 Task: Add Boiron Aesulus Hippocastanum 30C to the cart.
Action: Mouse moved to (328, 165)
Screenshot: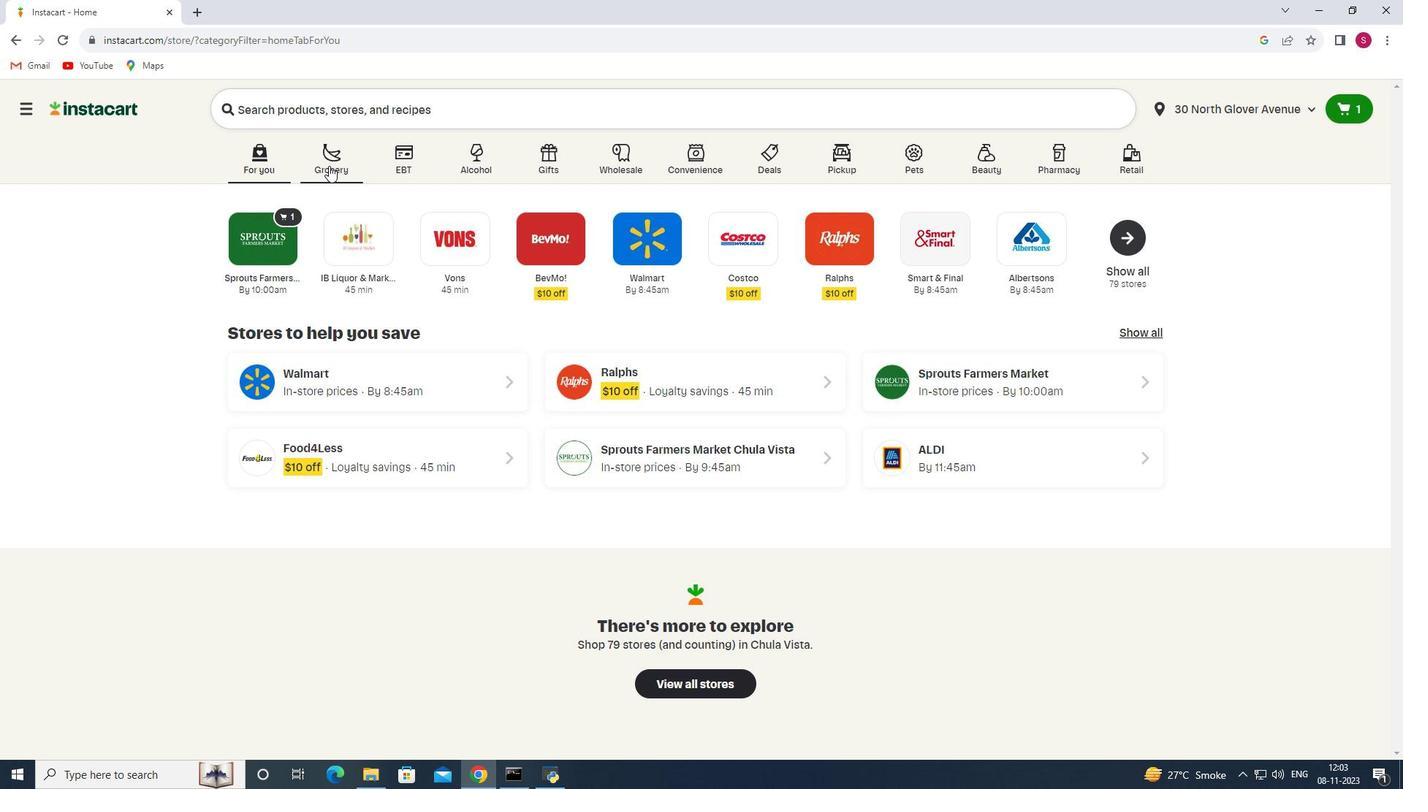 
Action: Mouse pressed left at (328, 165)
Screenshot: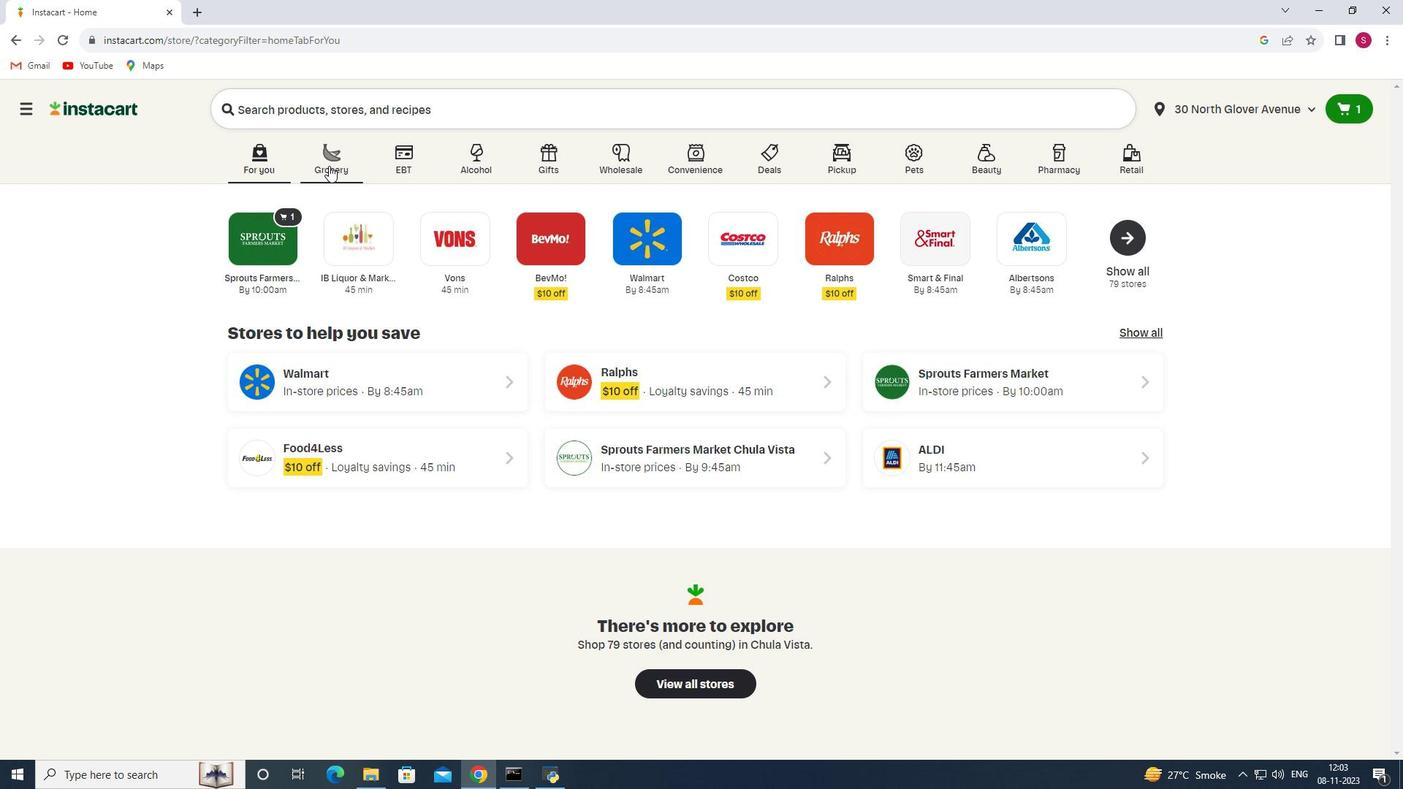 
Action: Mouse moved to (327, 424)
Screenshot: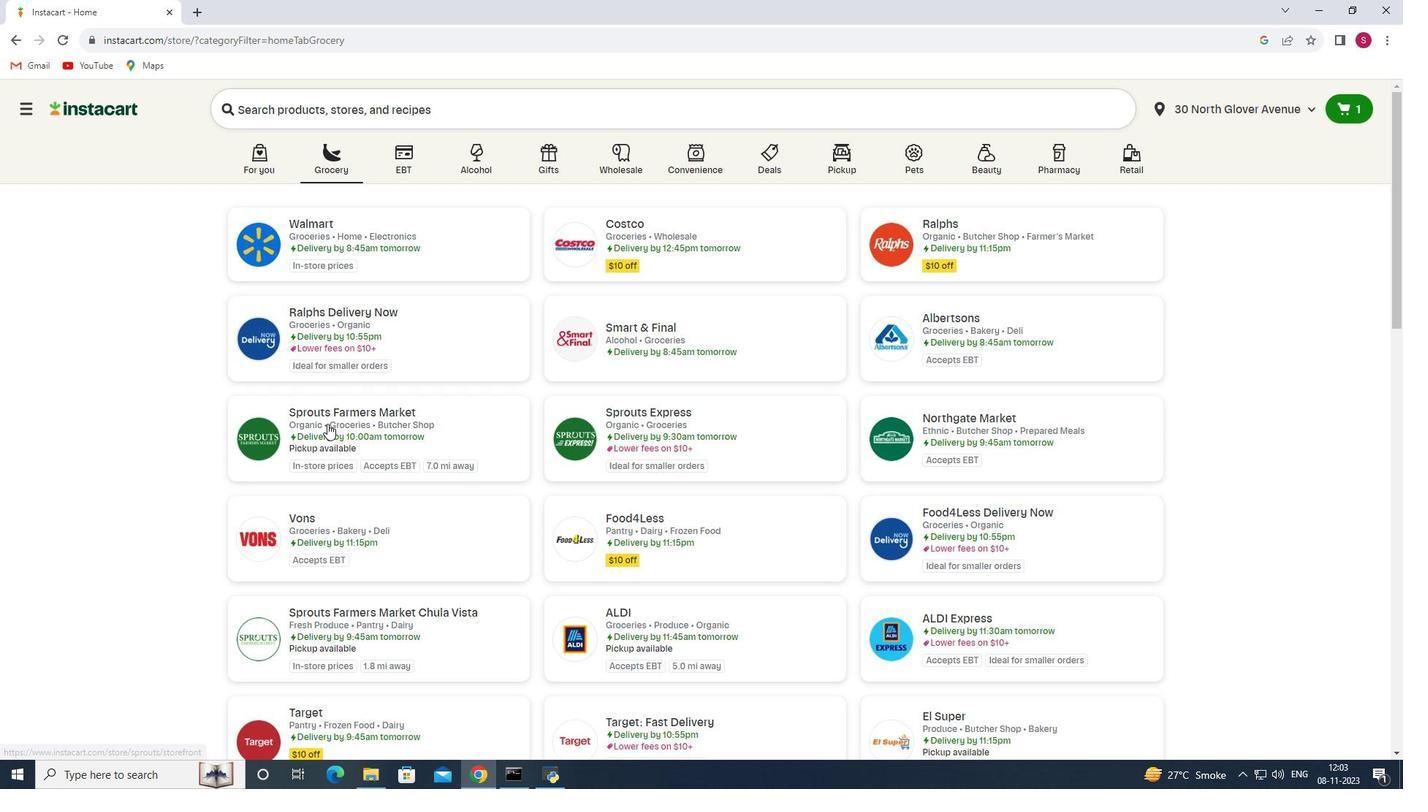 
Action: Mouse pressed left at (327, 424)
Screenshot: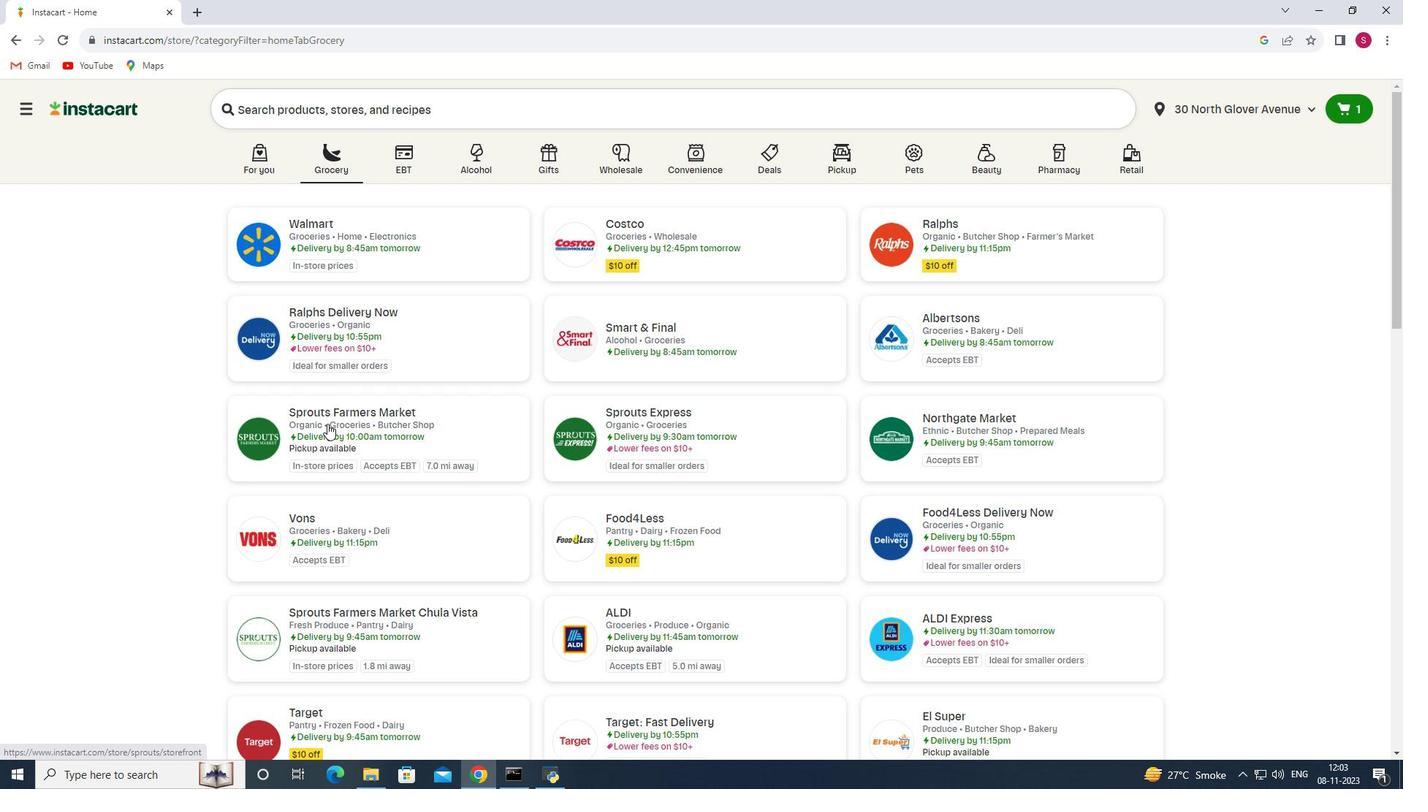 
Action: Mouse moved to (102, 492)
Screenshot: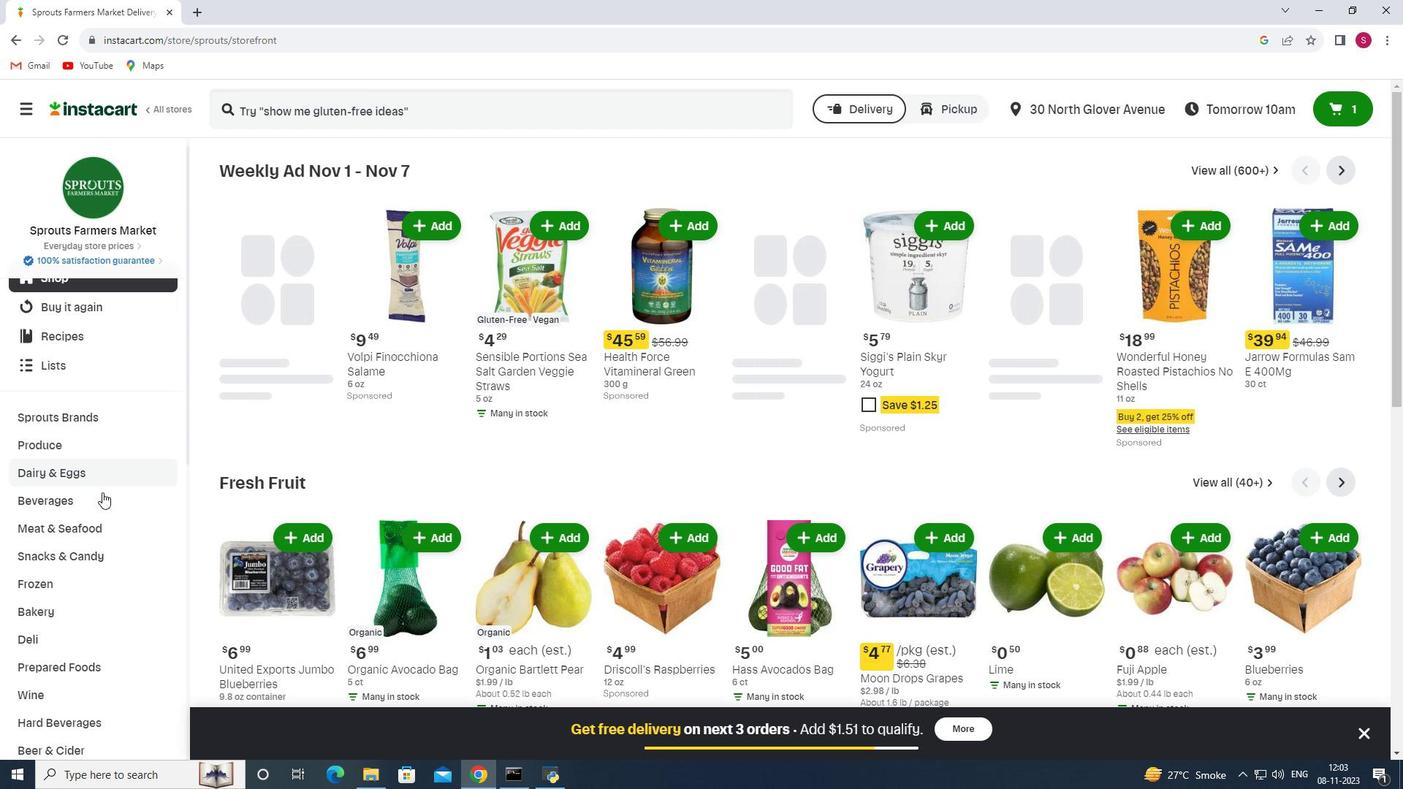 
Action: Mouse scrolled (102, 492) with delta (0, 0)
Screenshot: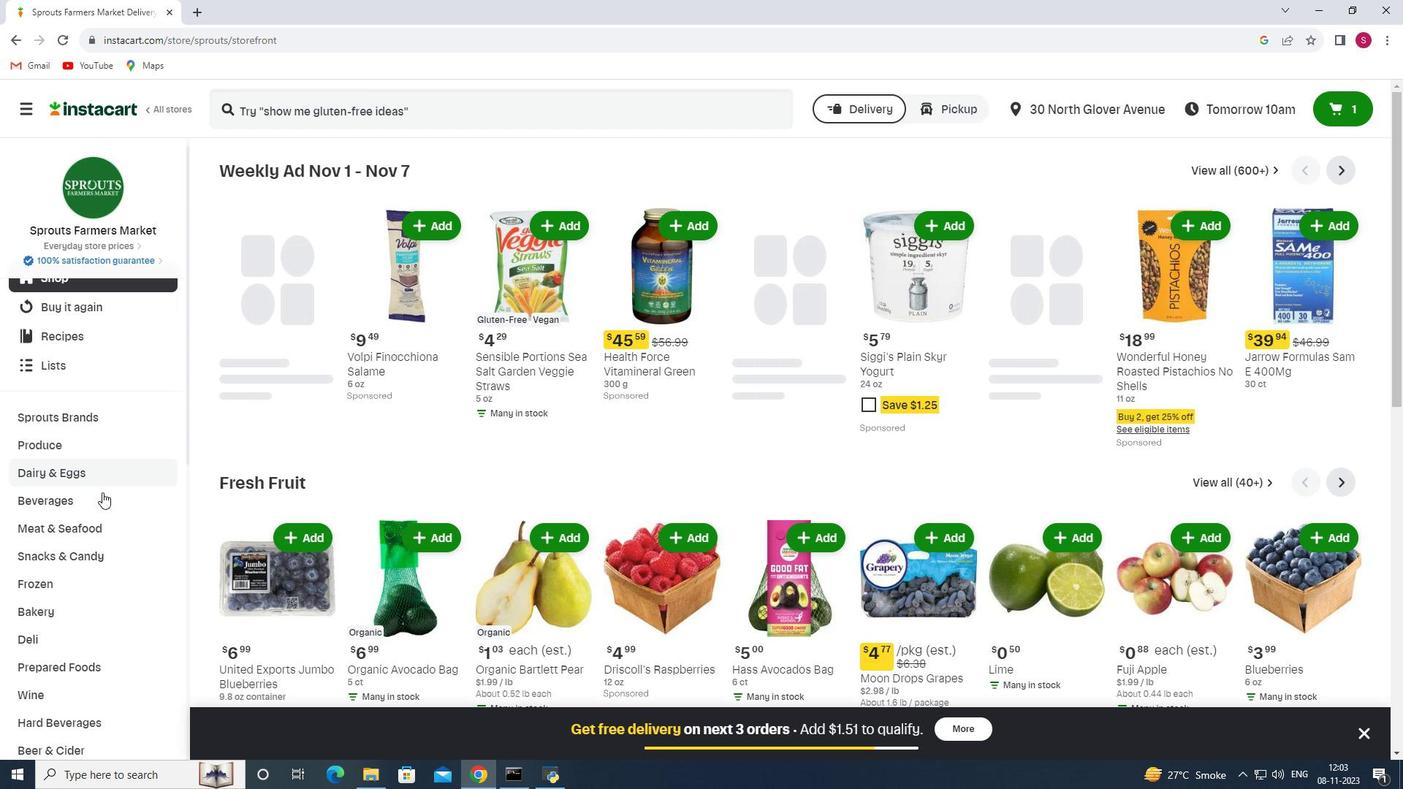 
Action: Mouse scrolled (102, 492) with delta (0, 0)
Screenshot: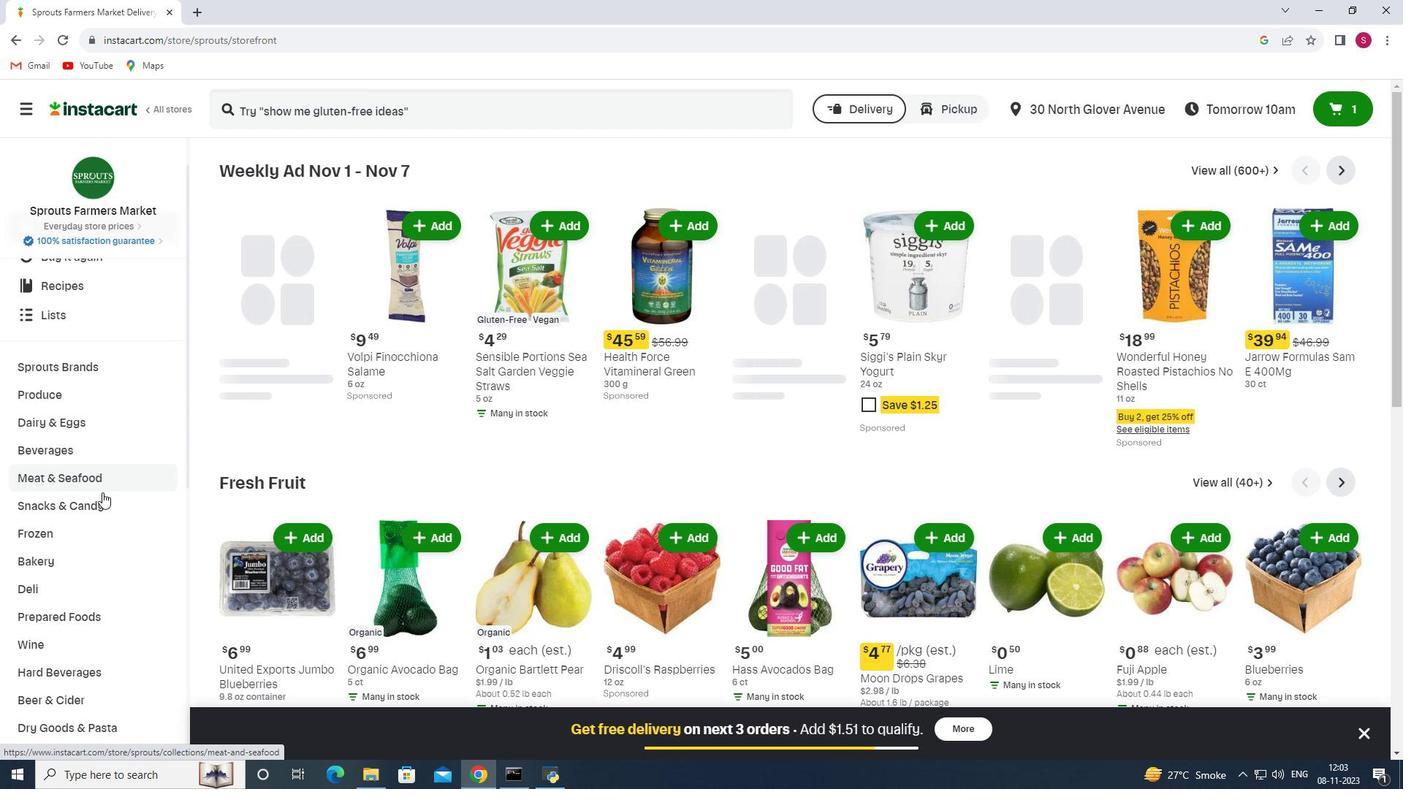 
Action: Mouse scrolled (102, 492) with delta (0, 0)
Screenshot: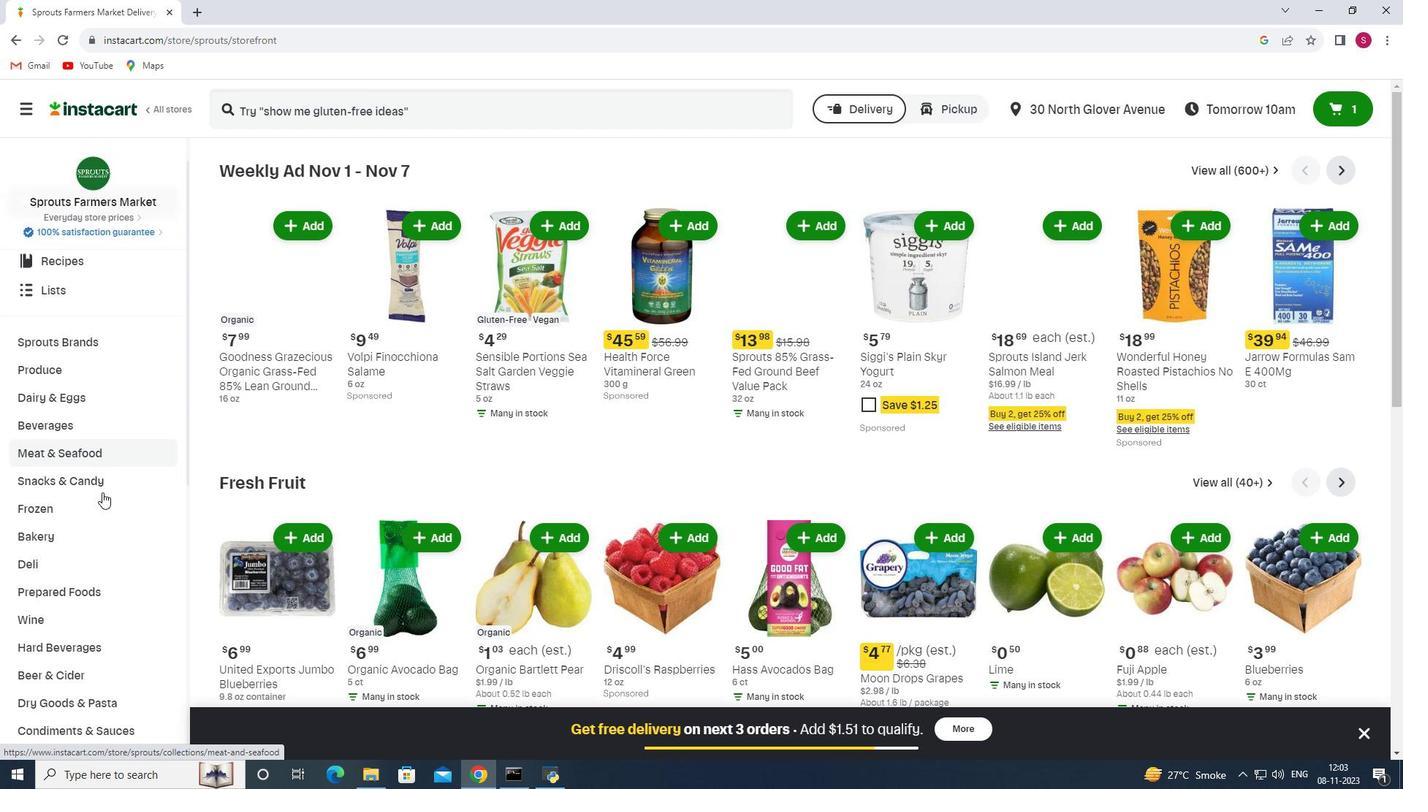 
Action: Mouse scrolled (102, 492) with delta (0, 0)
Screenshot: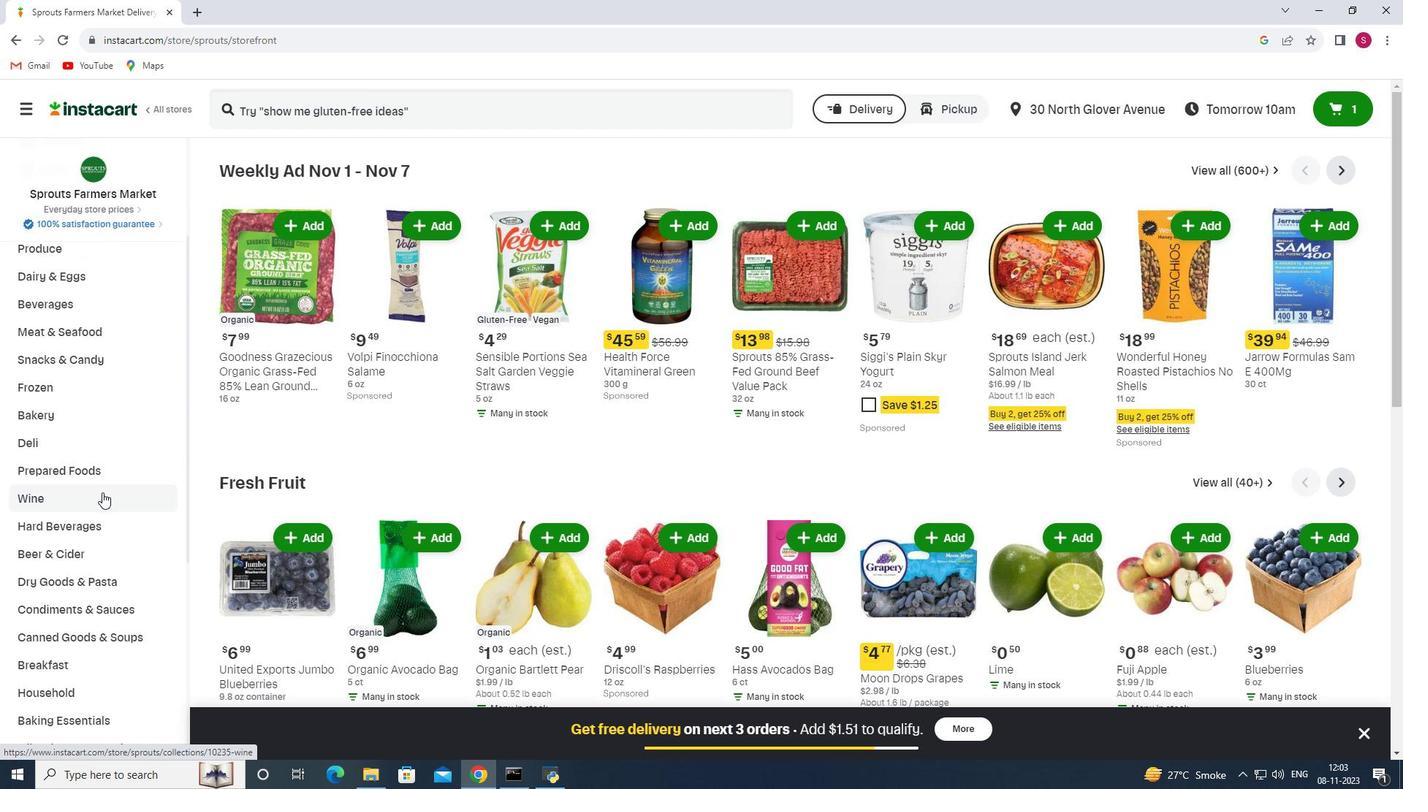 
Action: Mouse scrolled (102, 492) with delta (0, 0)
Screenshot: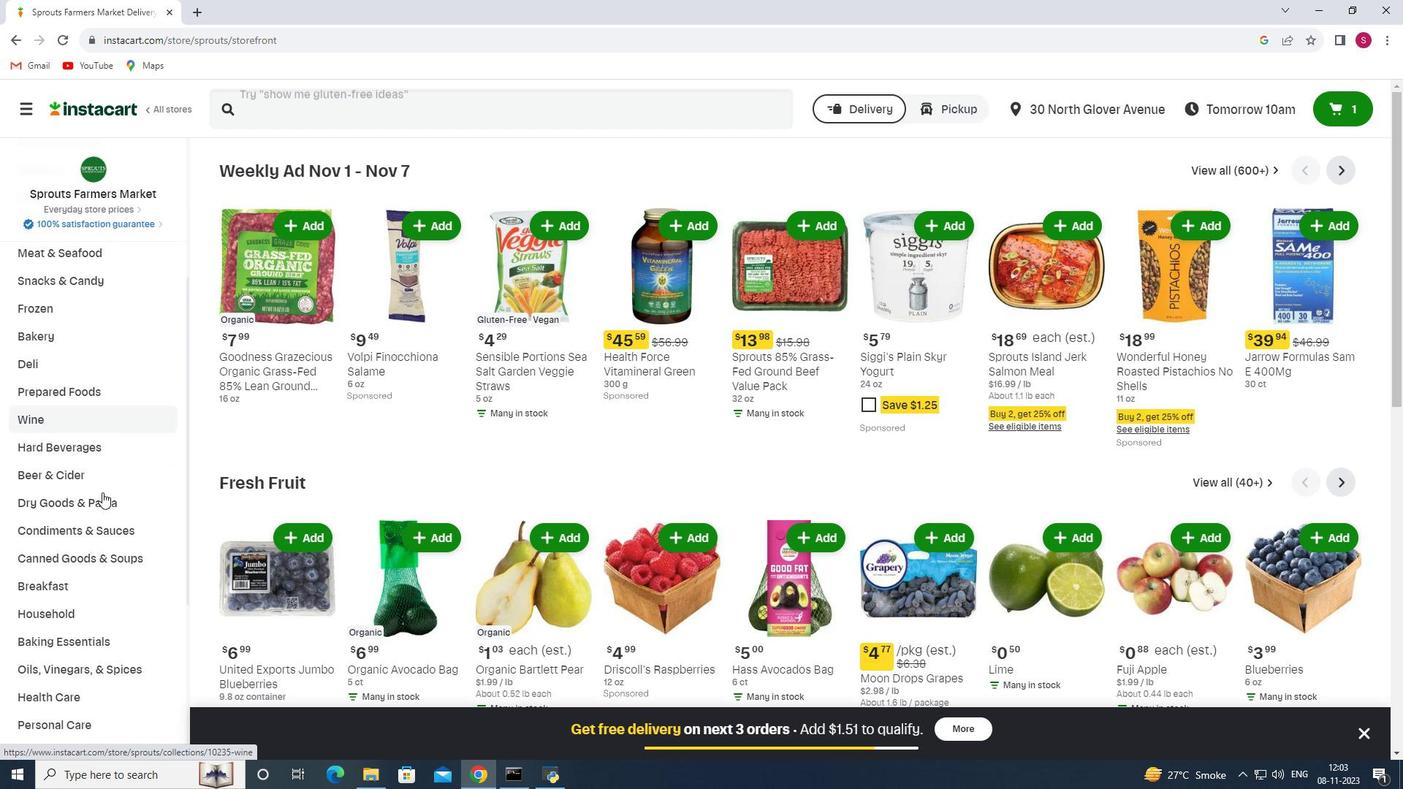 
Action: Mouse scrolled (102, 492) with delta (0, 0)
Screenshot: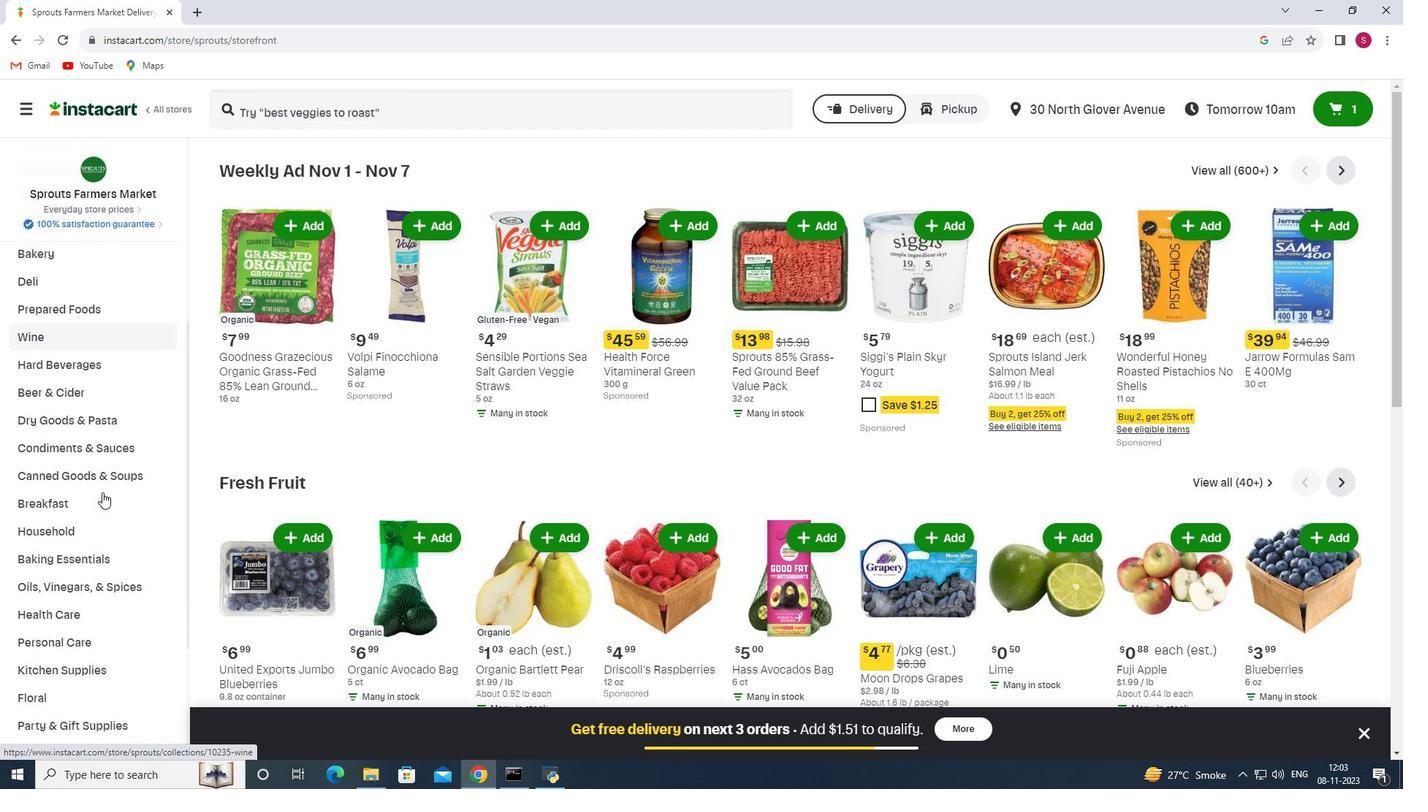 
Action: Mouse scrolled (102, 492) with delta (0, 0)
Screenshot: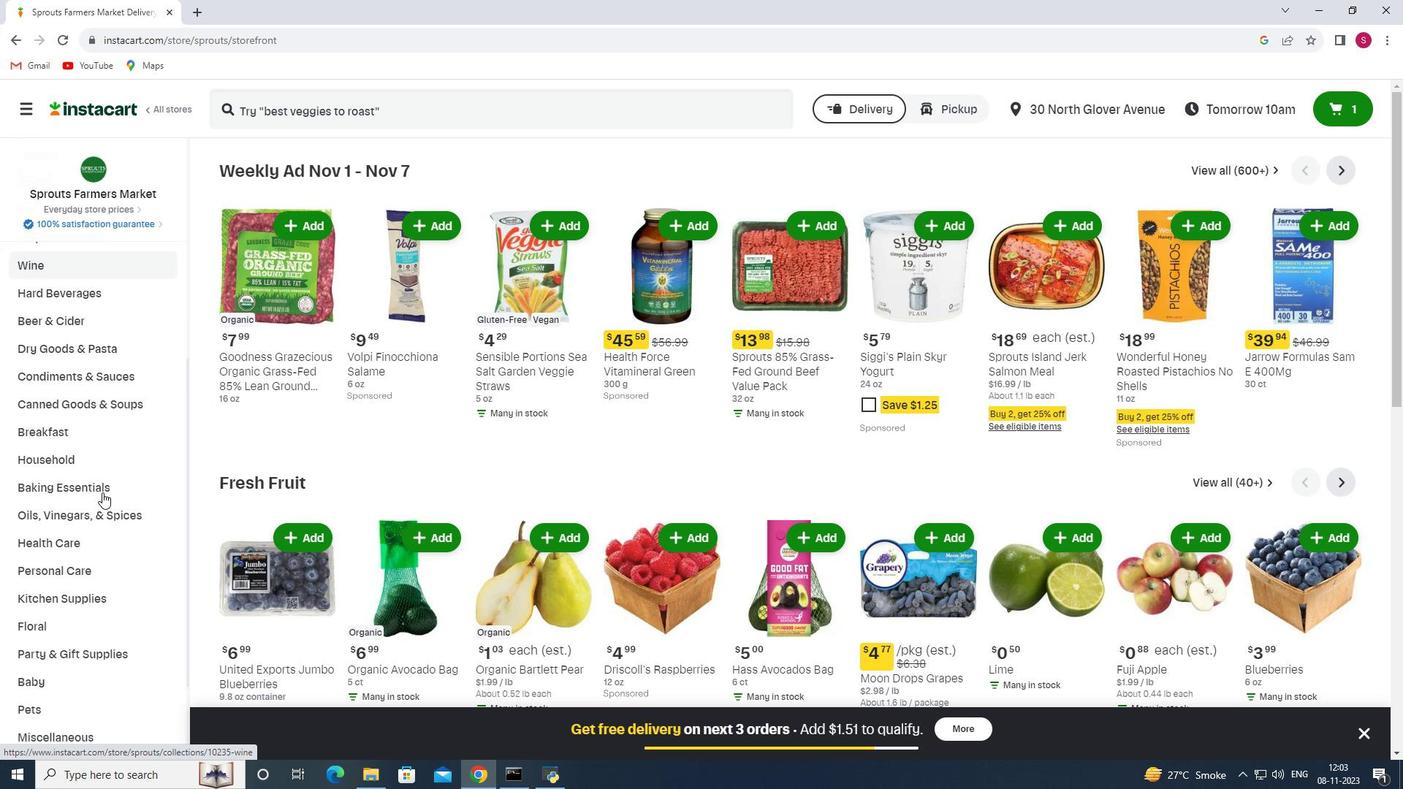 
Action: Mouse pressed left at (102, 492)
Screenshot: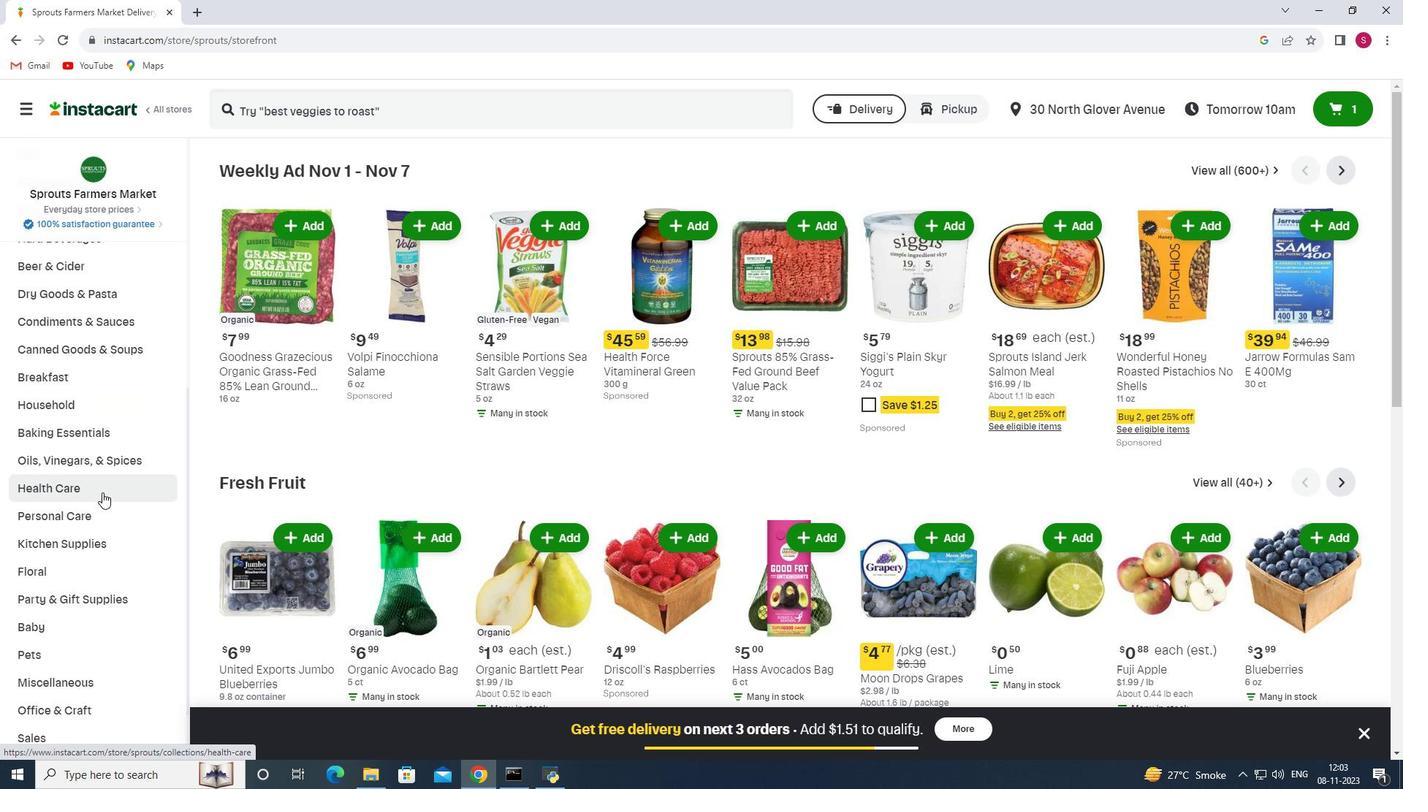 
Action: Mouse moved to (492, 206)
Screenshot: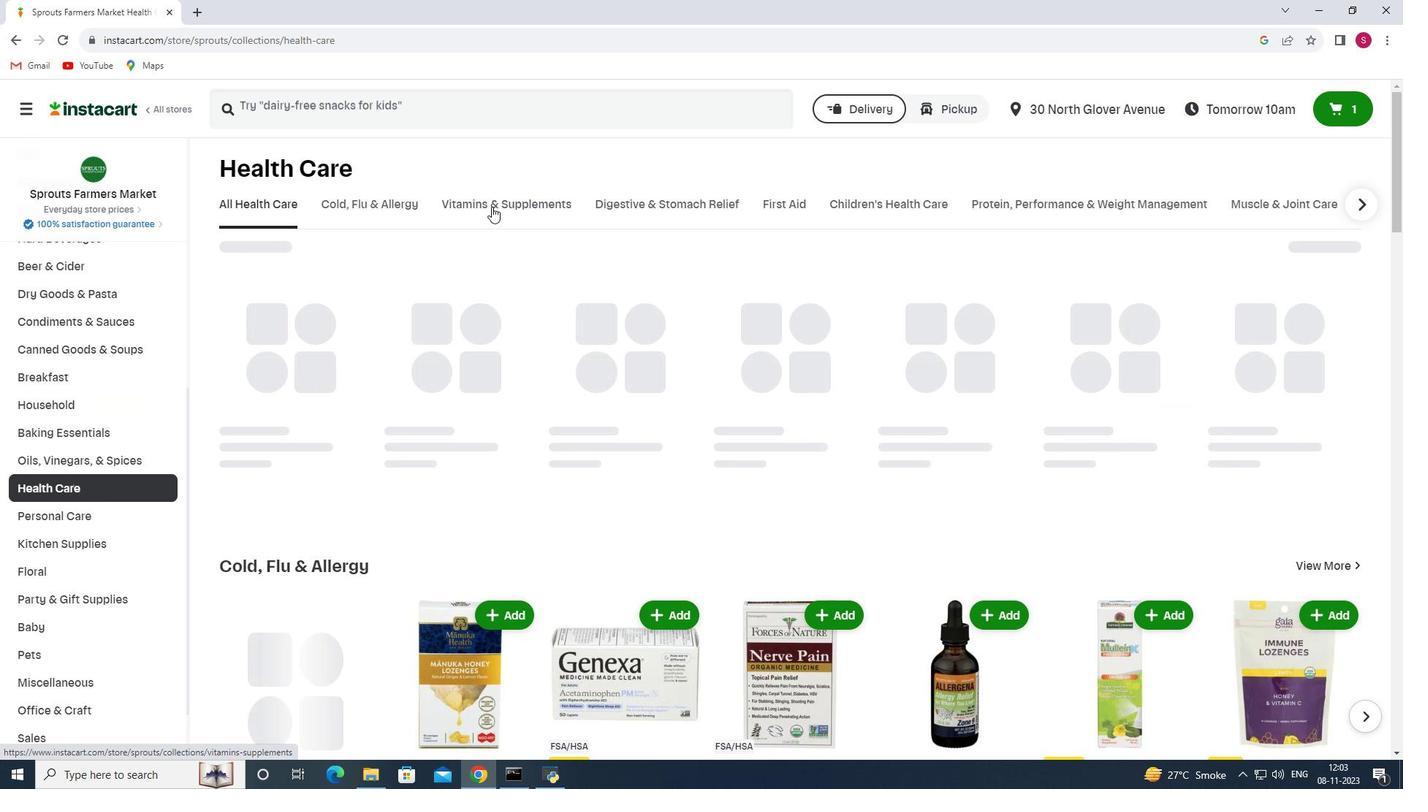 
Action: Mouse pressed left at (492, 206)
Screenshot: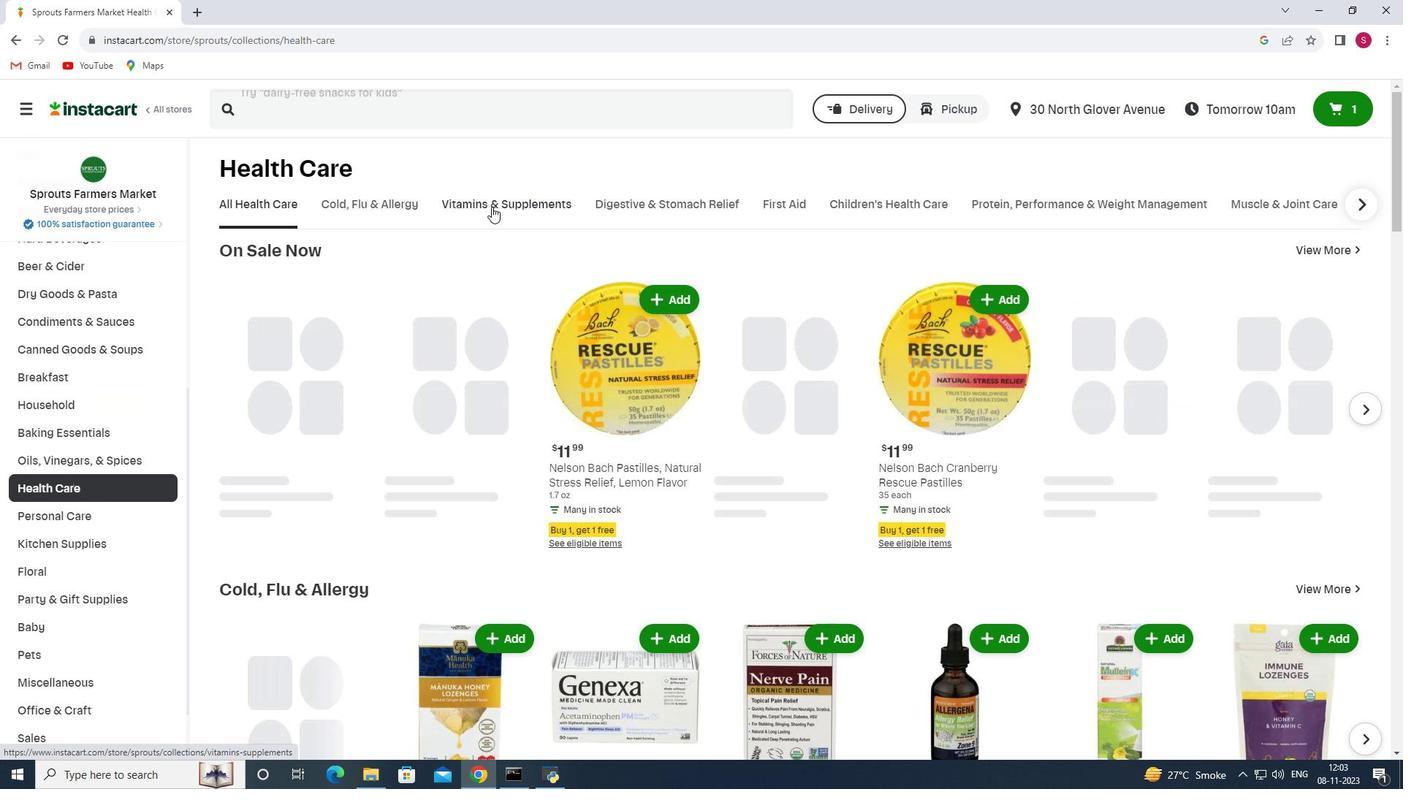 
Action: Mouse moved to (1150, 255)
Screenshot: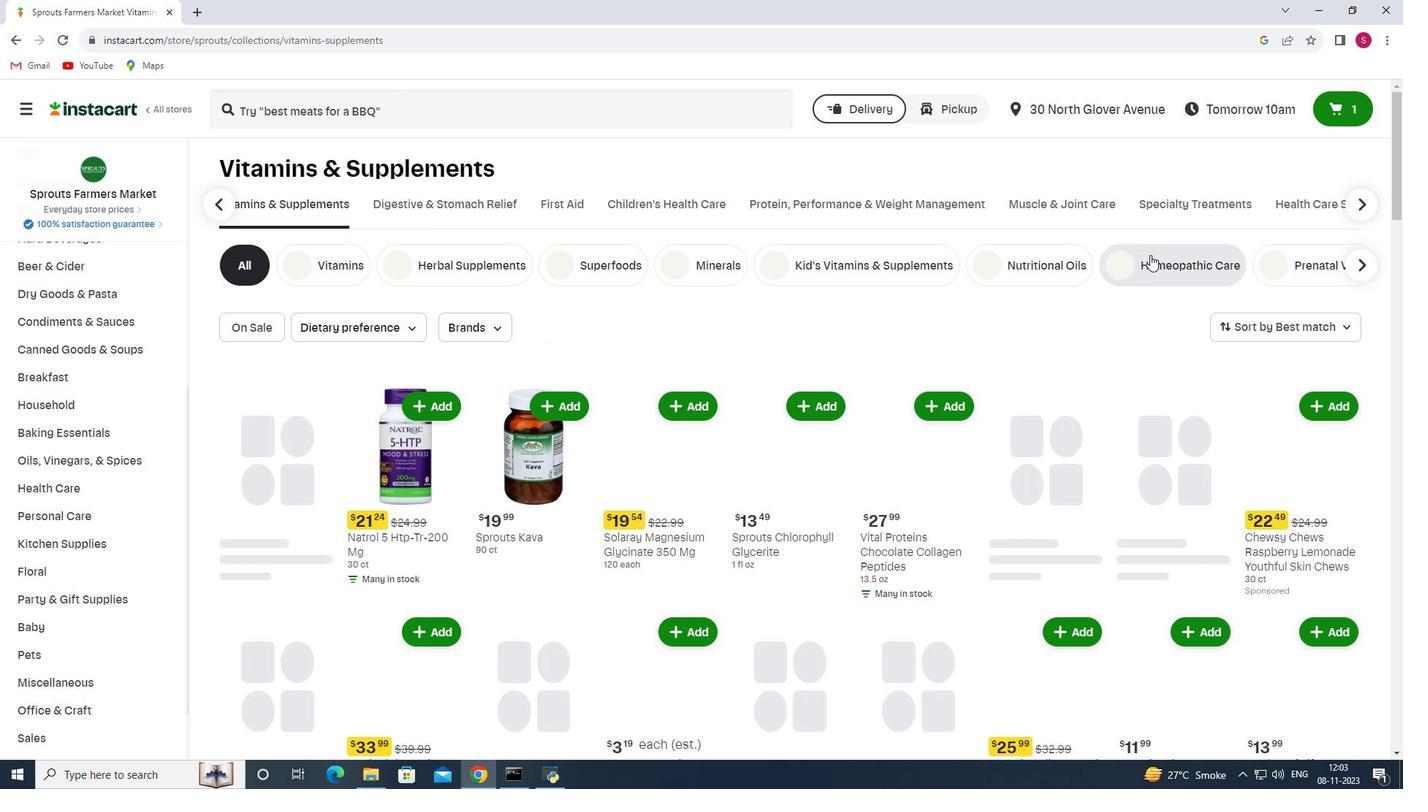 
Action: Mouse pressed left at (1150, 255)
Screenshot: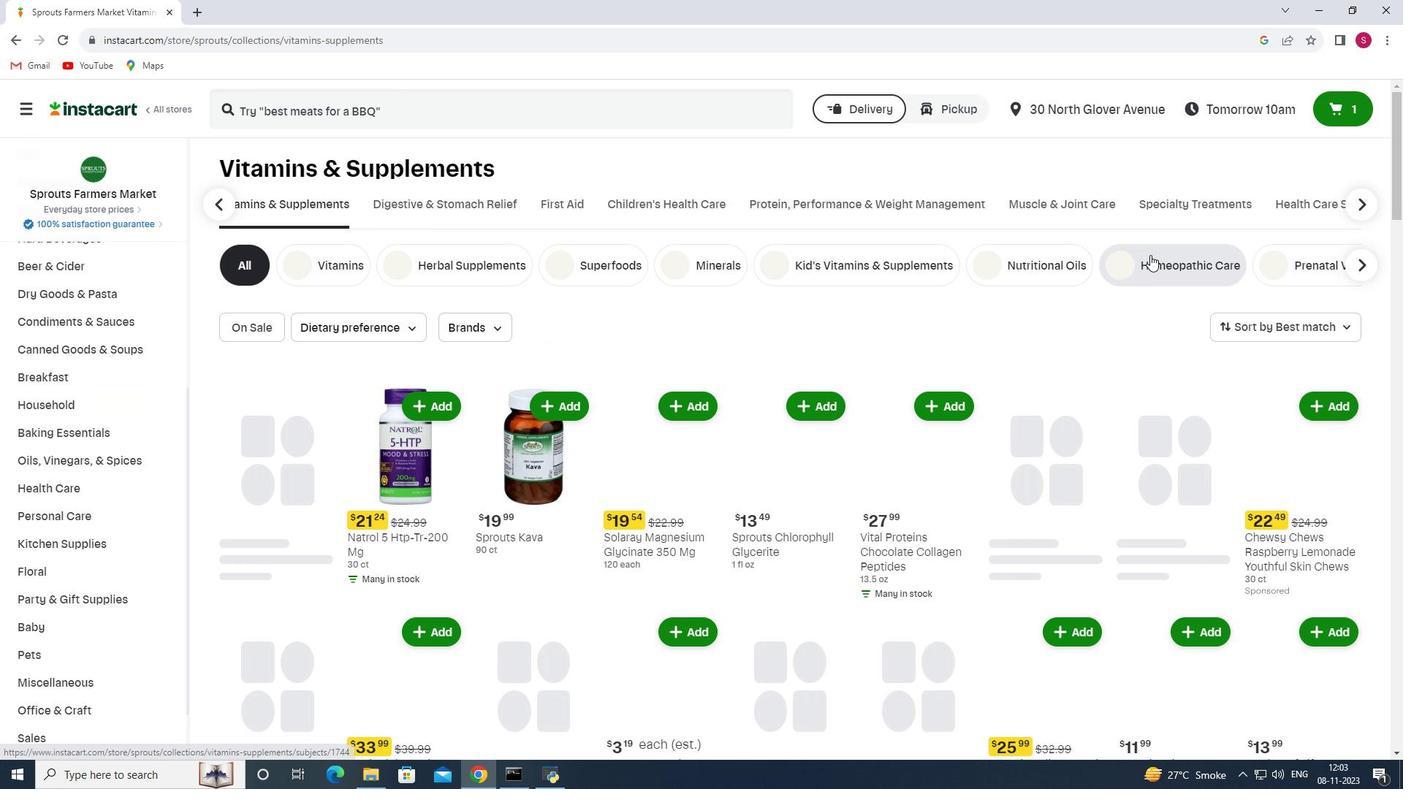
Action: Mouse moved to (418, 110)
Screenshot: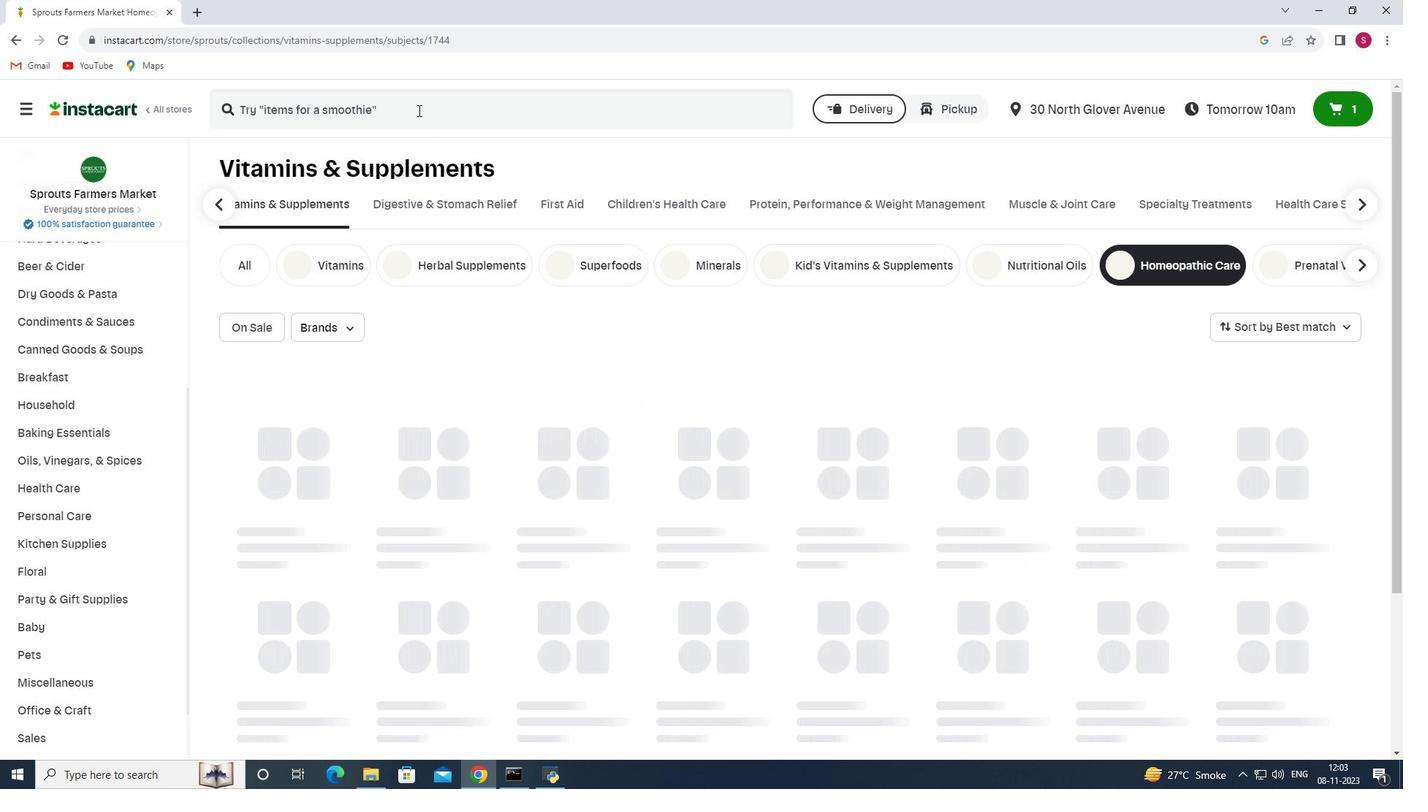 
Action: Mouse pressed left at (418, 110)
Screenshot: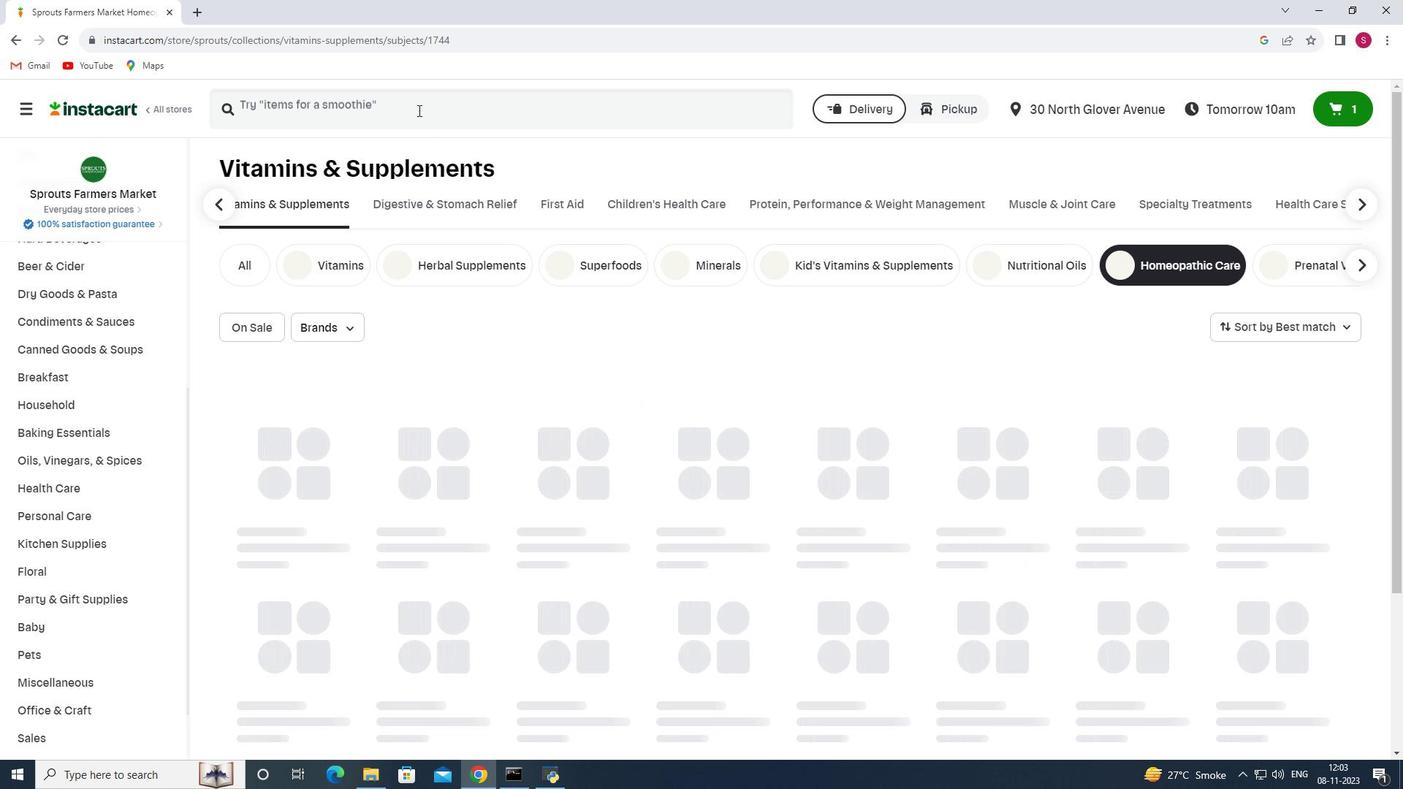 
Action: Key pressed <Key.shift>Boiron<Key.space><Key.shift>Aesulus<Key.space><Key.shift>Hippocastanum<Key.space>30<Key.shift>C<Key.enter>
Screenshot: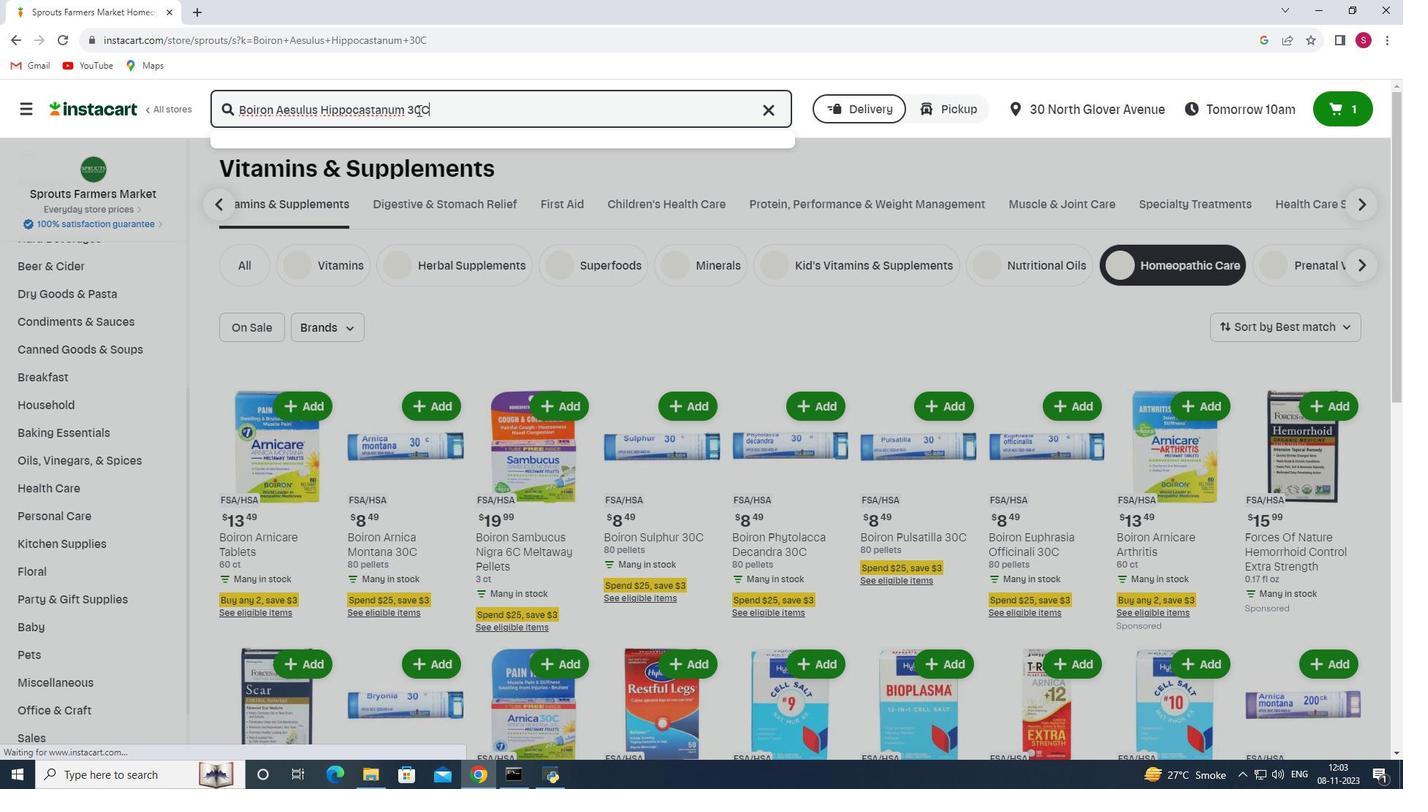 
Action: Mouse moved to (520, 251)
Screenshot: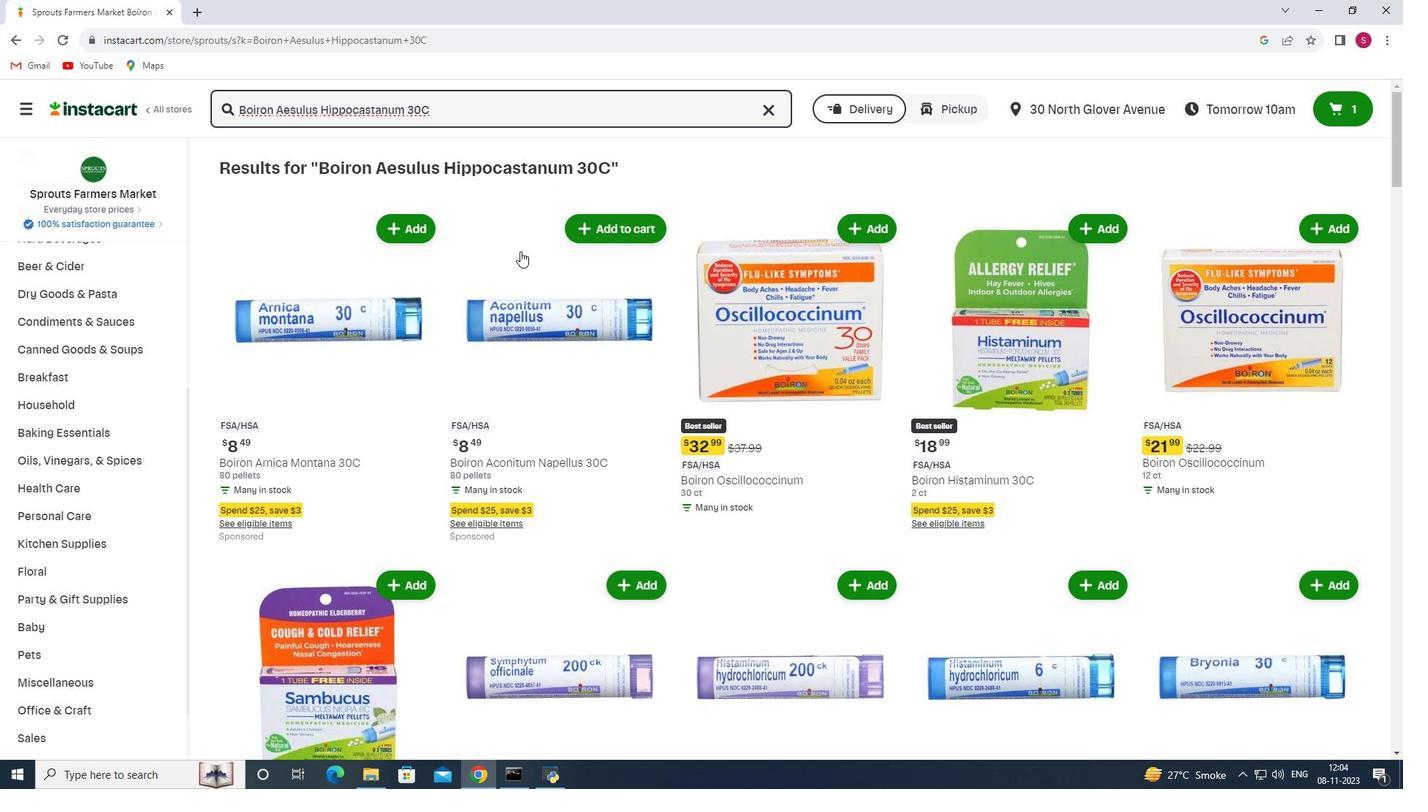 
Action: Mouse scrolled (520, 250) with delta (0, 0)
Screenshot: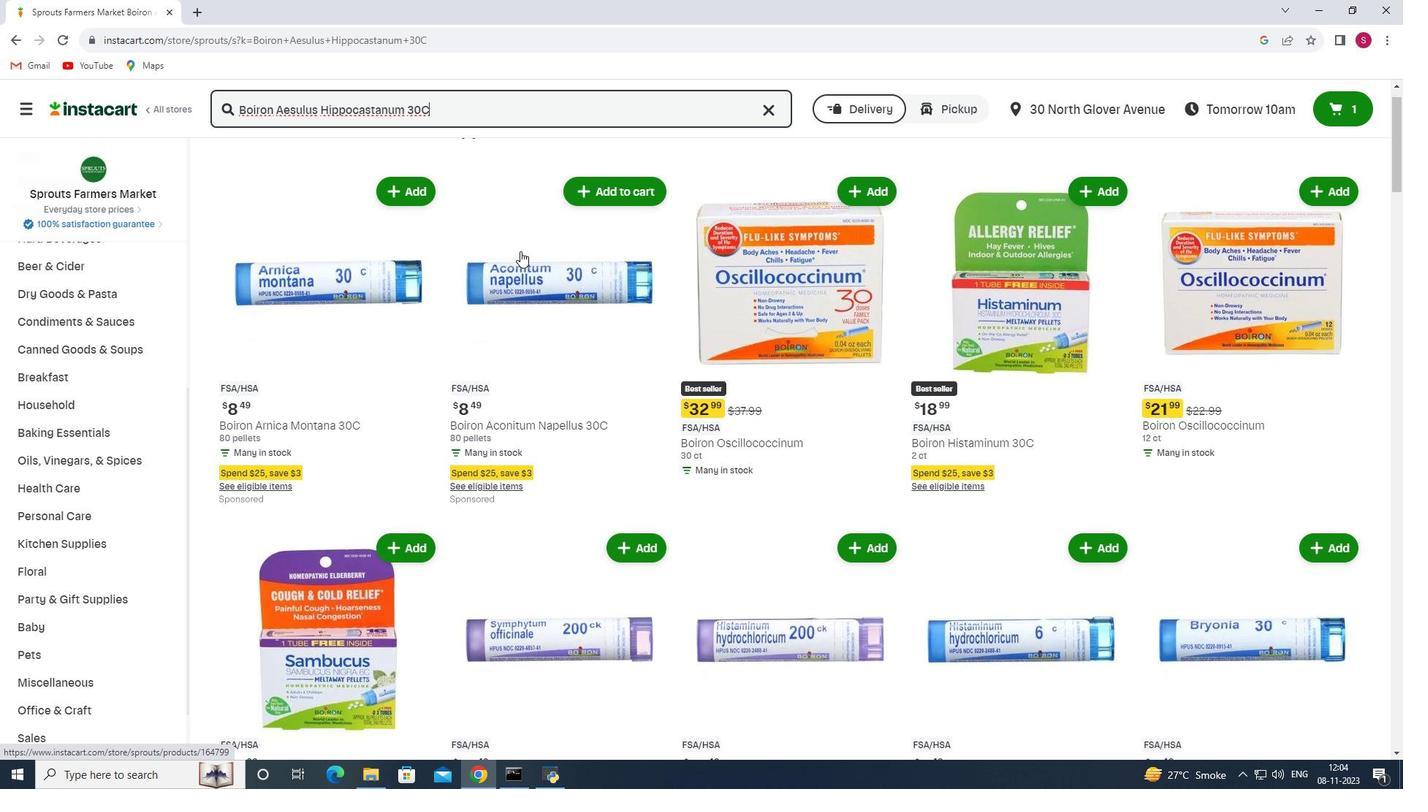 
Action: Mouse moved to (534, 260)
Screenshot: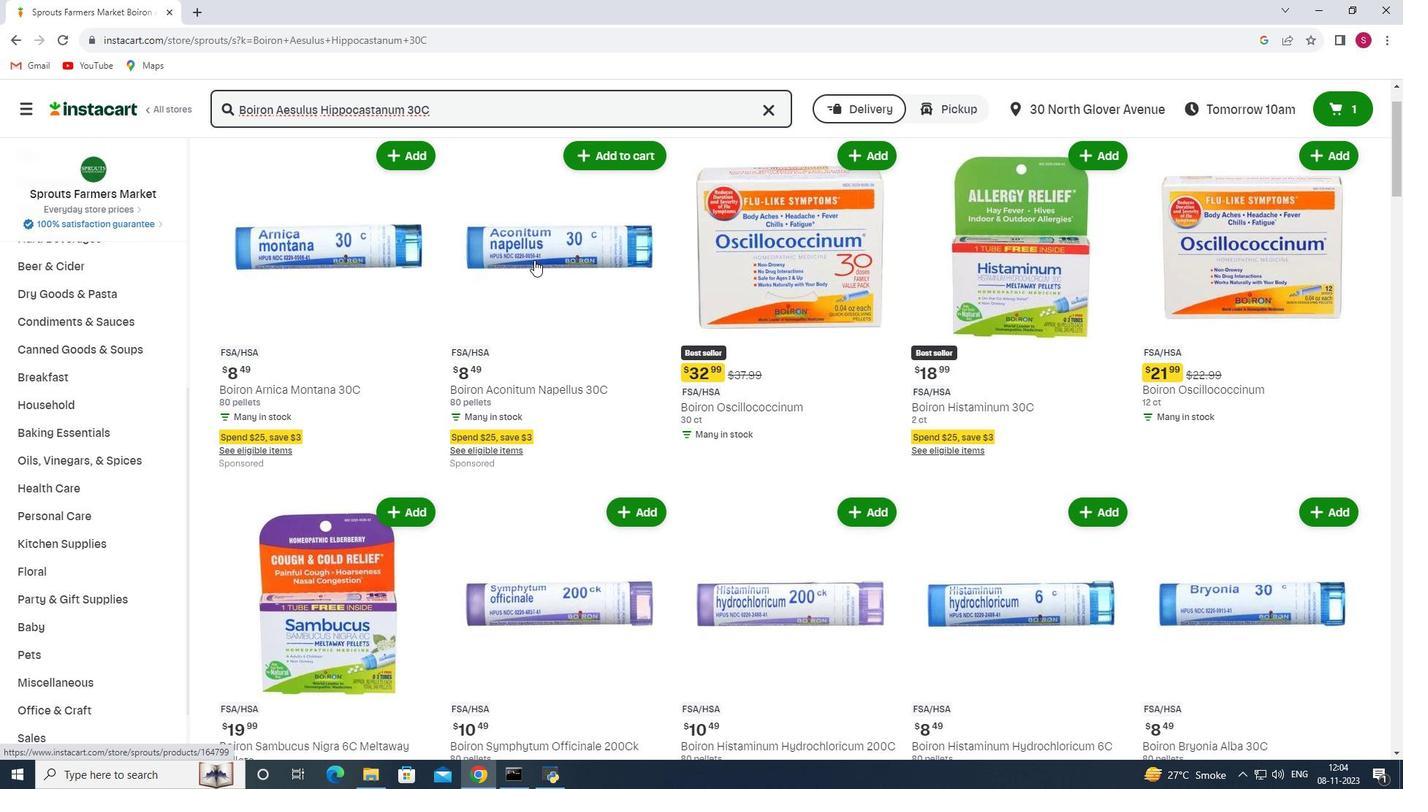 
Action: Mouse scrolled (534, 259) with delta (0, 0)
Screenshot: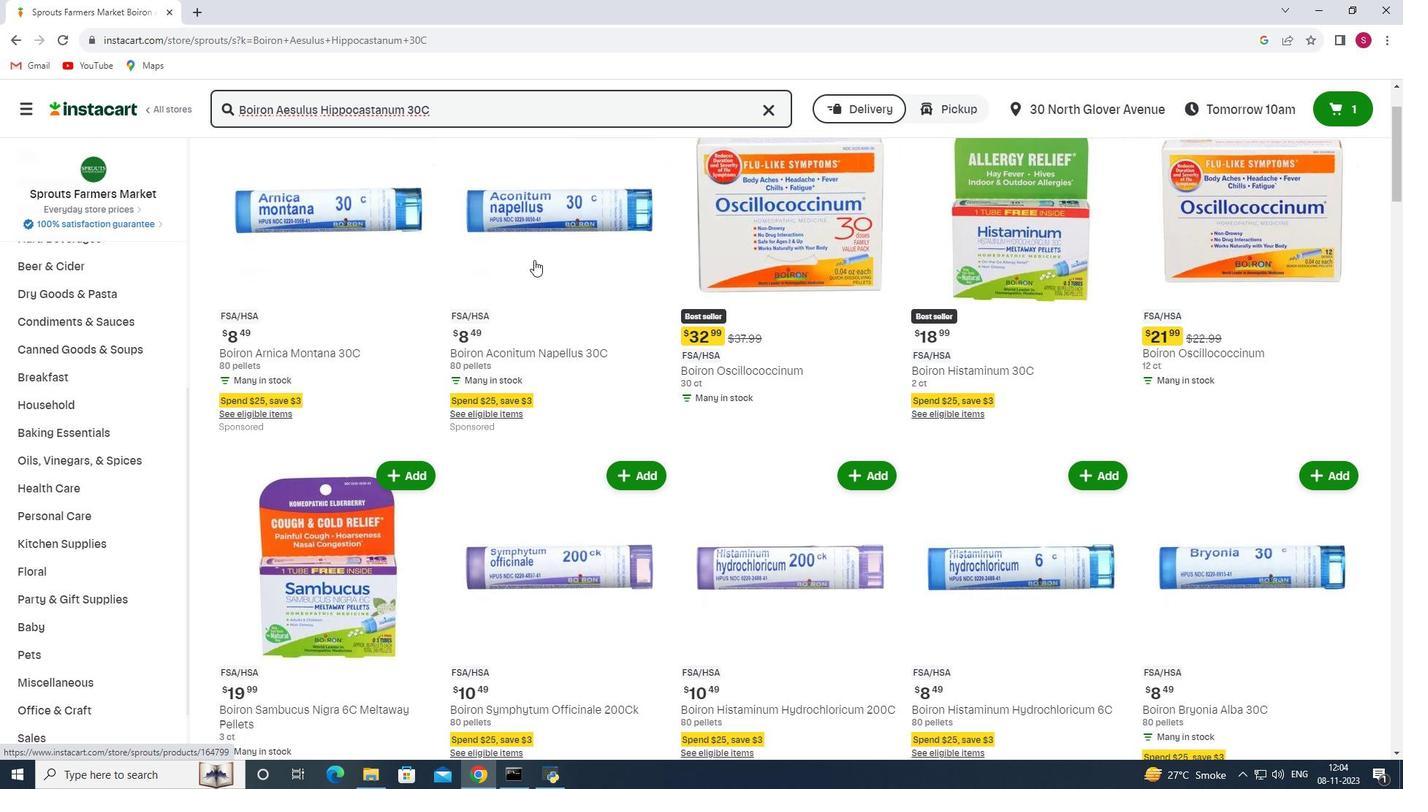 
Action: Mouse moved to (535, 259)
Screenshot: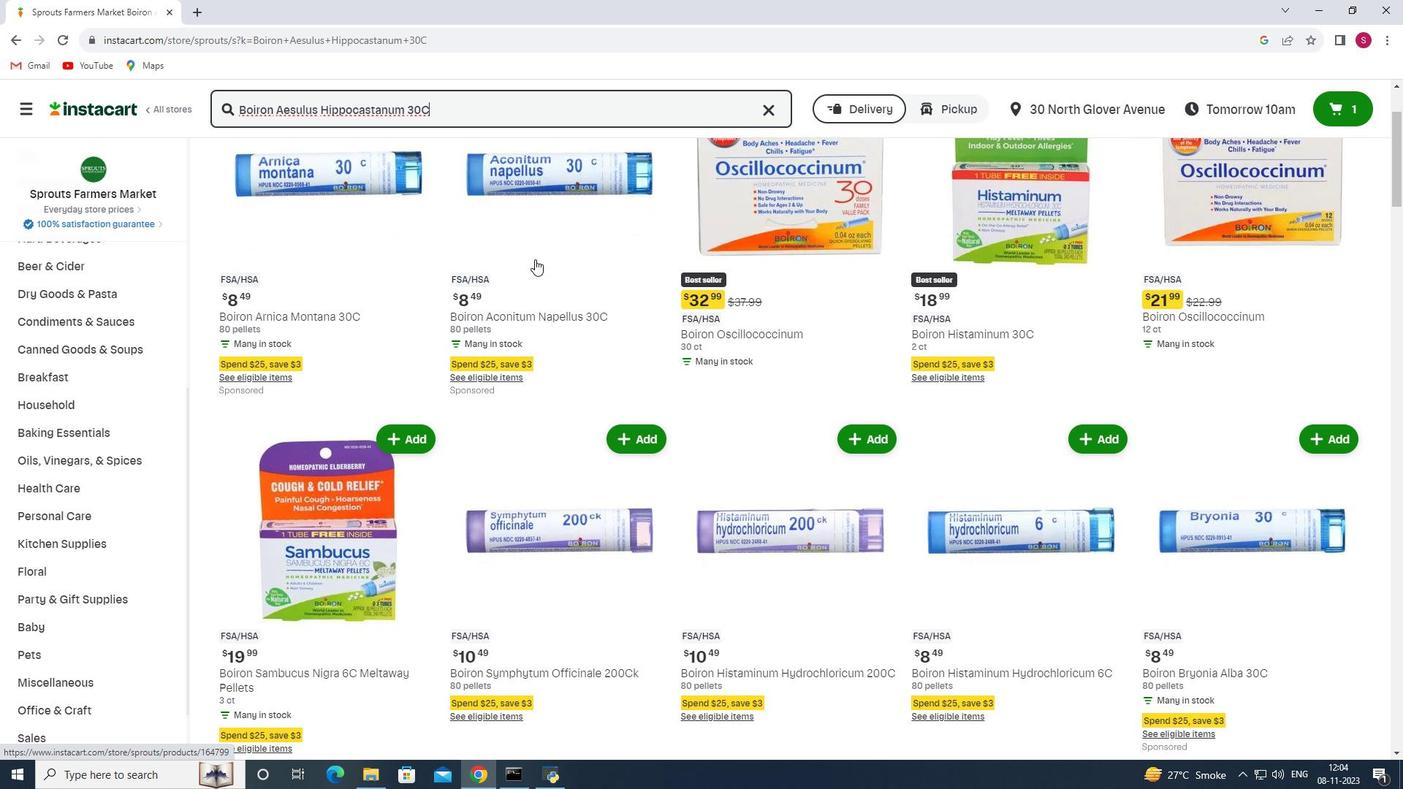 
Action: Mouse scrolled (535, 258) with delta (0, 0)
Screenshot: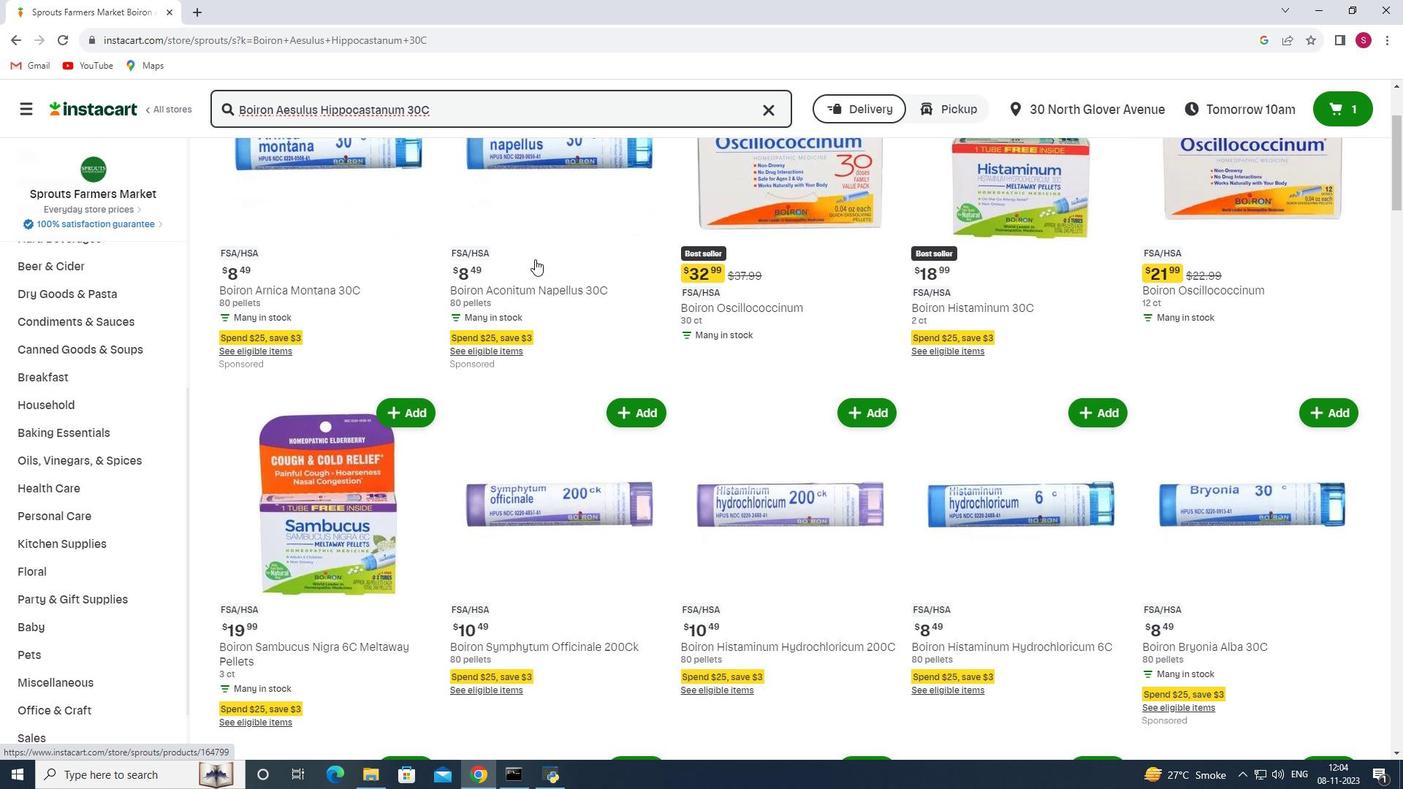 
Action: Mouse scrolled (535, 258) with delta (0, 0)
Screenshot: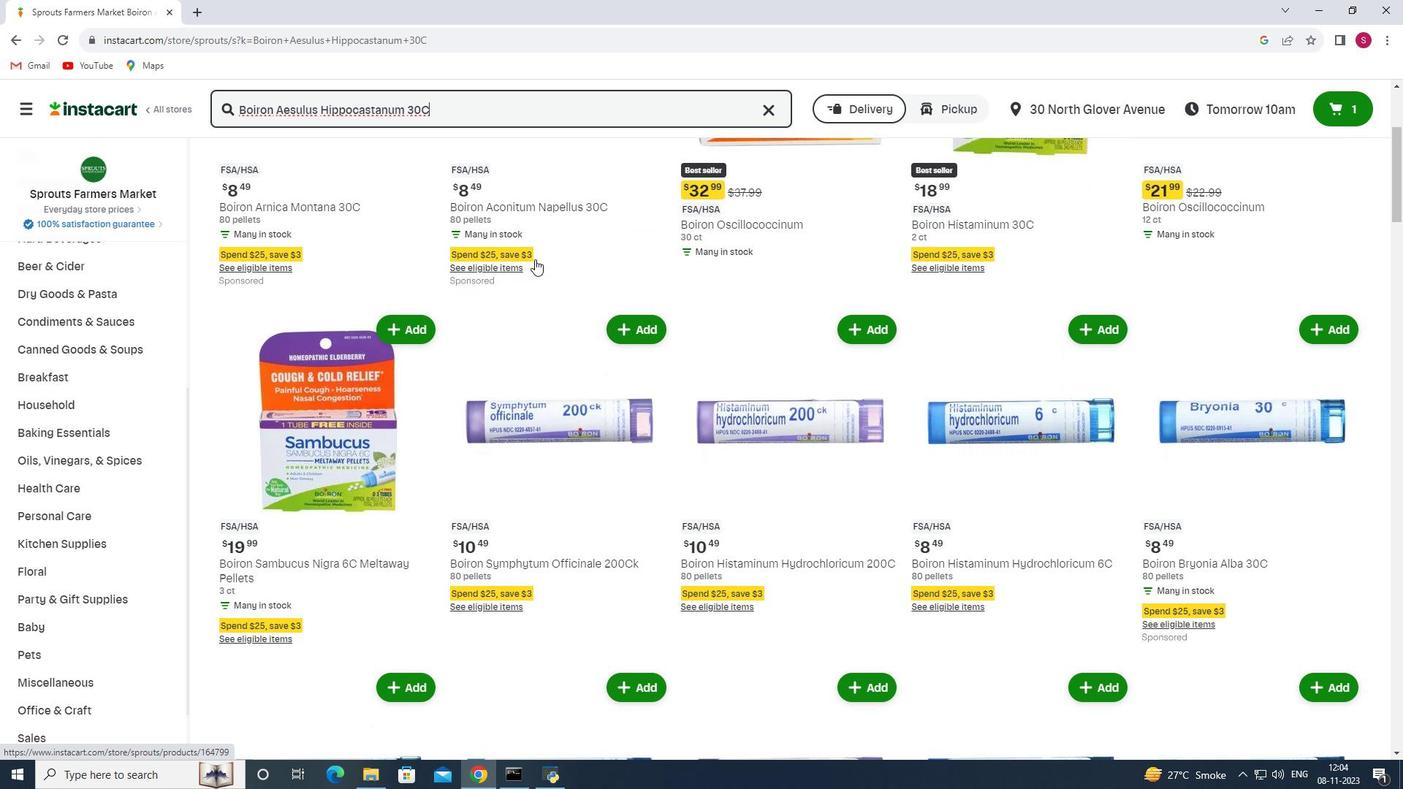 
Action: Mouse scrolled (535, 258) with delta (0, 0)
Screenshot: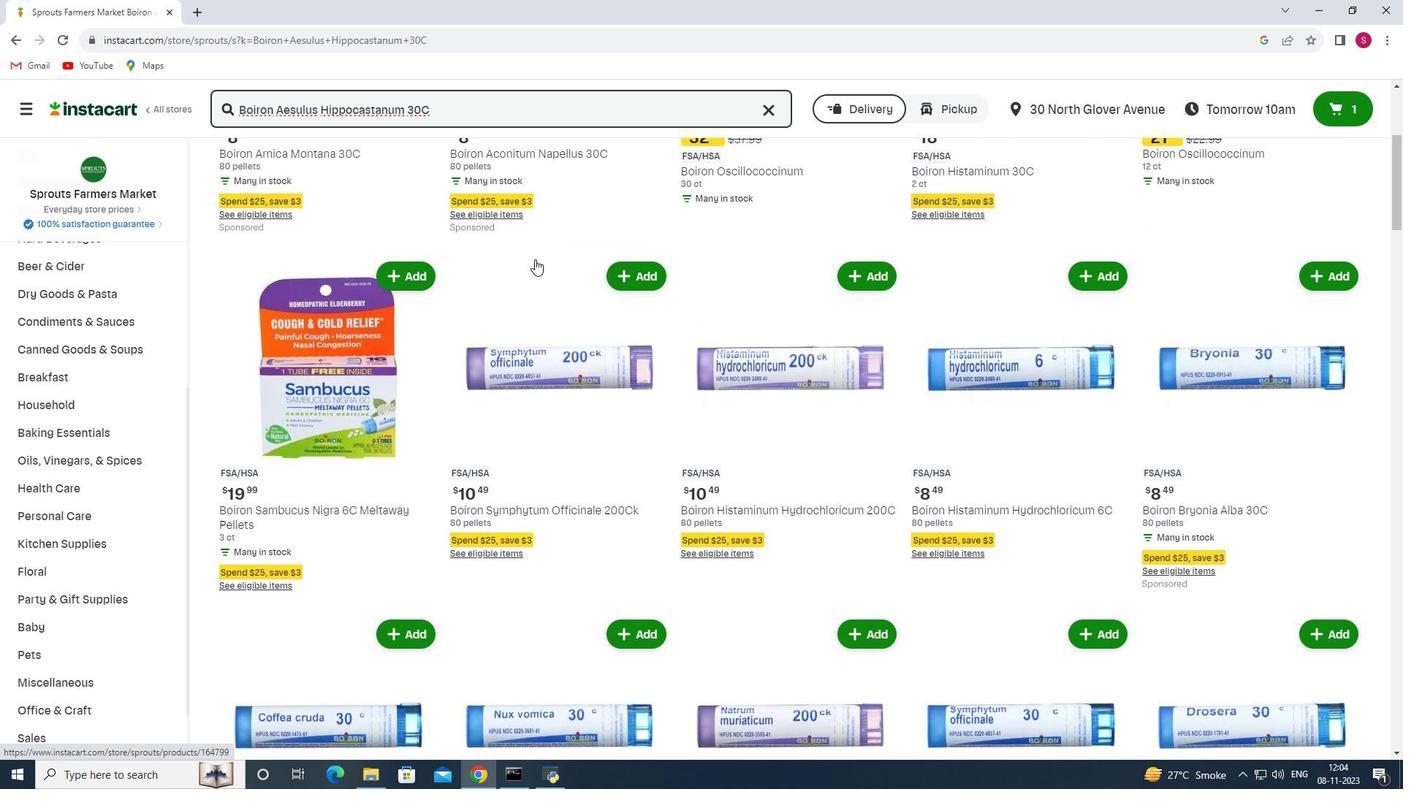 
Action: Mouse scrolled (535, 258) with delta (0, 0)
Screenshot: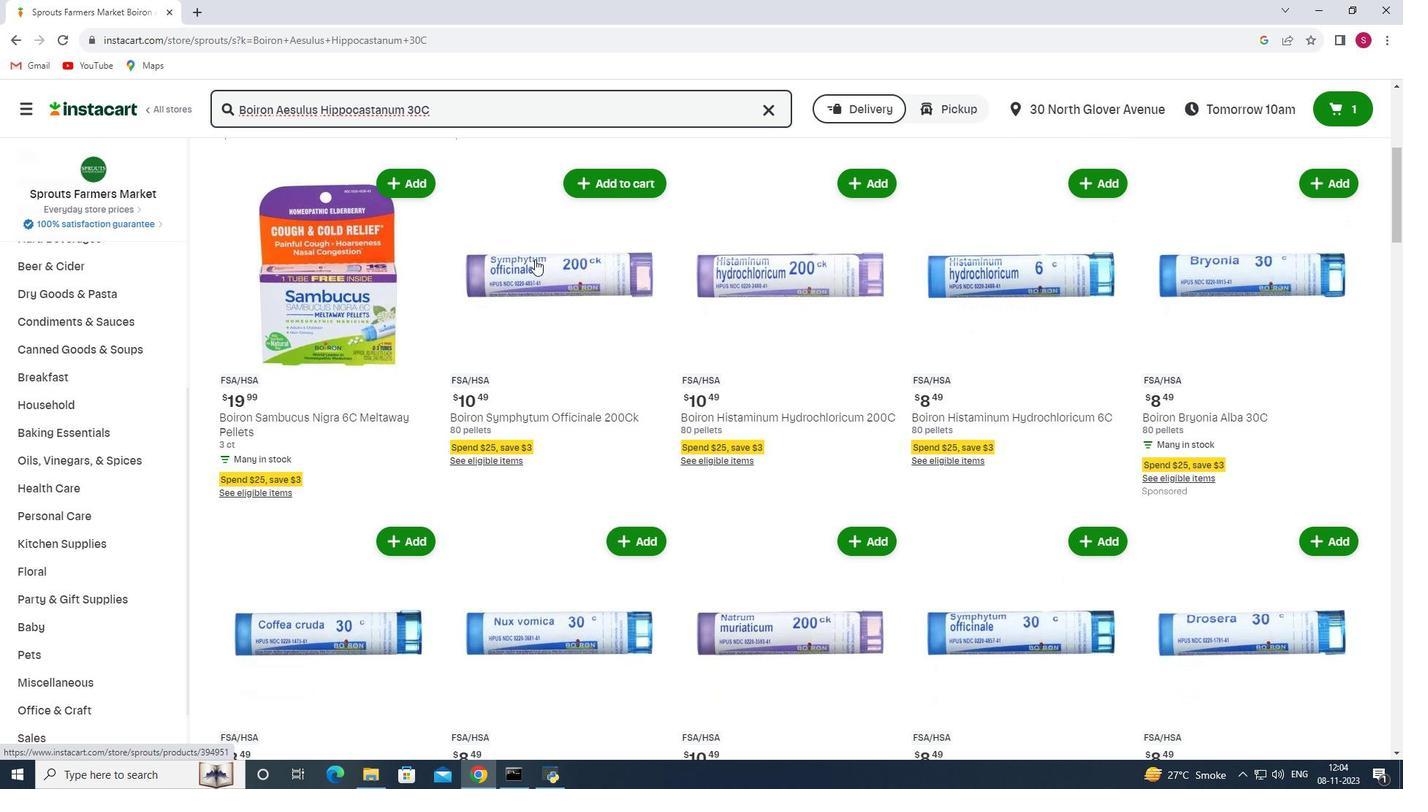 
Action: Mouse moved to (554, 265)
Screenshot: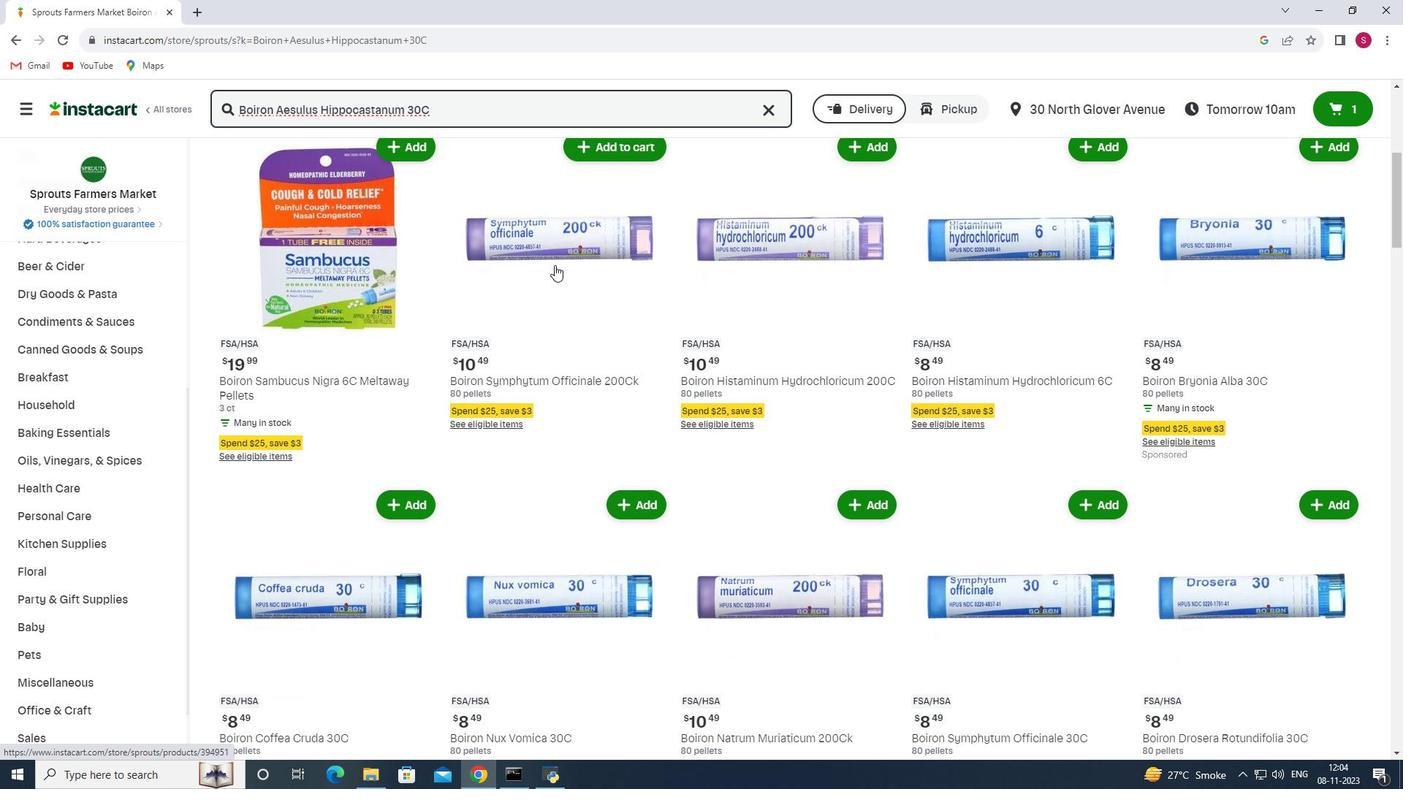 
Action: Mouse scrolled (554, 264) with delta (0, 0)
Screenshot: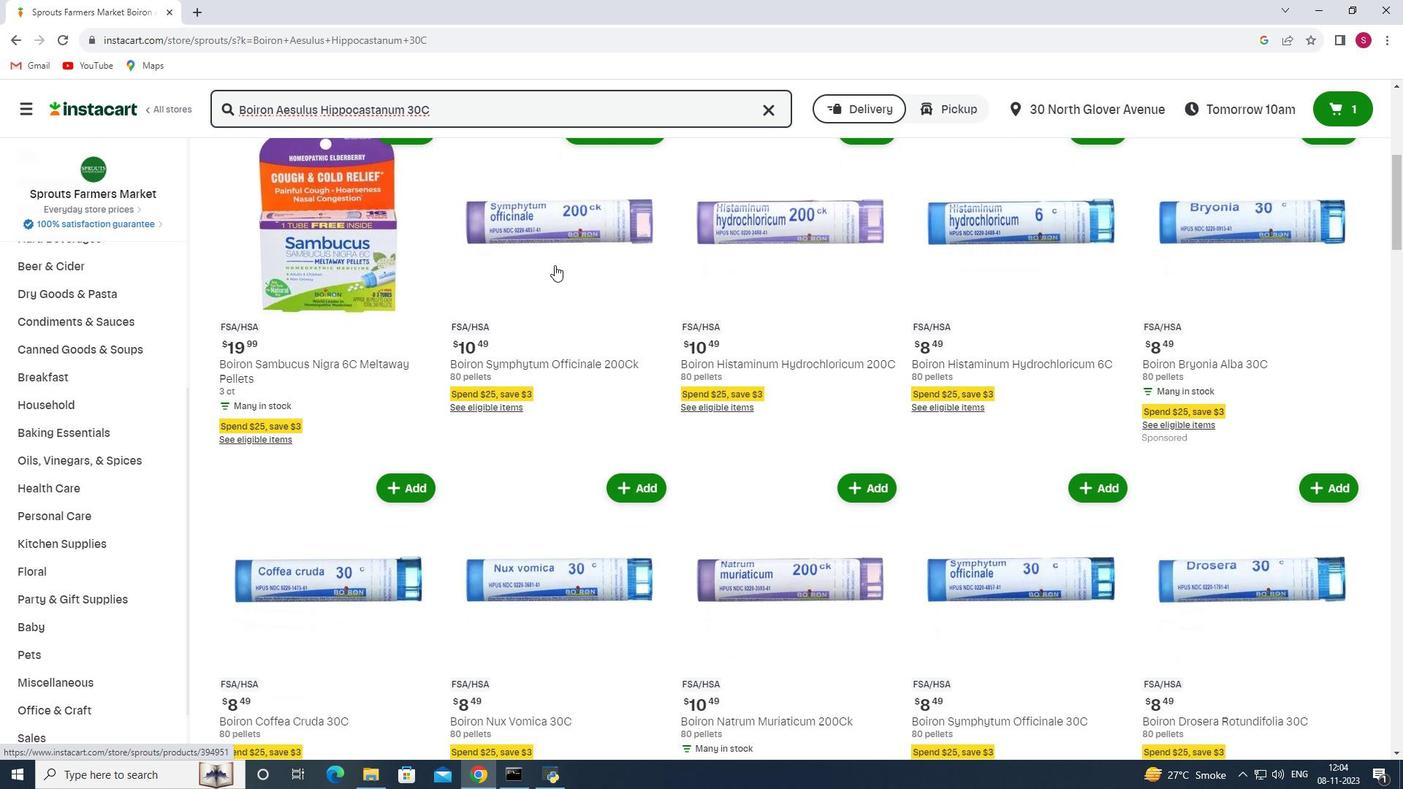 
Action: Mouse scrolled (554, 264) with delta (0, 0)
Screenshot: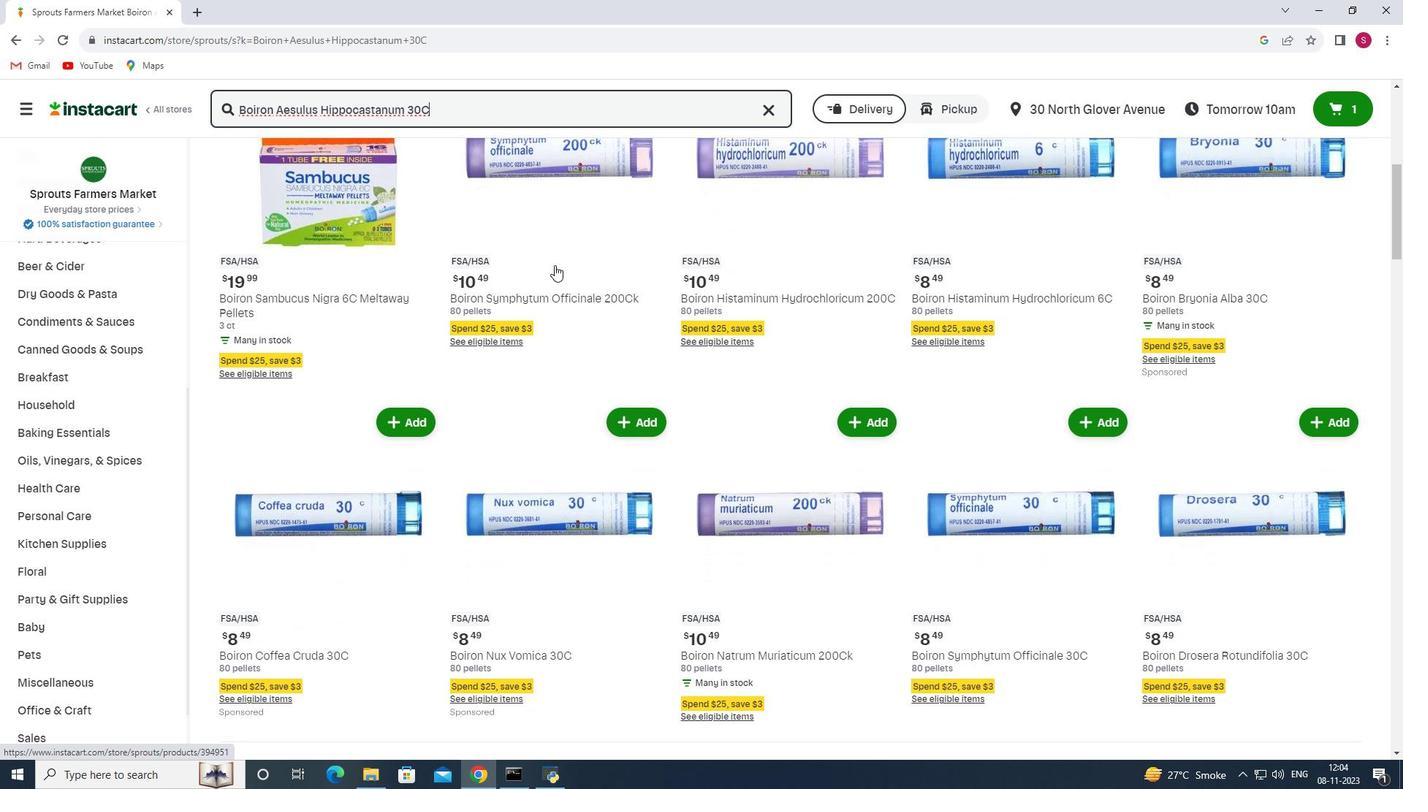 
Action: Mouse scrolled (554, 264) with delta (0, 0)
Screenshot: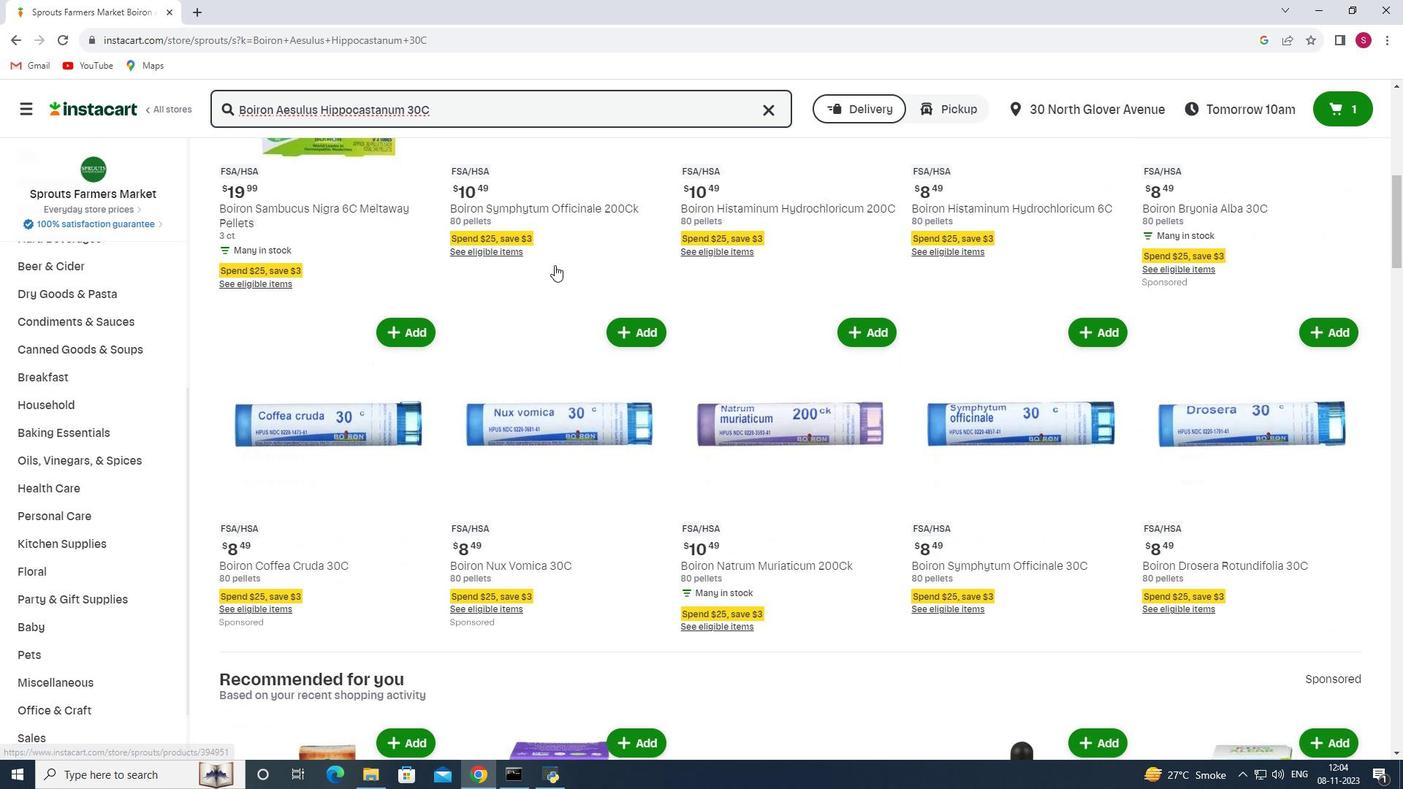 
Action: Mouse scrolled (554, 264) with delta (0, 0)
Screenshot: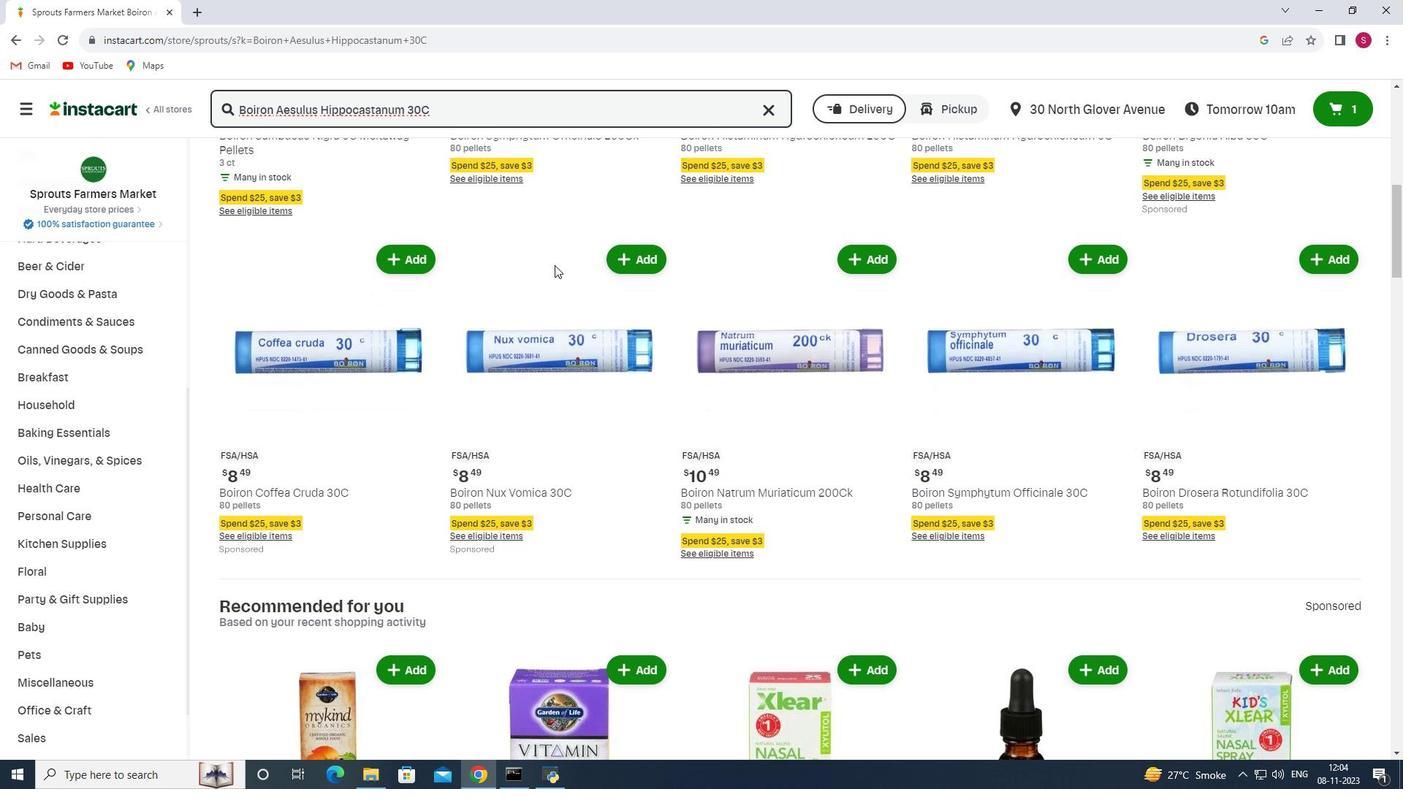 
Action: Mouse scrolled (554, 264) with delta (0, 0)
Screenshot: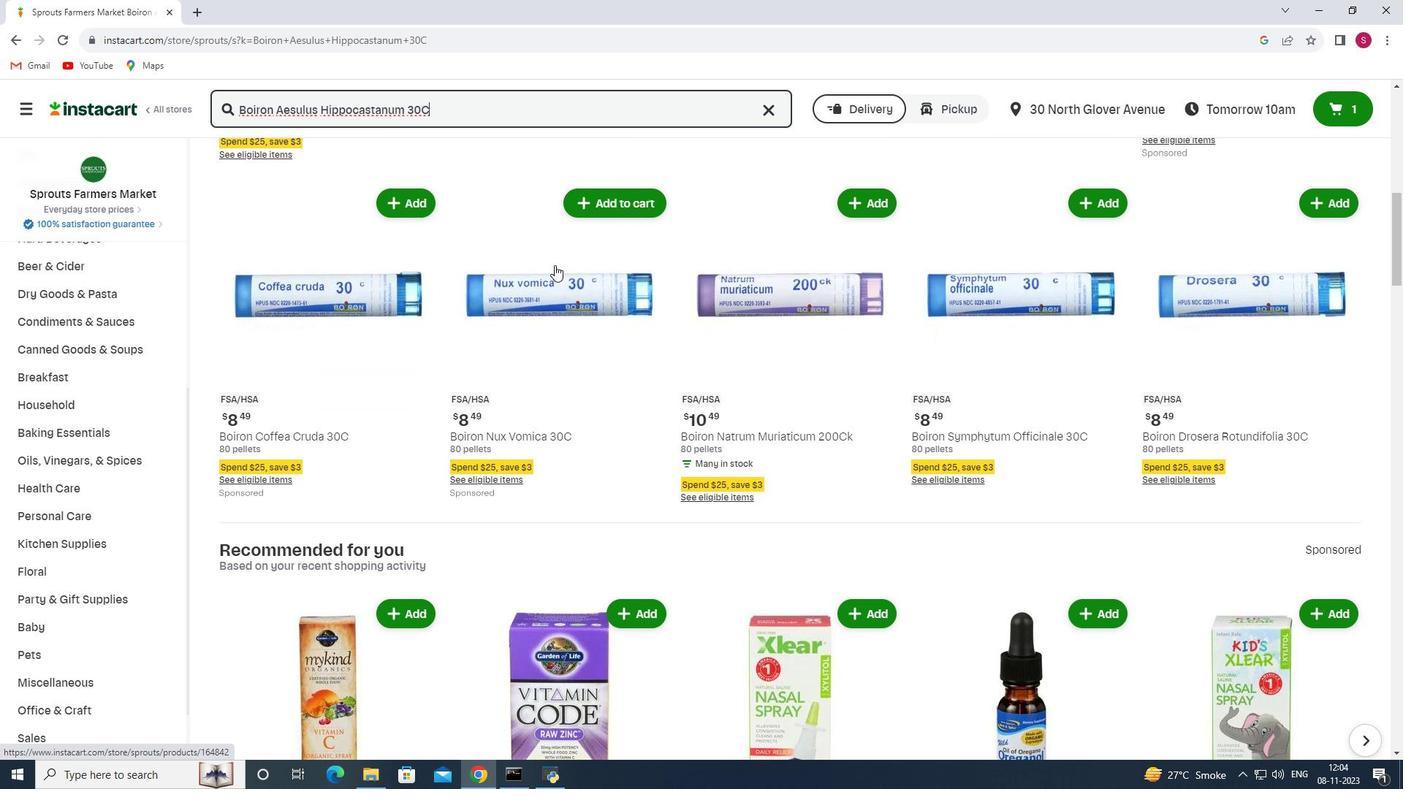
Action: Mouse scrolled (554, 264) with delta (0, 0)
Screenshot: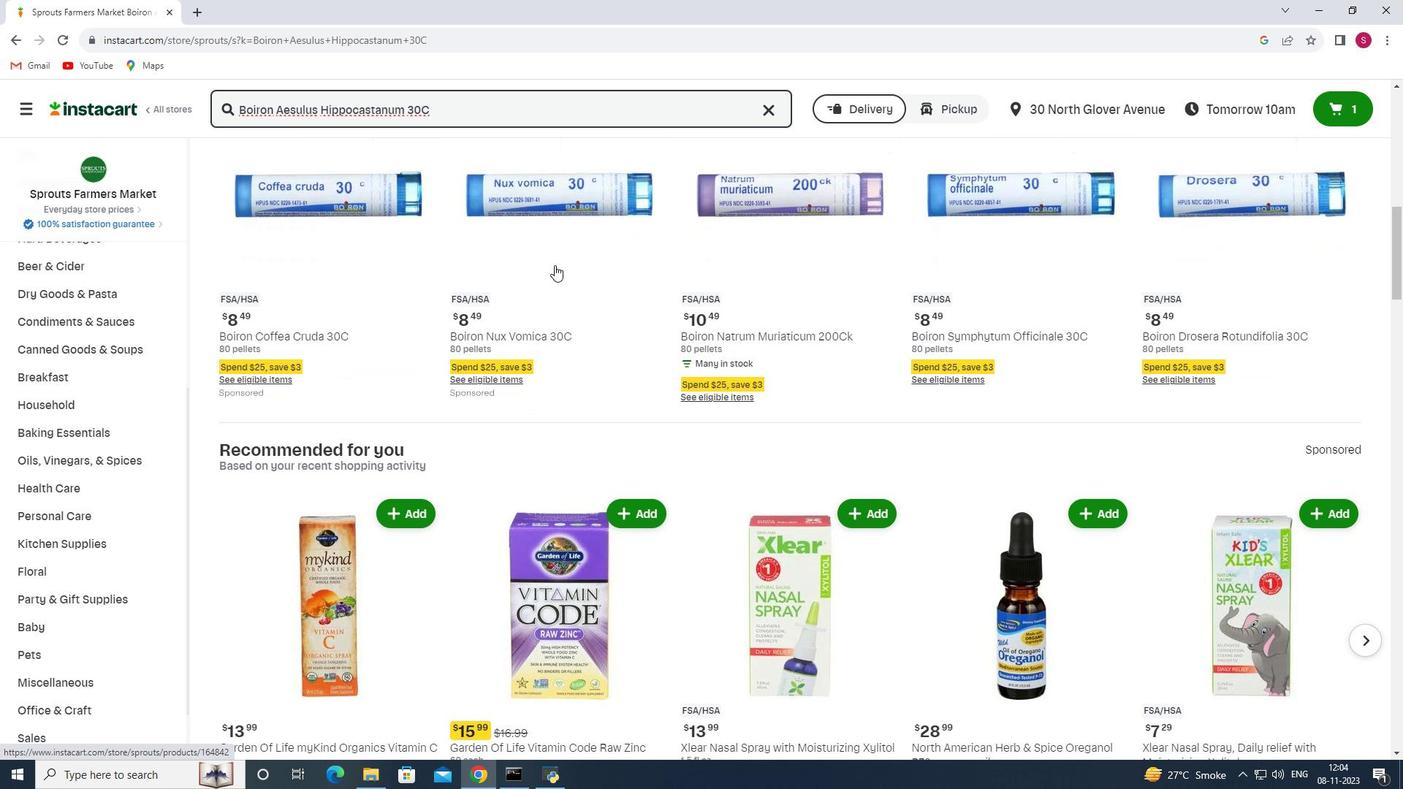 
Action: Mouse scrolled (554, 264) with delta (0, 0)
Screenshot: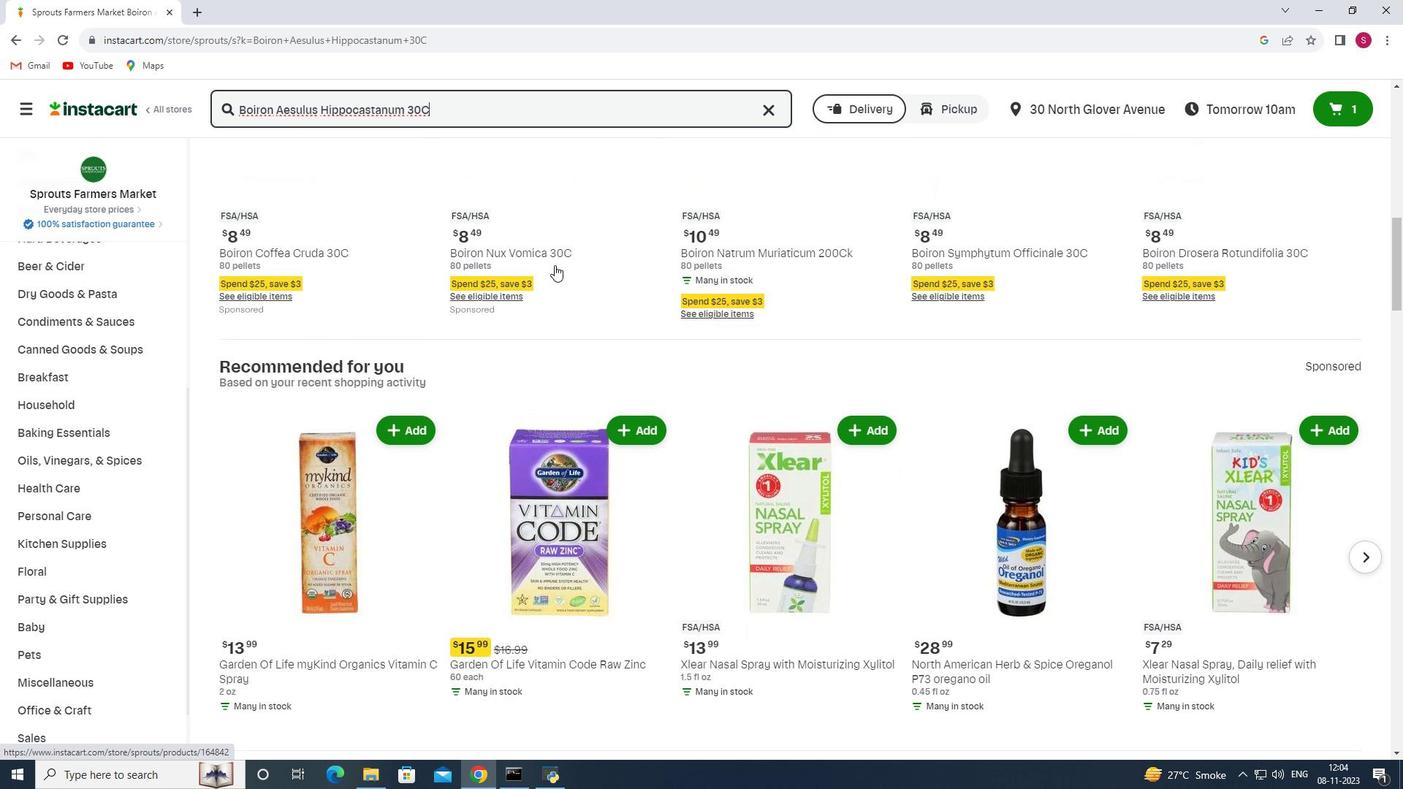 
Action: Mouse scrolled (554, 264) with delta (0, 0)
Screenshot: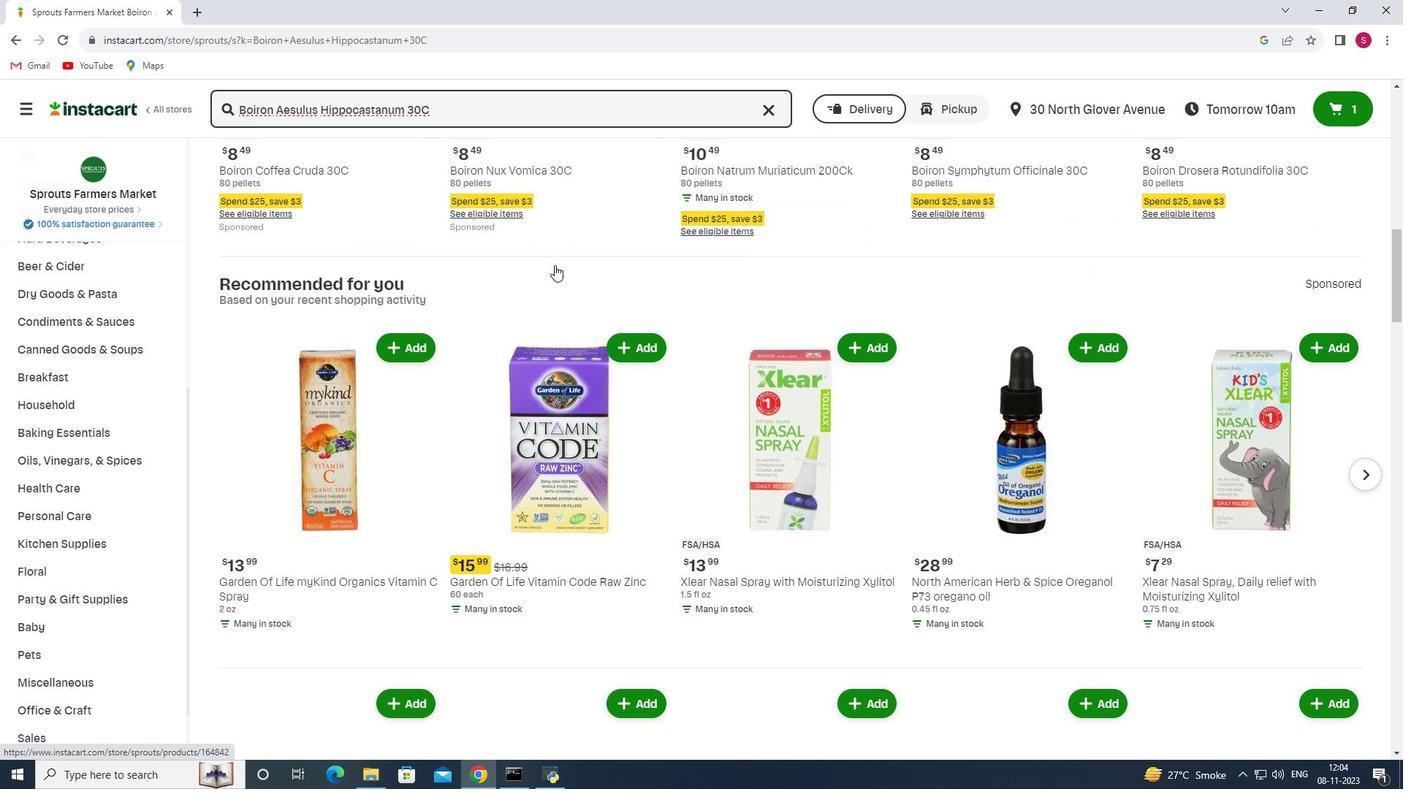 
Action: Mouse scrolled (554, 264) with delta (0, 0)
Screenshot: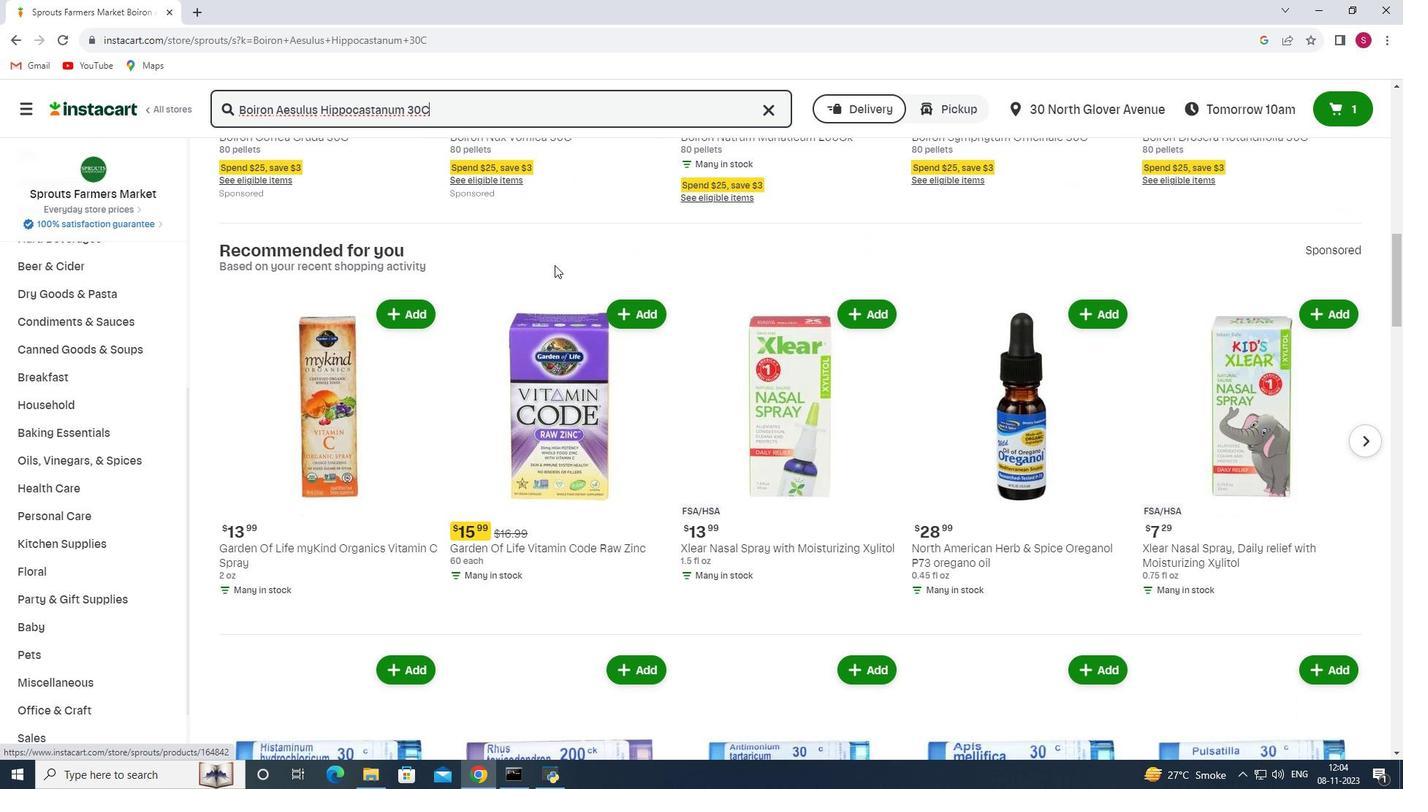 
Action: Mouse scrolled (554, 264) with delta (0, 0)
Screenshot: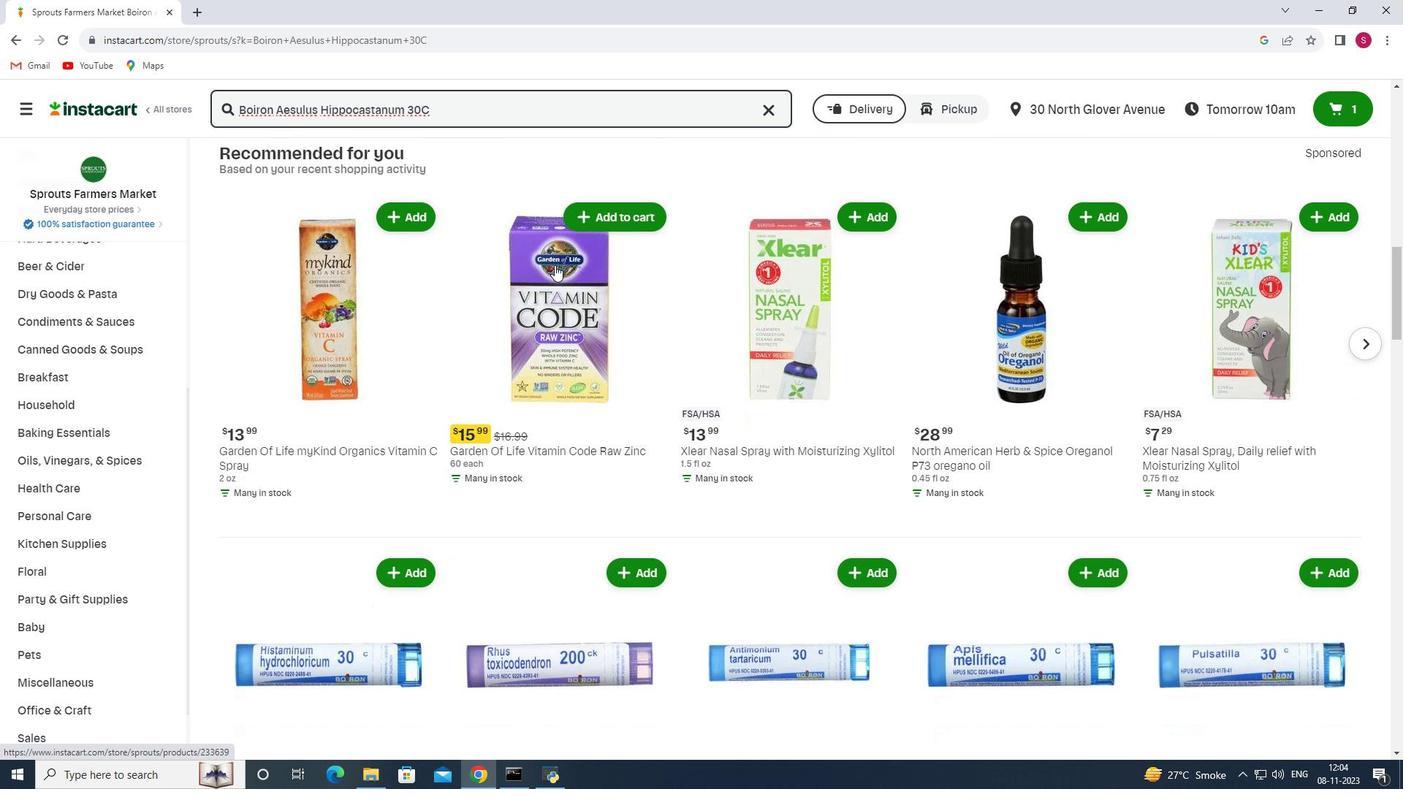 
Action: Mouse scrolled (554, 264) with delta (0, 0)
Screenshot: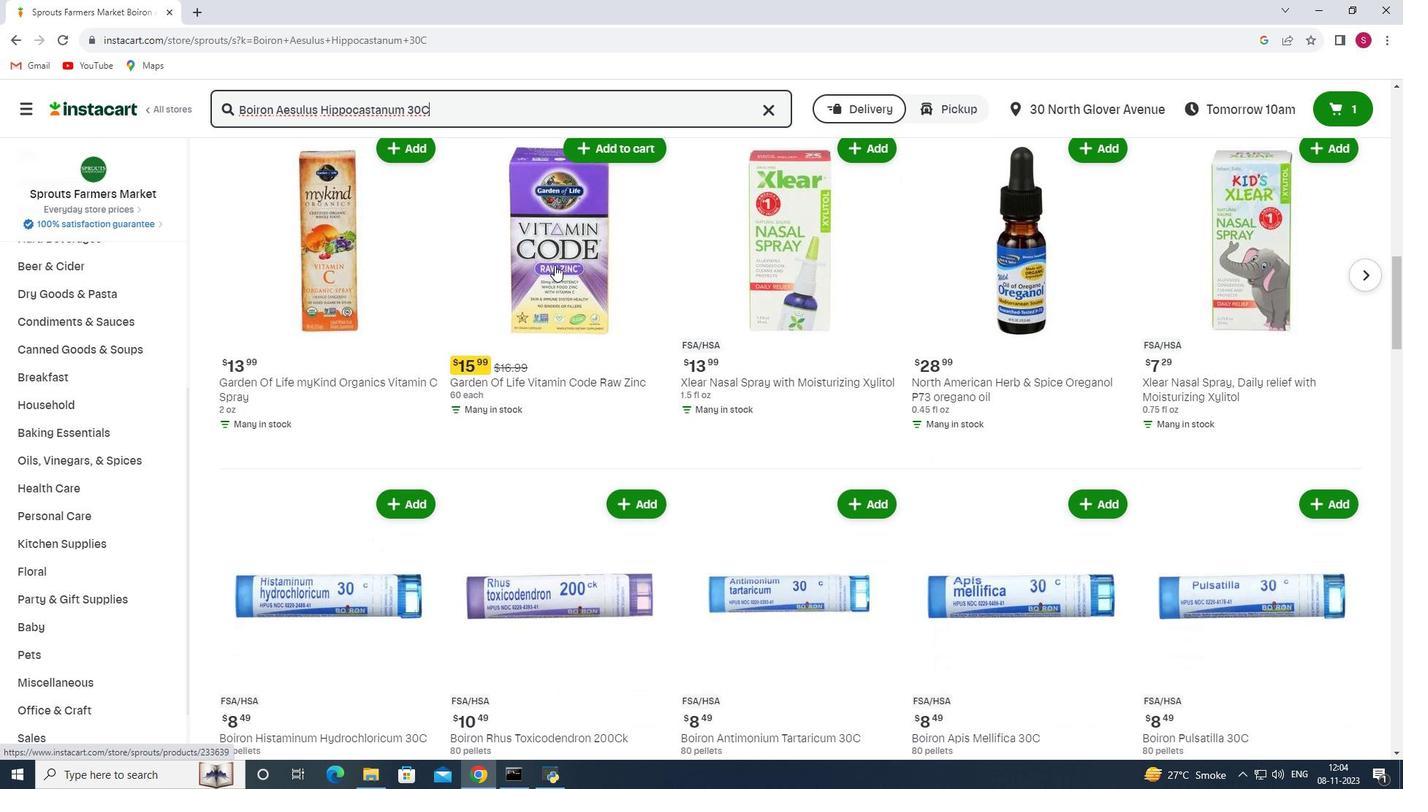 
Action: Mouse scrolled (554, 264) with delta (0, 0)
Screenshot: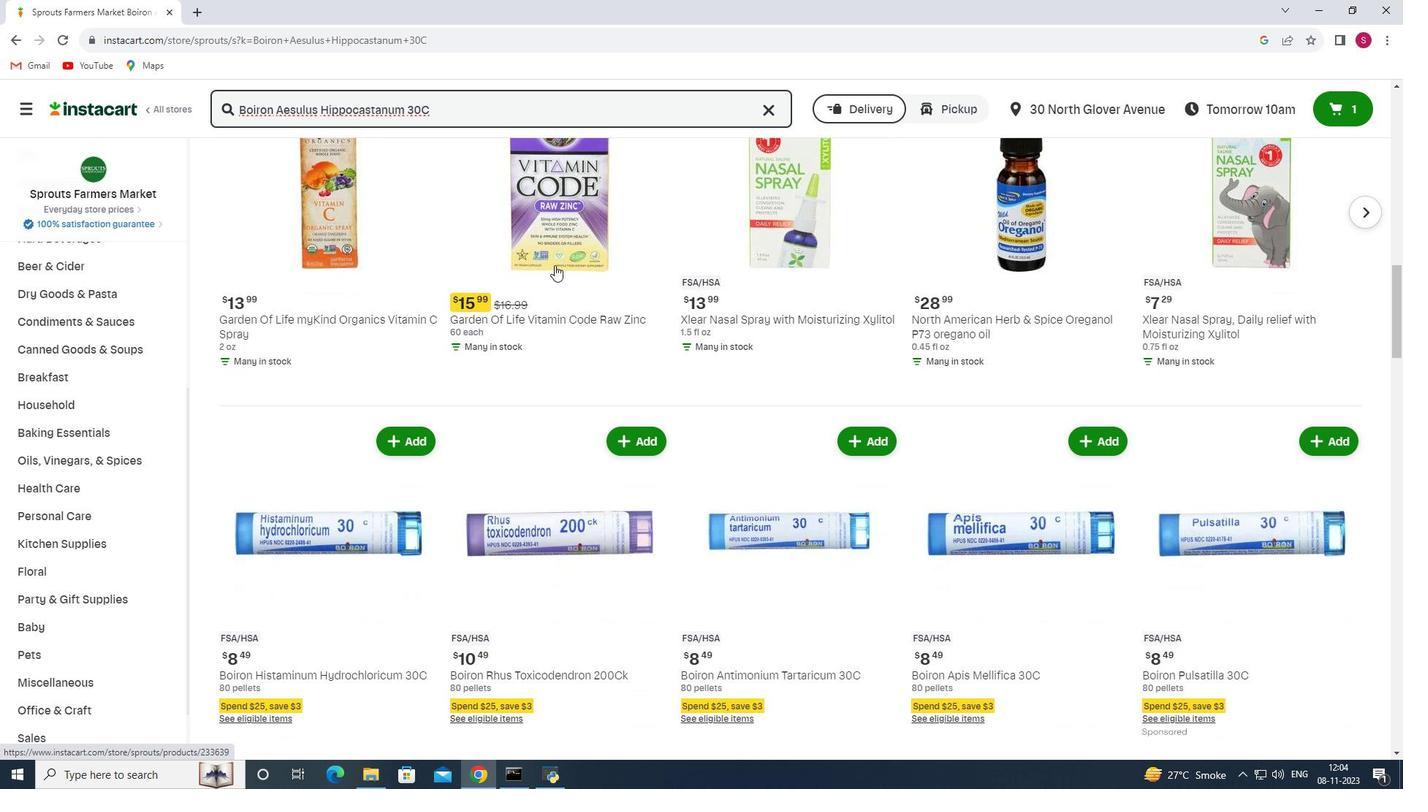 
Action: Mouse scrolled (554, 264) with delta (0, 0)
Screenshot: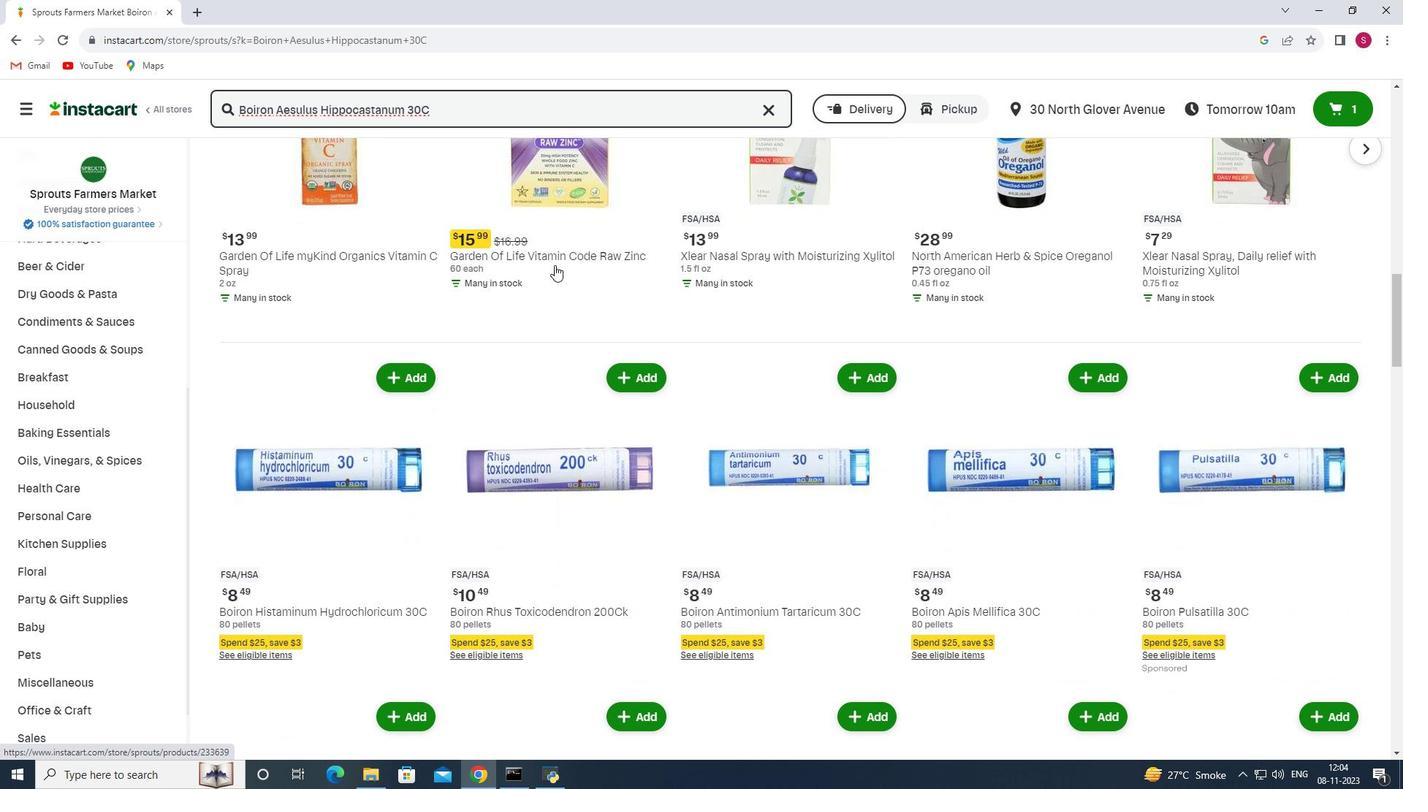 
Action: Mouse scrolled (554, 264) with delta (0, 0)
Screenshot: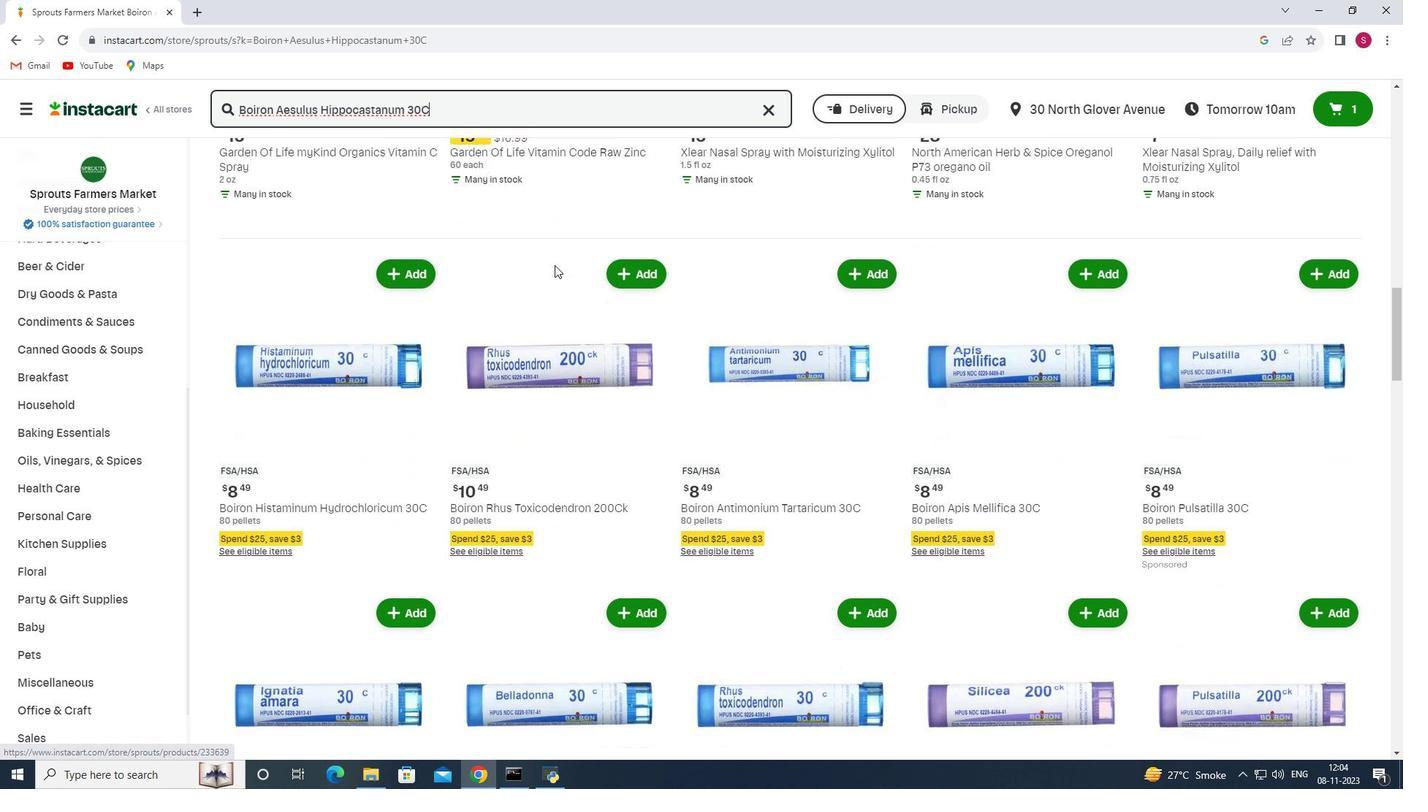 
Action: Mouse scrolled (554, 264) with delta (0, 0)
Screenshot: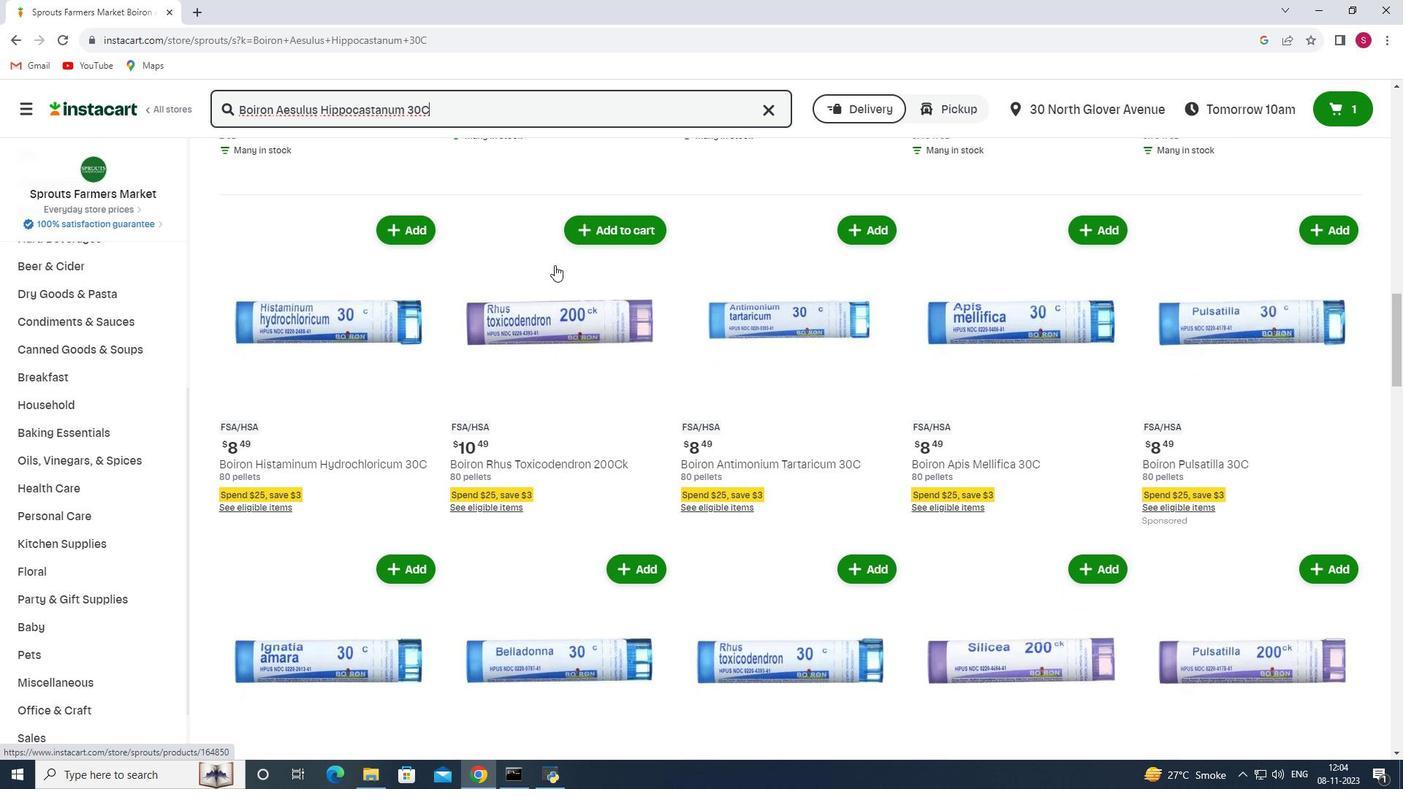 
Action: Mouse scrolled (554, 264) with delta (0, 0)
Screenshot: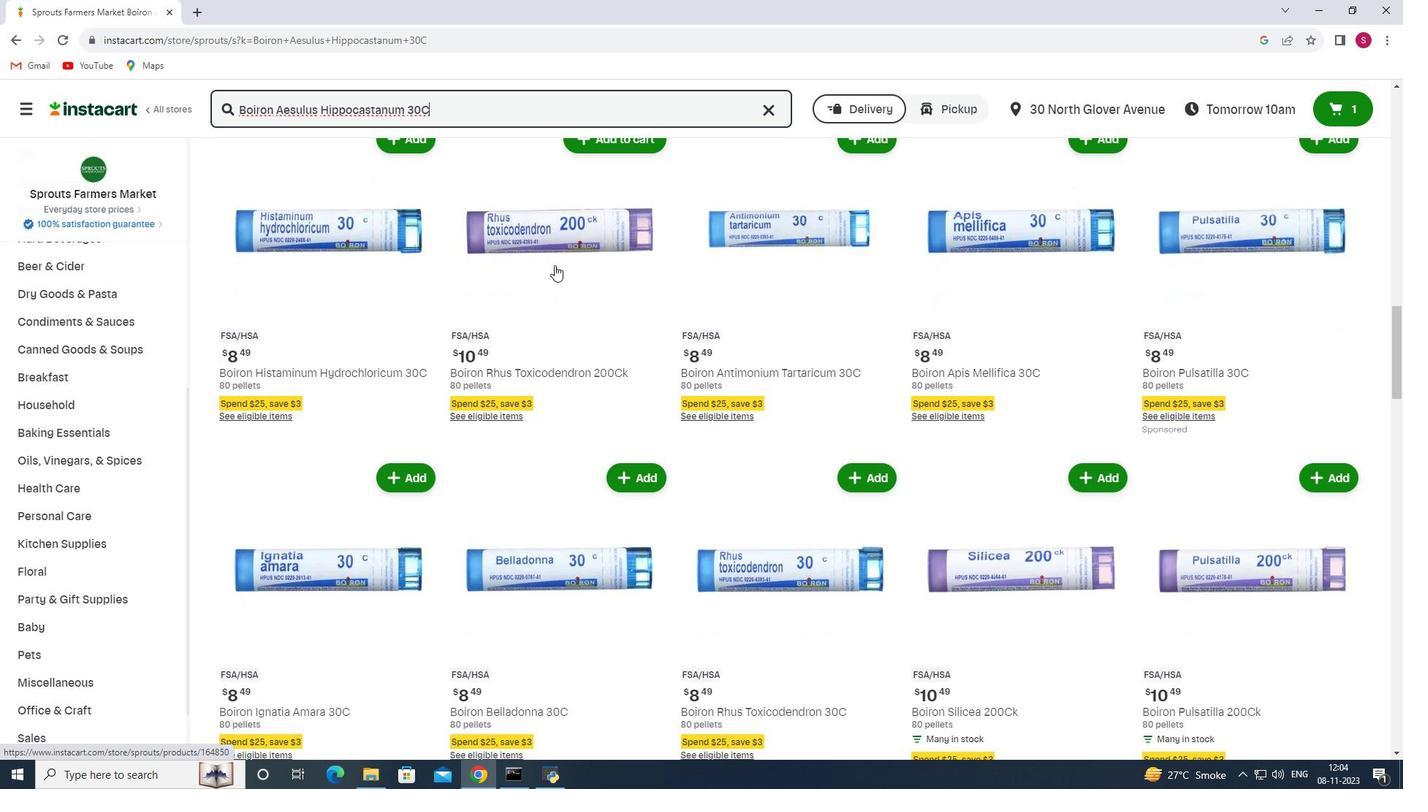 
Action: Mouse scrolled (554, 264) with delta (0, 0)
Screenshot: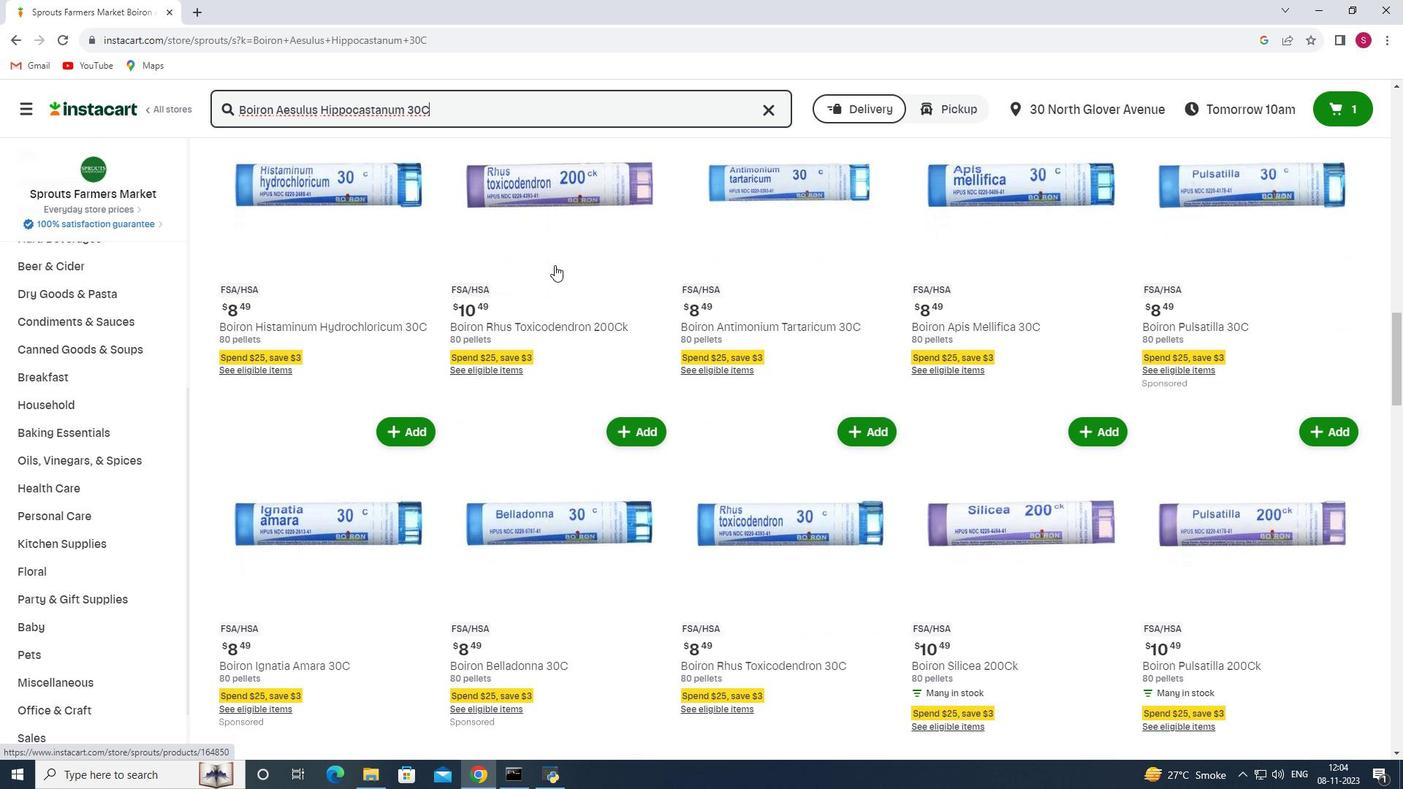 
Action: Mouse scrolled (554, 264) with delta (0, 0)
Screenshot: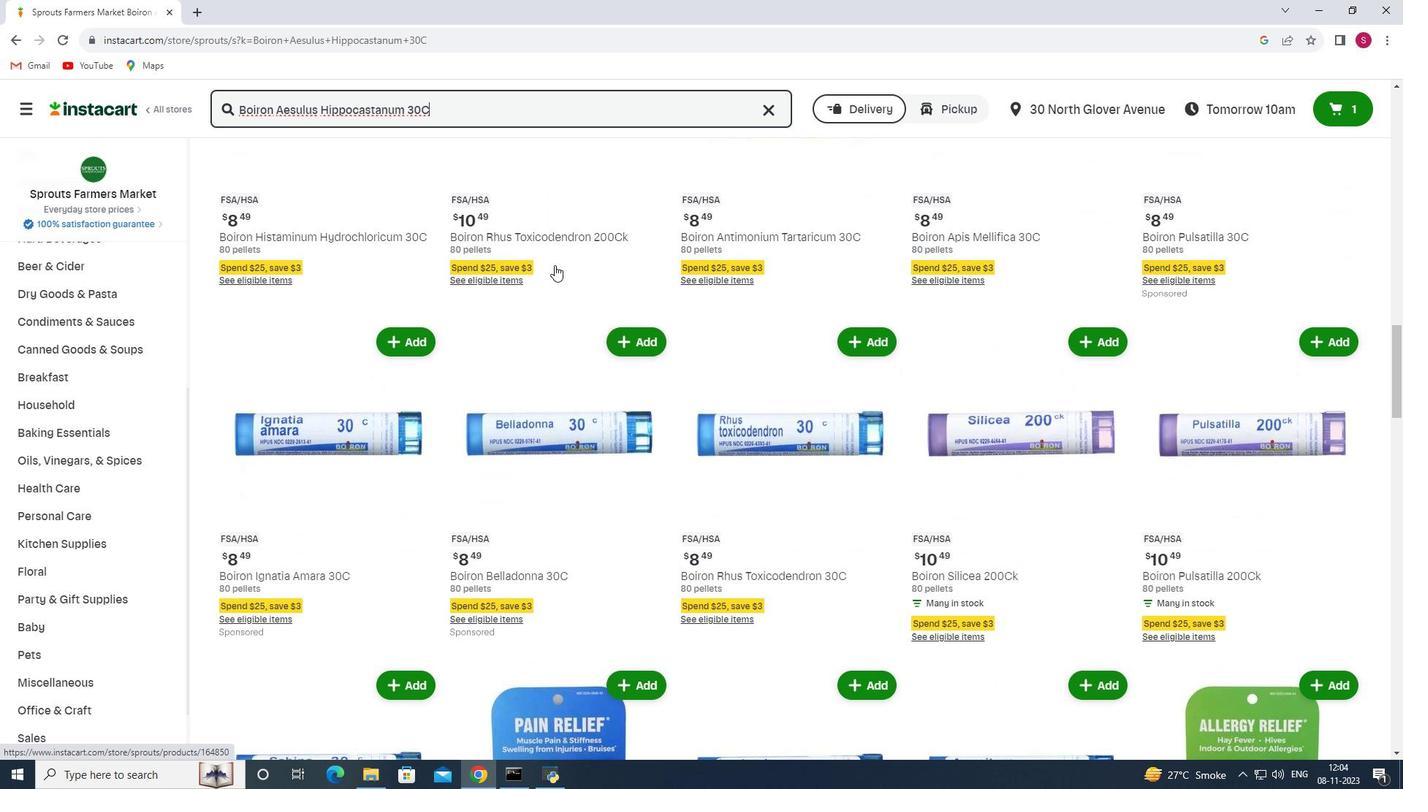 
Action: Mouse scrolled (554, 264) with delta (0, 0)
Screenshot: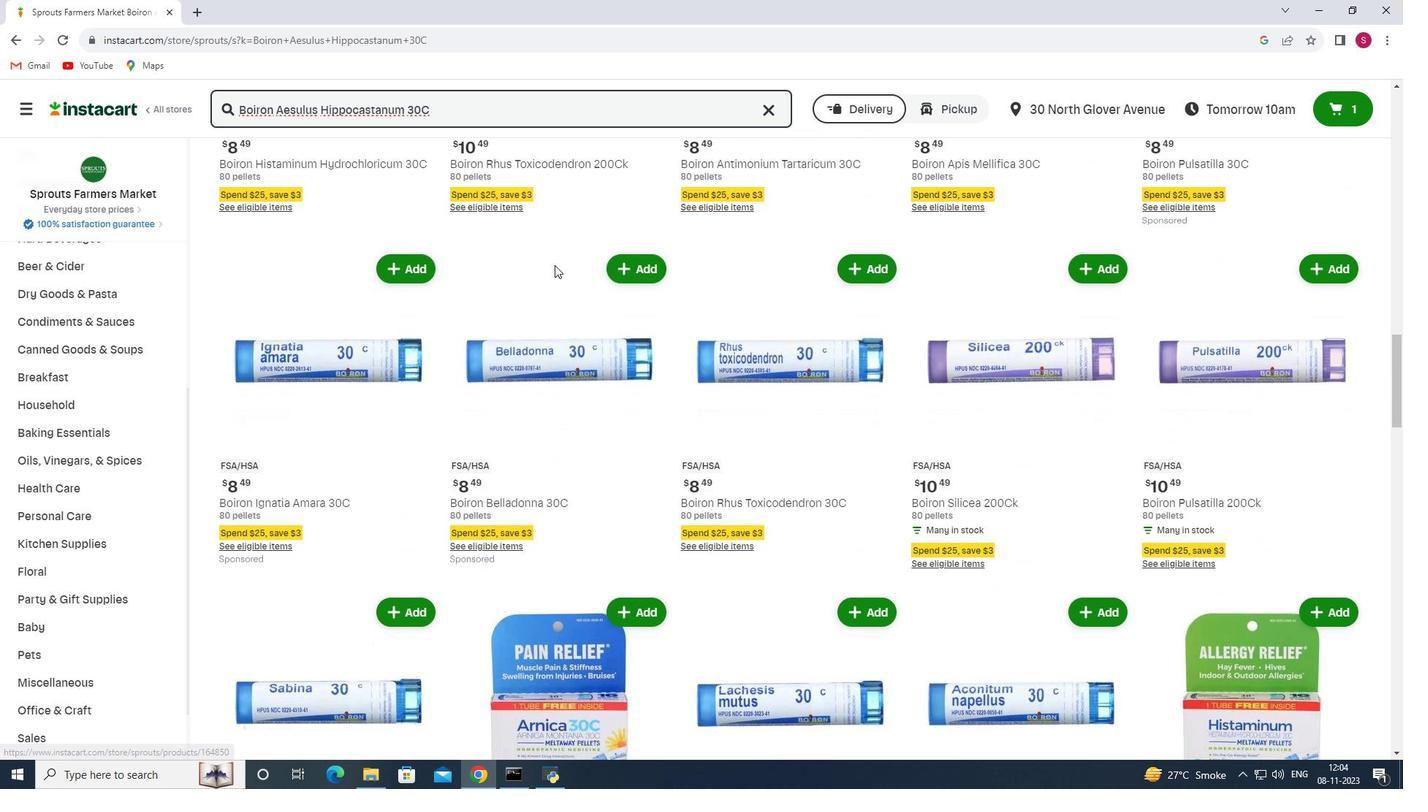 
Action: Mouse scrolled (554, 264) with delta (0, 0)
Screenshot: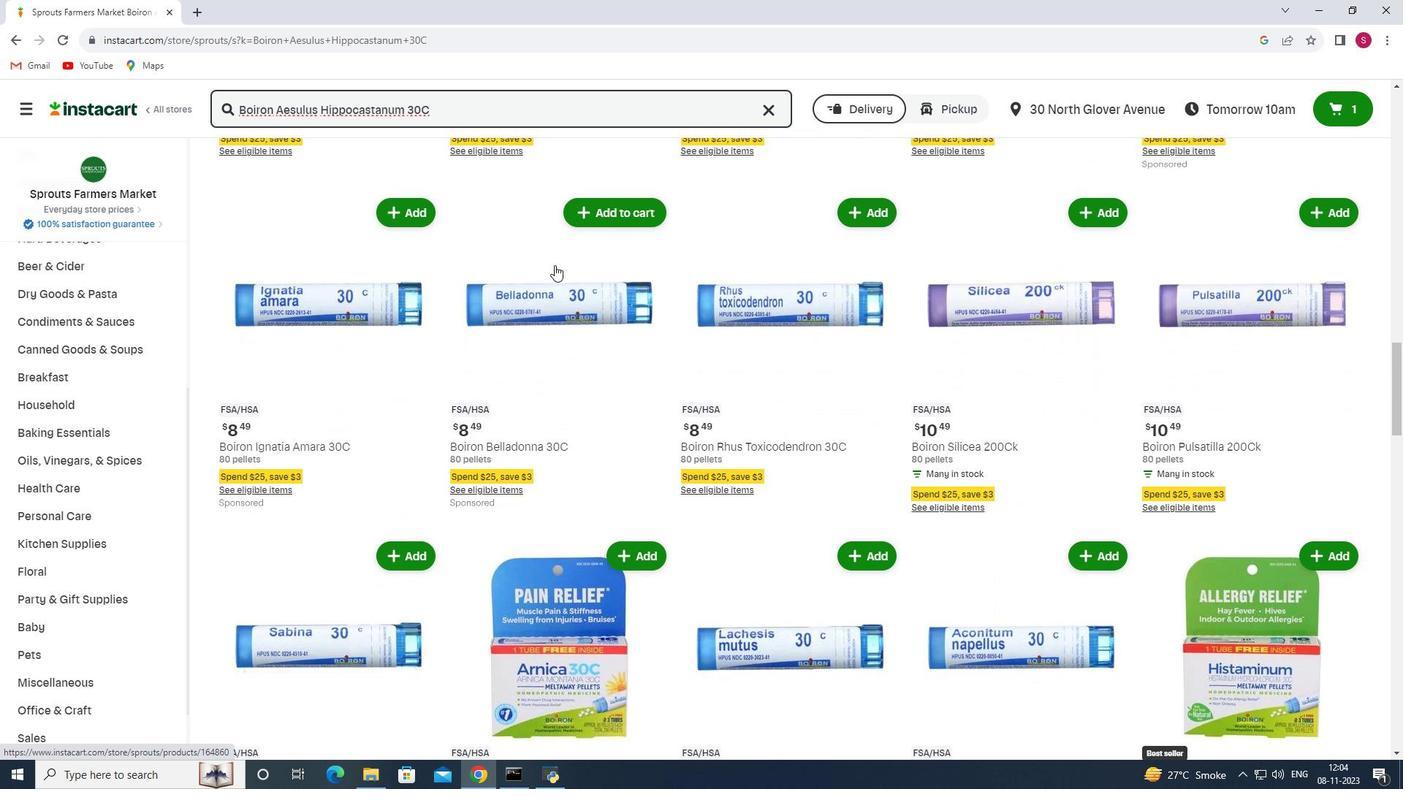 
Action: Mouse scrolled (554, 264) with delta (0, 0)
Screenshot: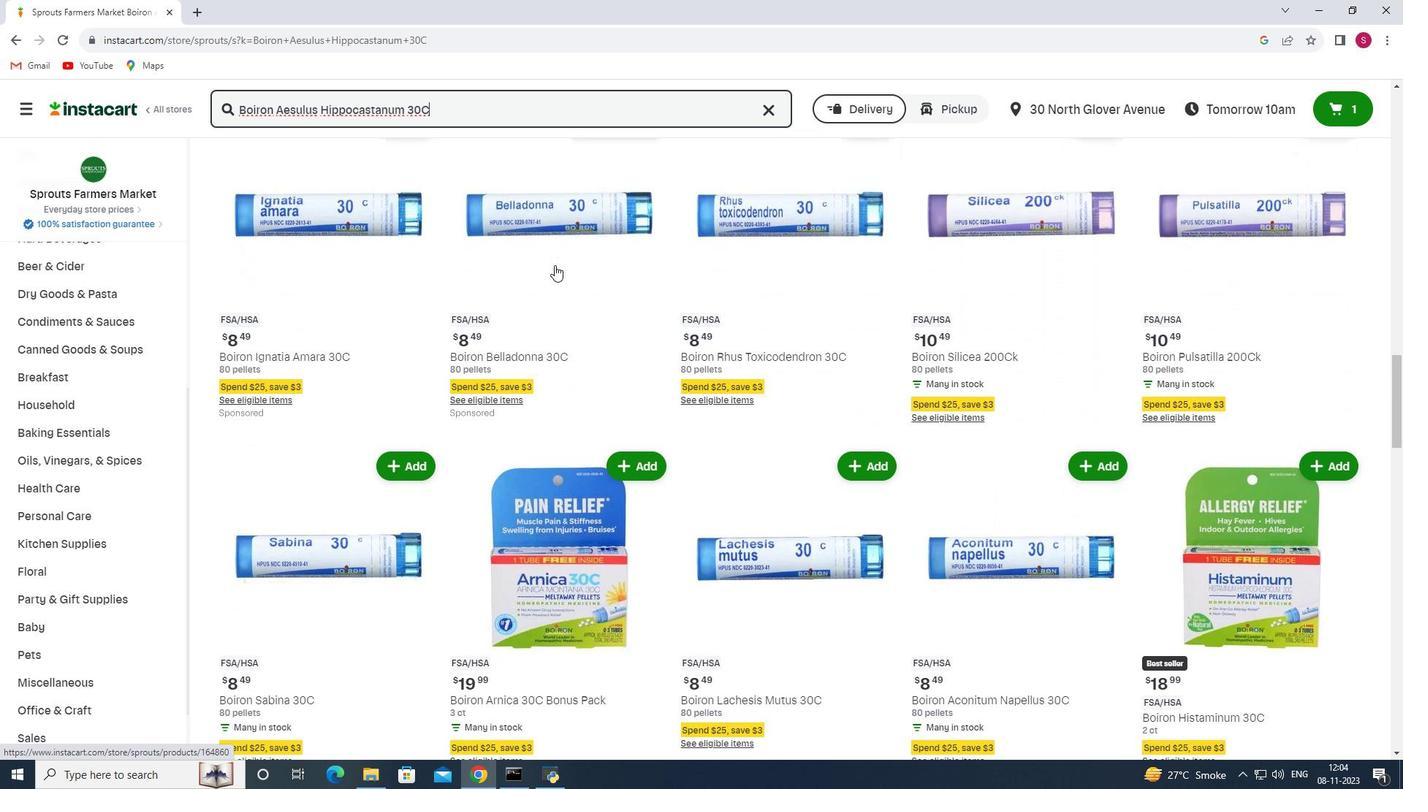 
Action: Mouse scrolled (554, 264) with delta (0, 0)
Screenshot: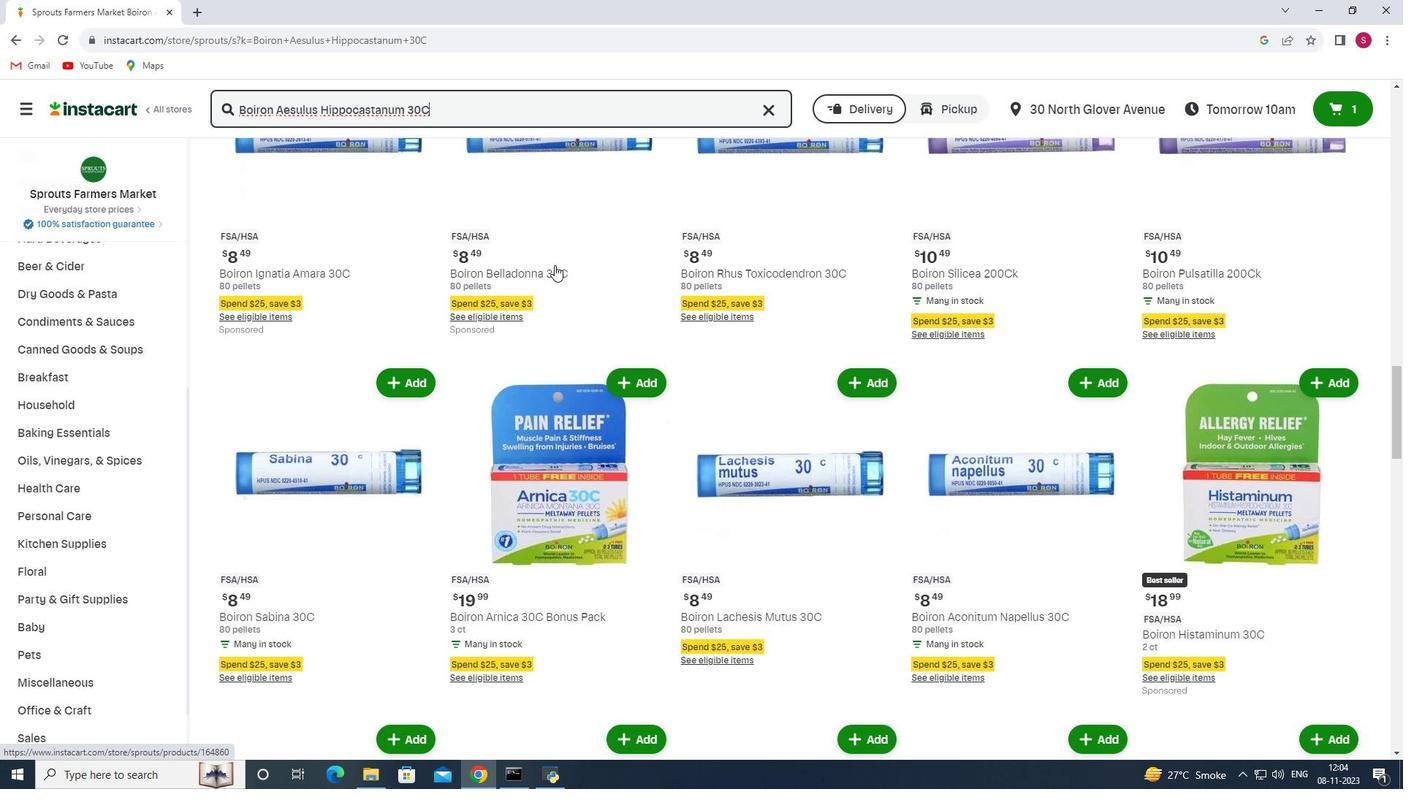 
Action: Mouse scrolled (554, 264) with delta (0, 0)
Screenshot: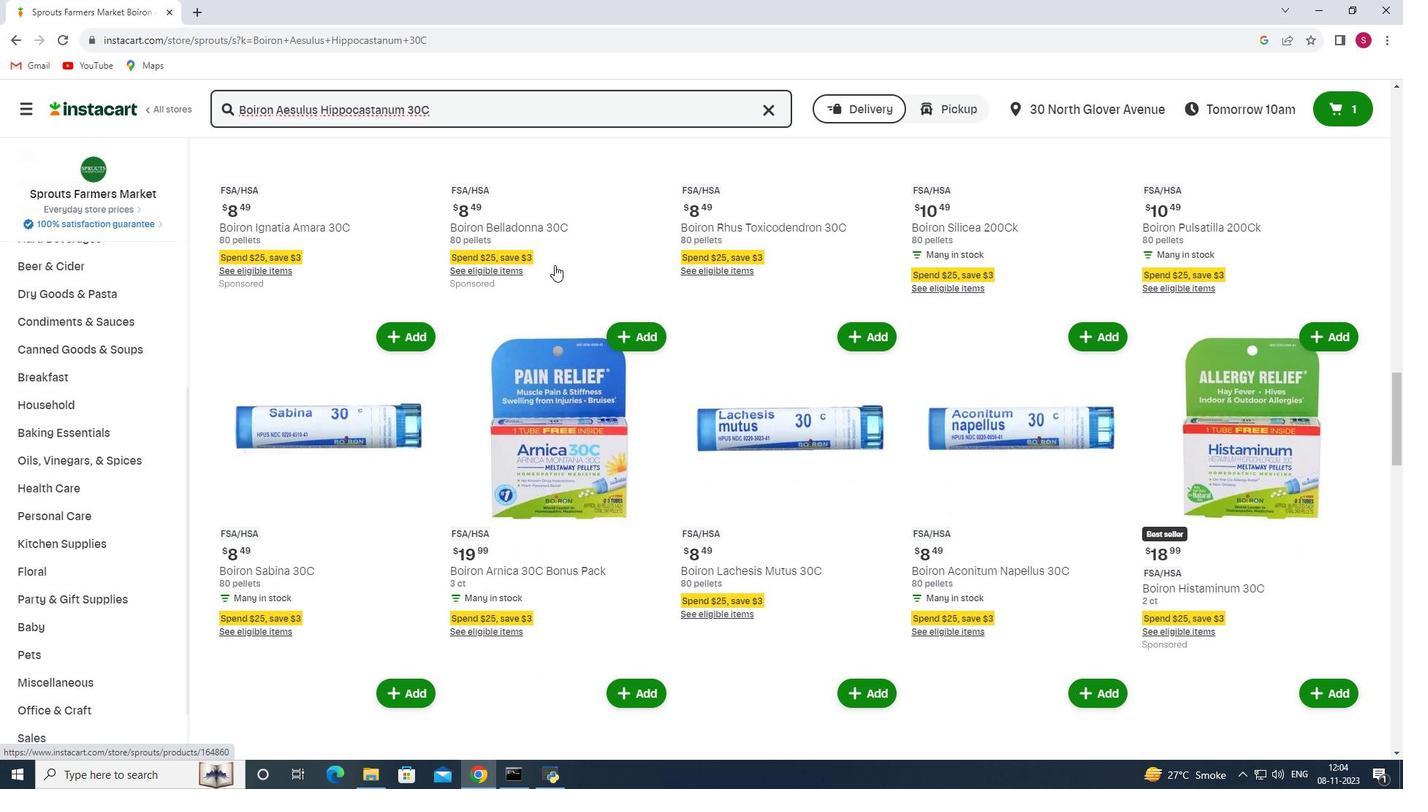 
Action: Mouse scrolled (554, 264) with delta (0, 0)
Screenshot: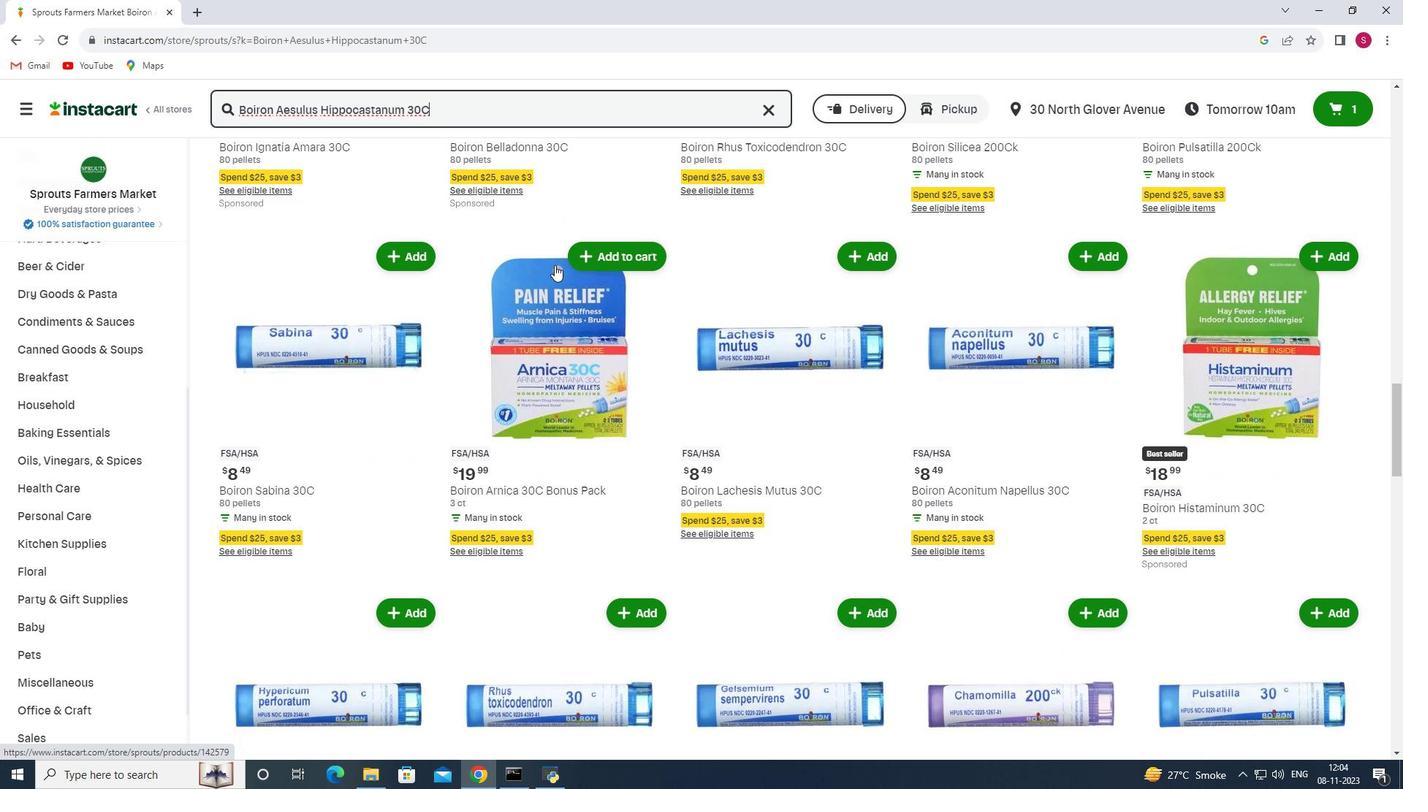 
Action: Mouse scrolled (554, 264) with delta (0, 0)
Screenshot: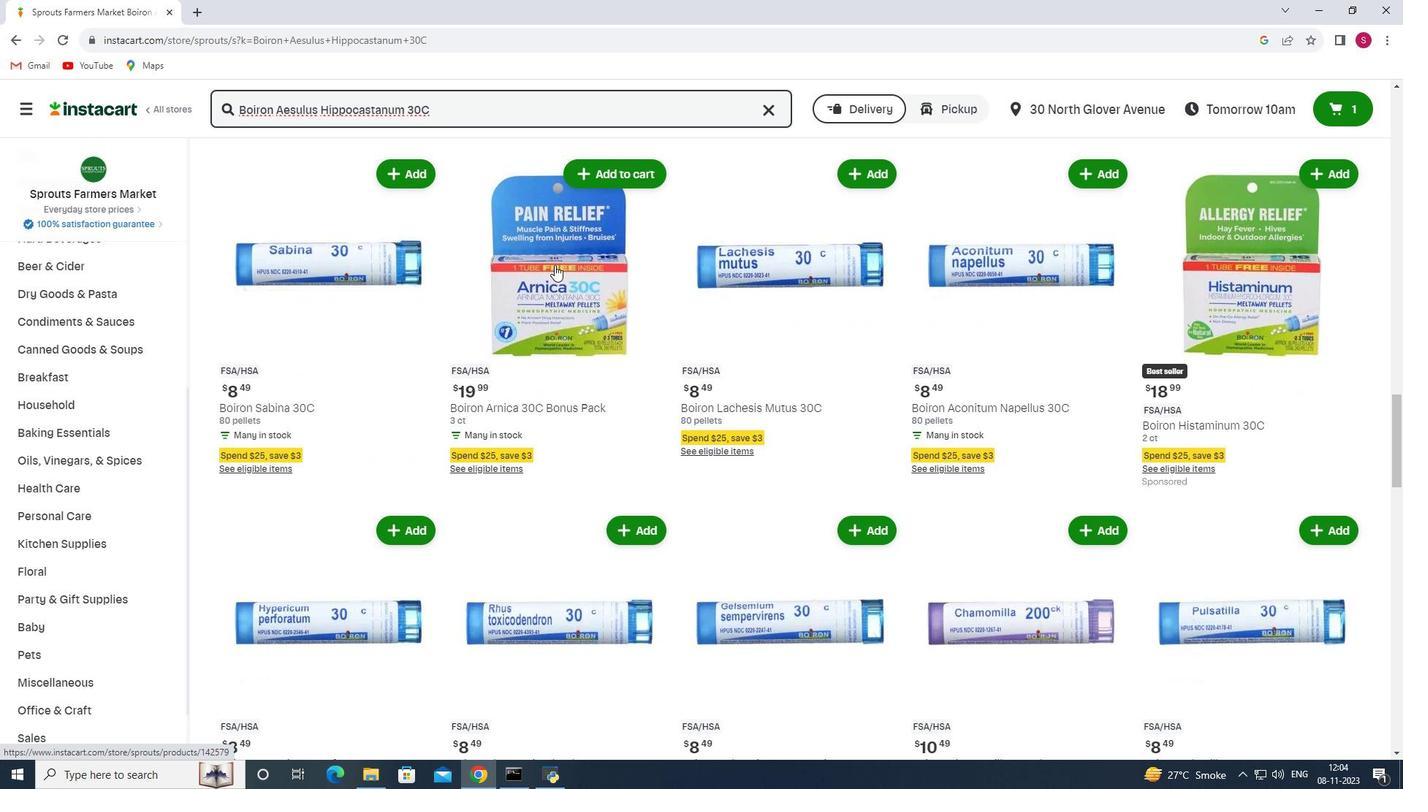 
Action: Mouse scrolled (554, 264) with delta (0, 0)
Screenshot: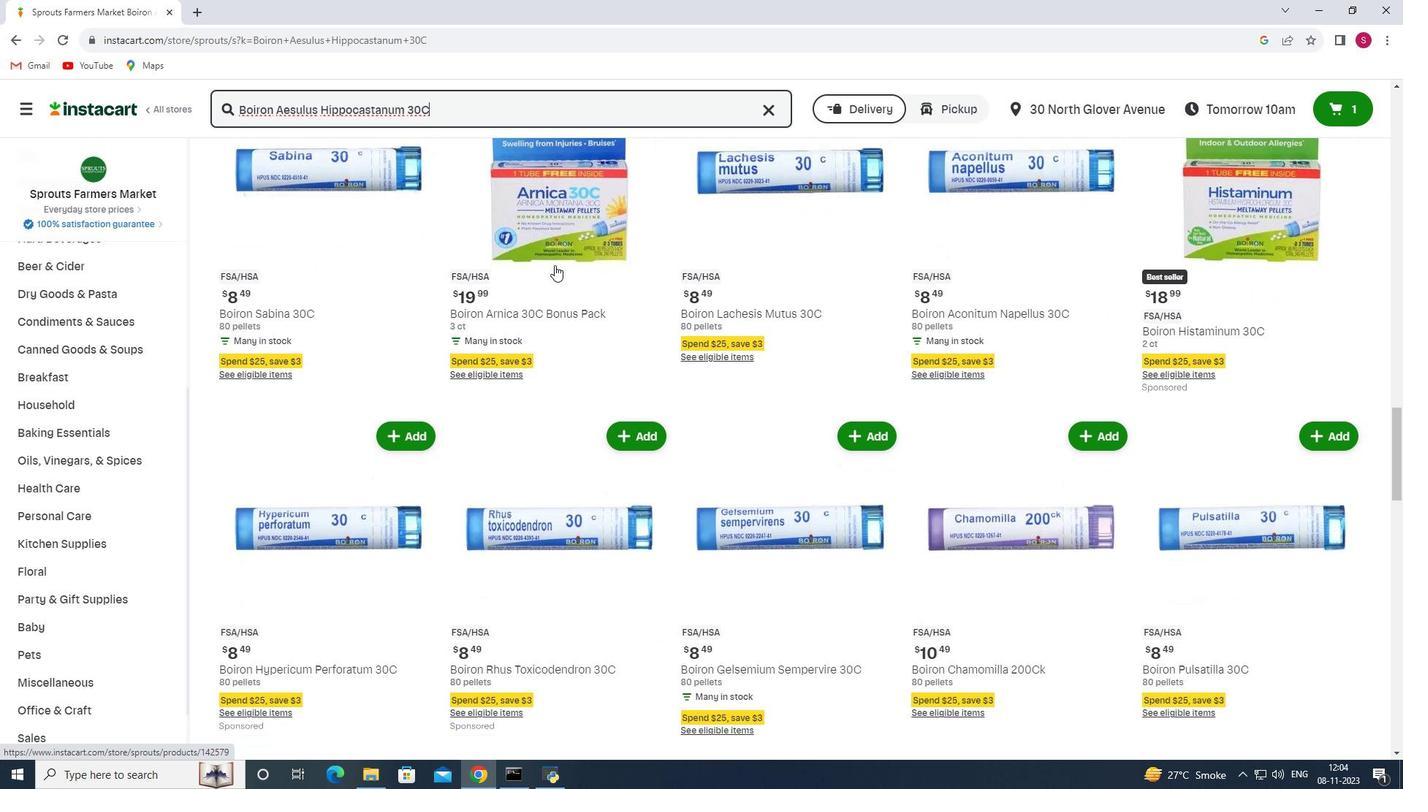 
Action: Mouse scrolled (554, 264) with delta (0, 0)
Screenshot: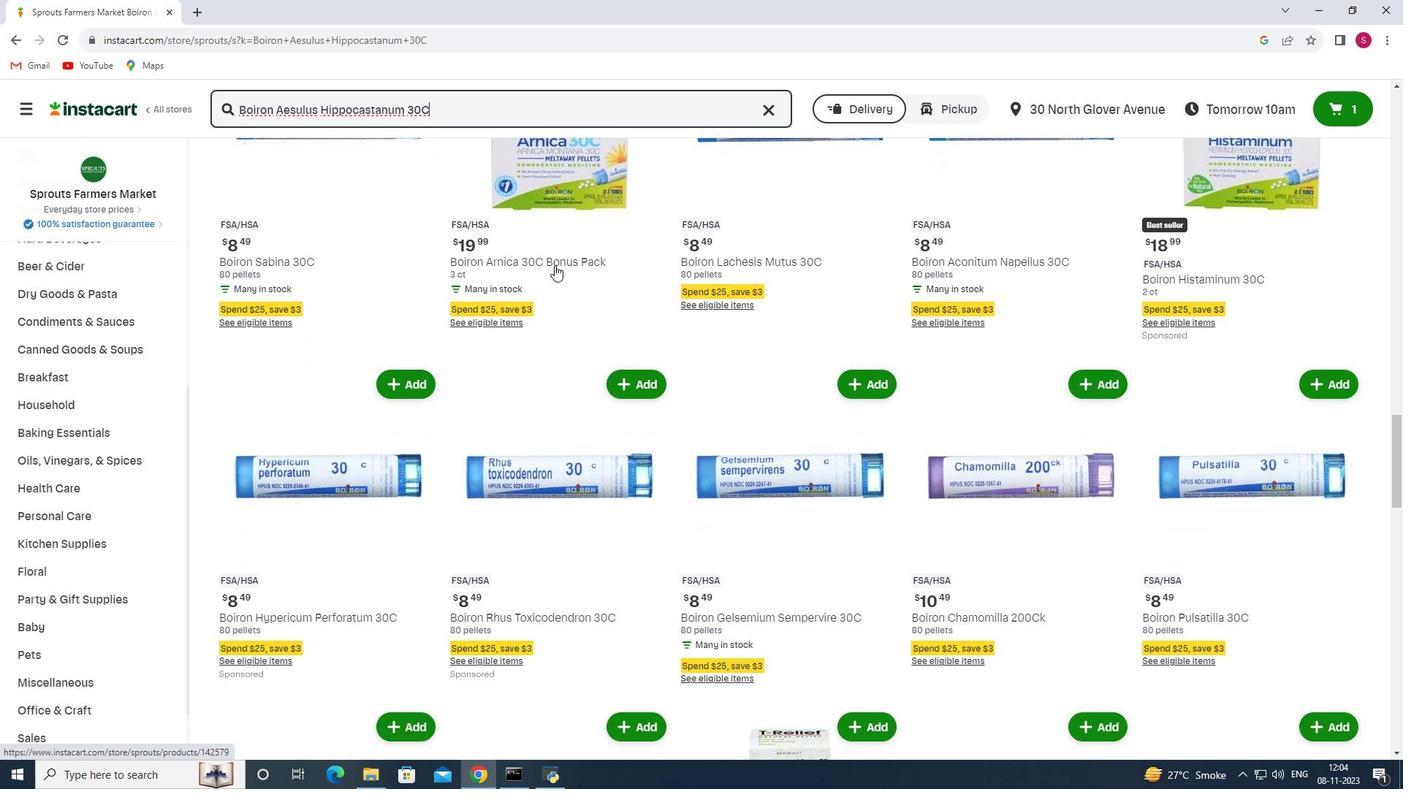 
Action: Mouse scrolled (554, 264) with delta (0, 0)
Screenshot: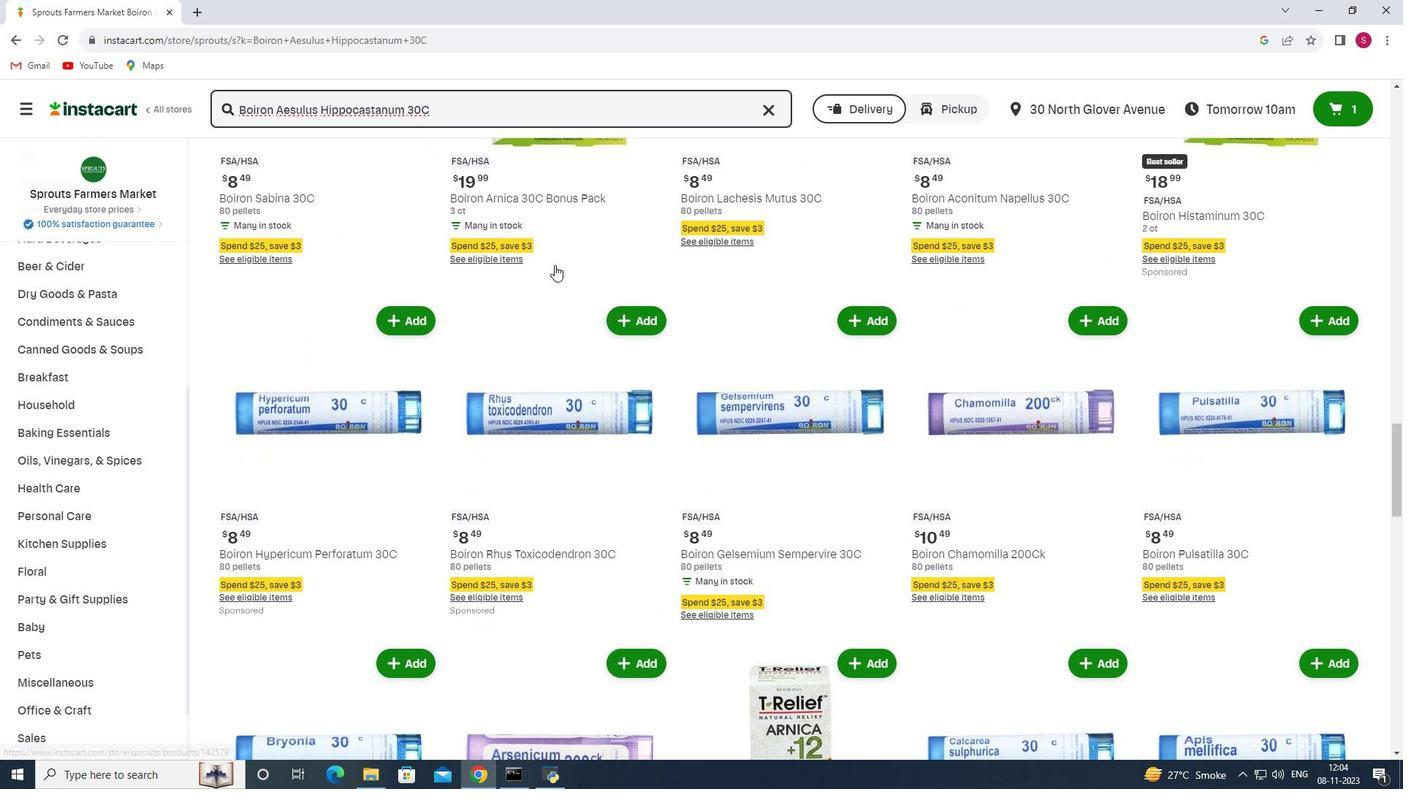 
Action: Mouse scrolled (554, 264) with delta (0, 0)
Screenshot: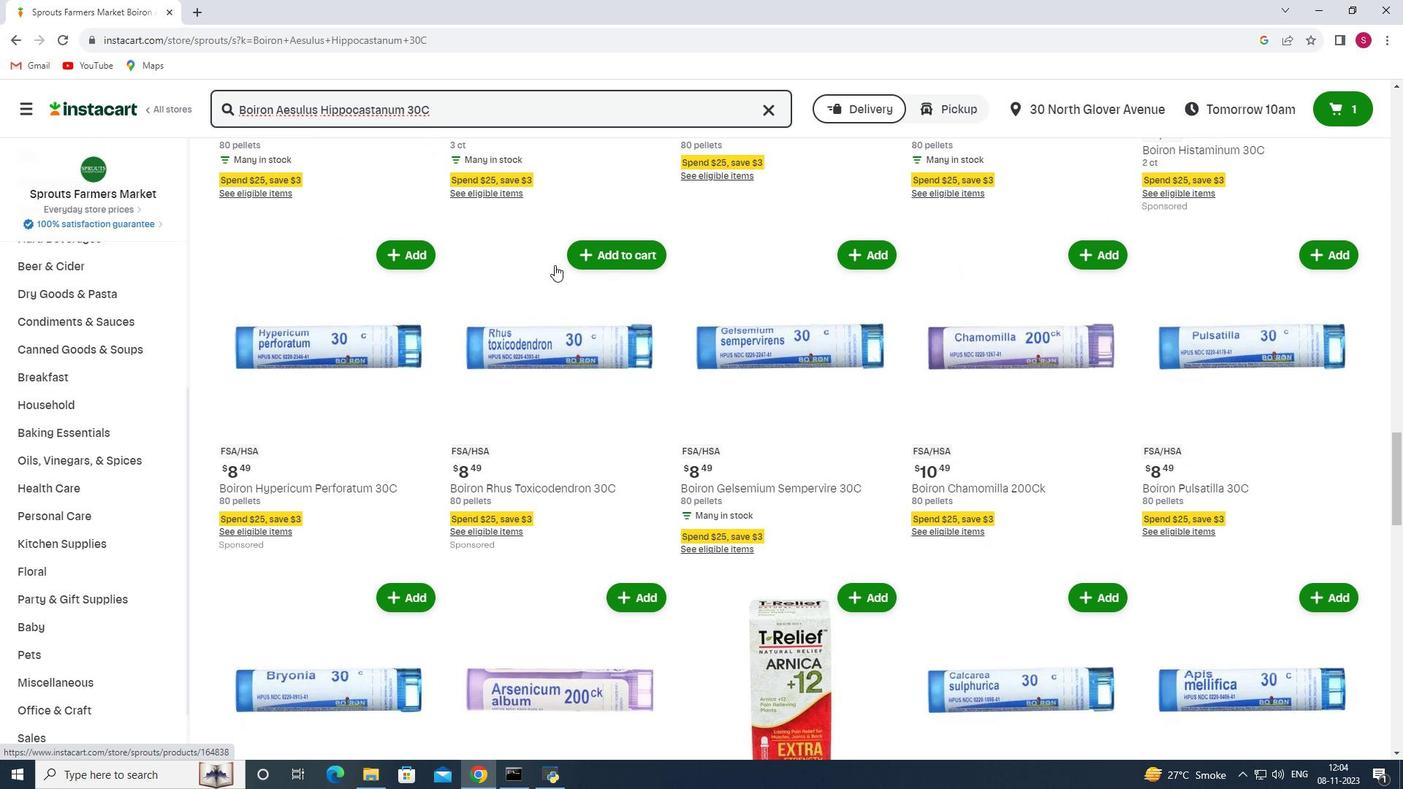 
Action: Mouse scrolled (554, 264) with delta (0, 0)
Screenshot: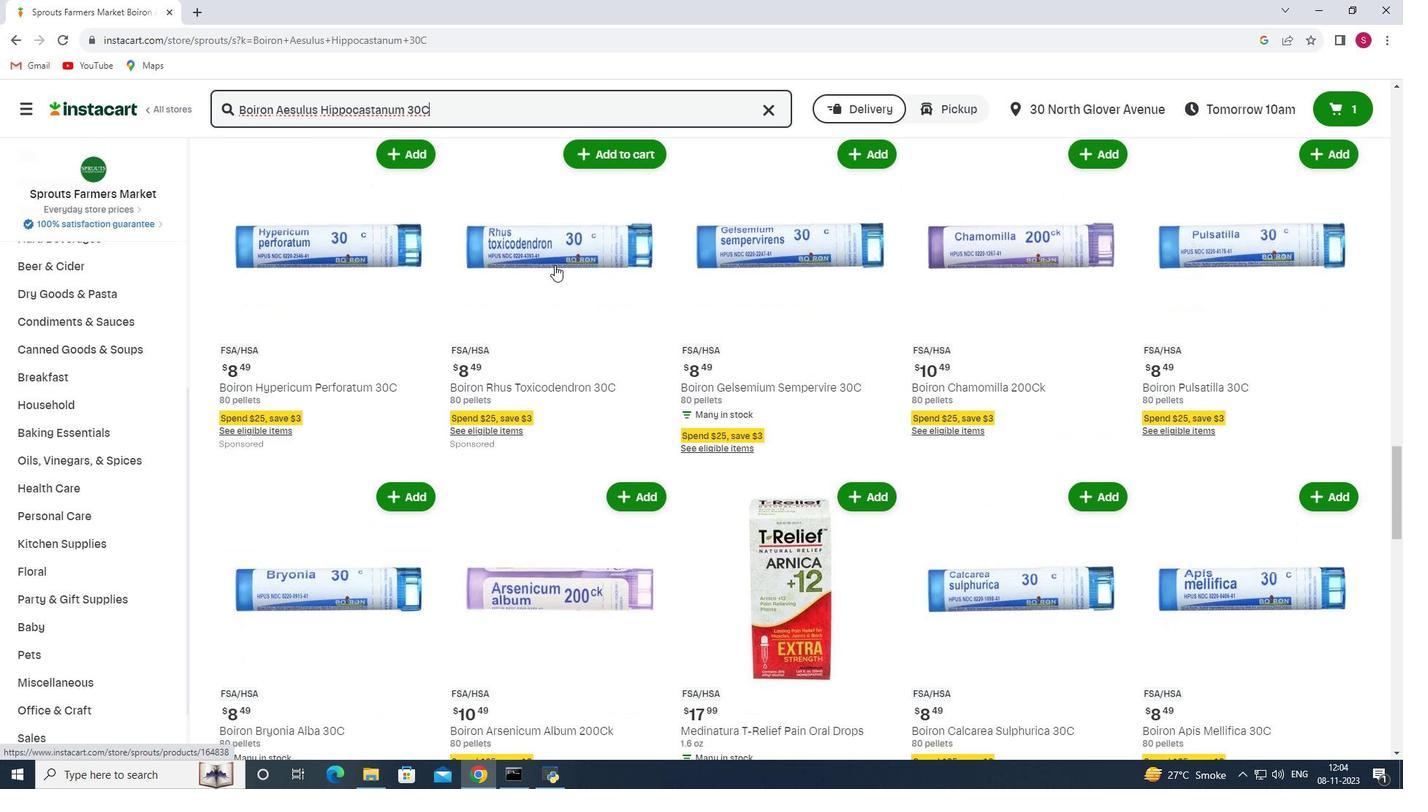 
Action: Mouse moved to (550, 276)
Screenshot: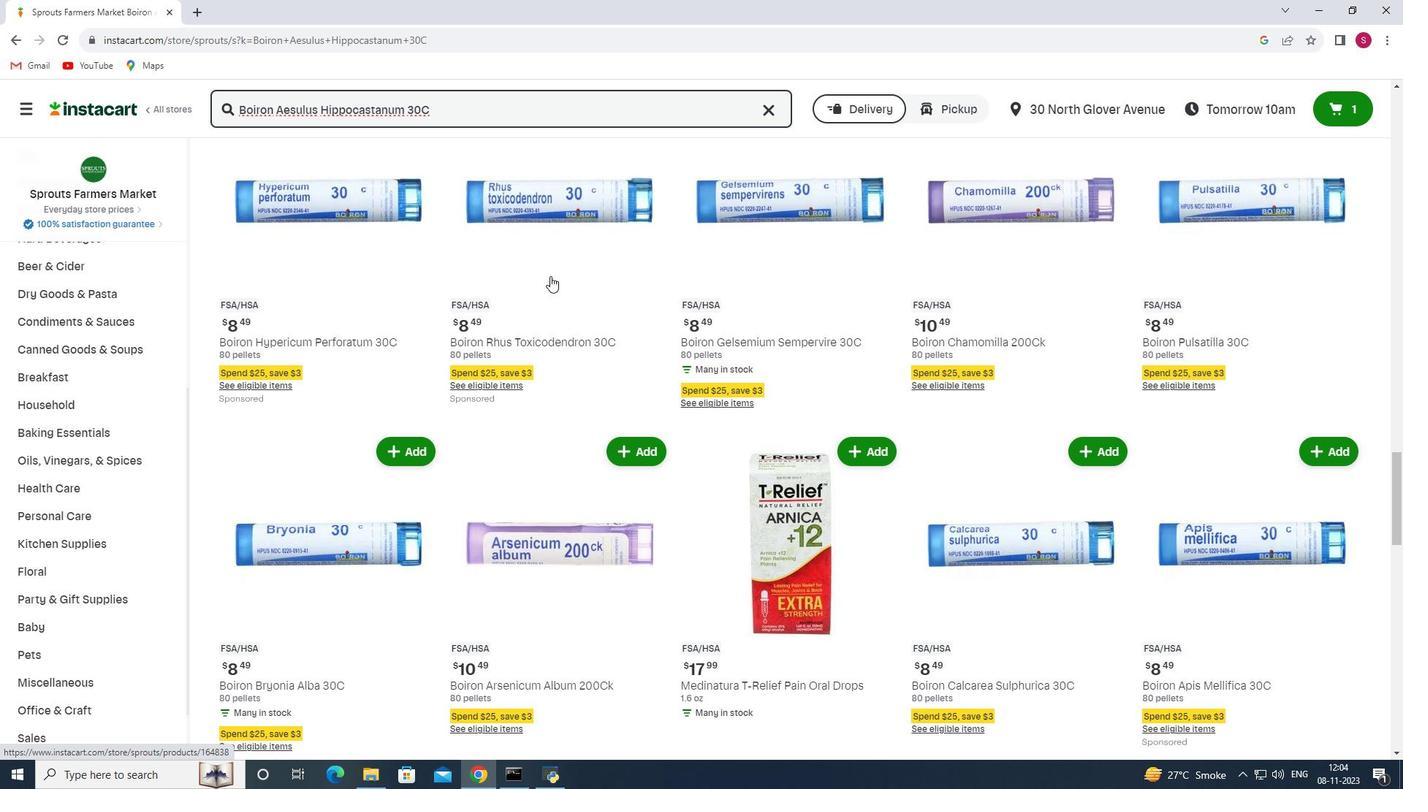 
Action: Mouse scrolled (550, 275) with delta (0, 0)
Screenshot: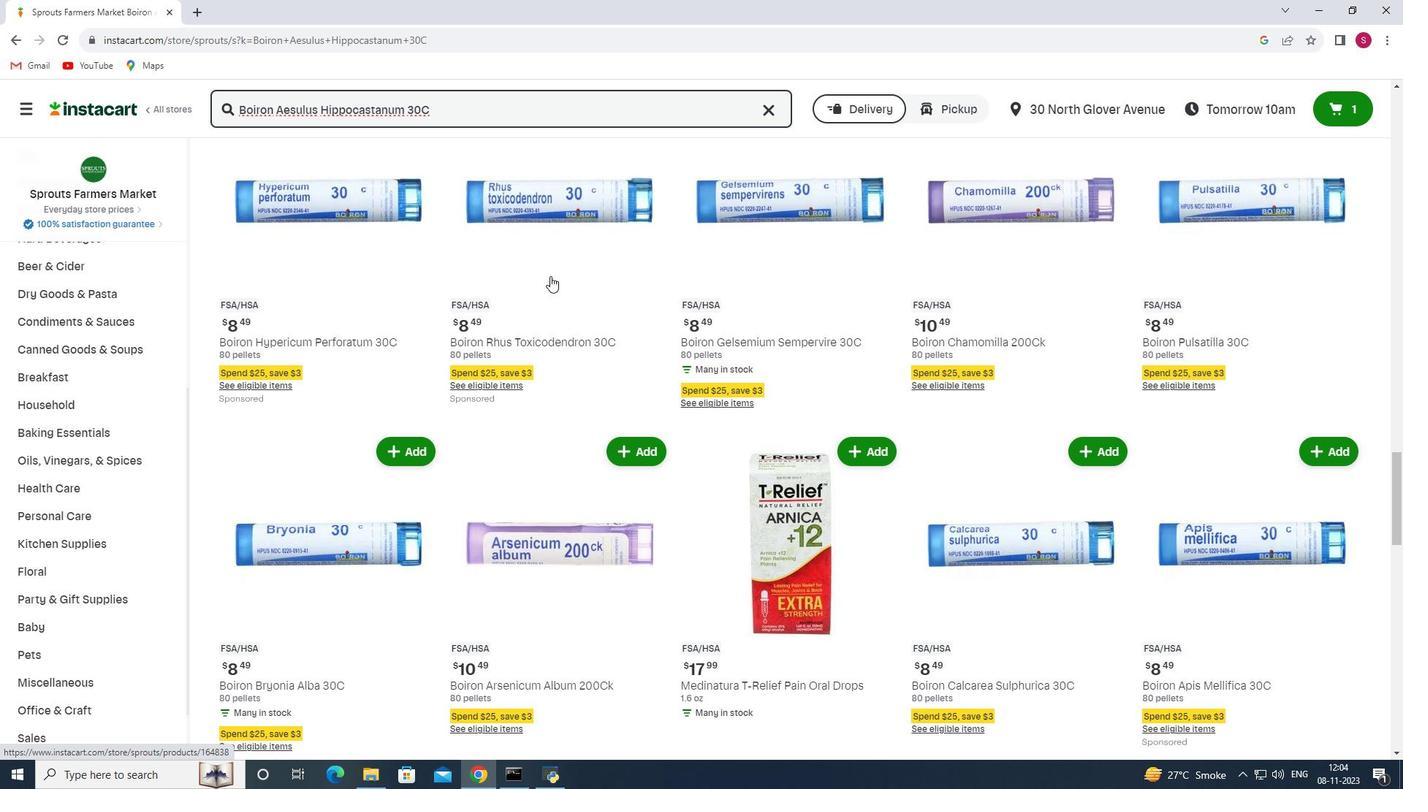 
Action: Mouse moved to (549, 277)
Screenshot: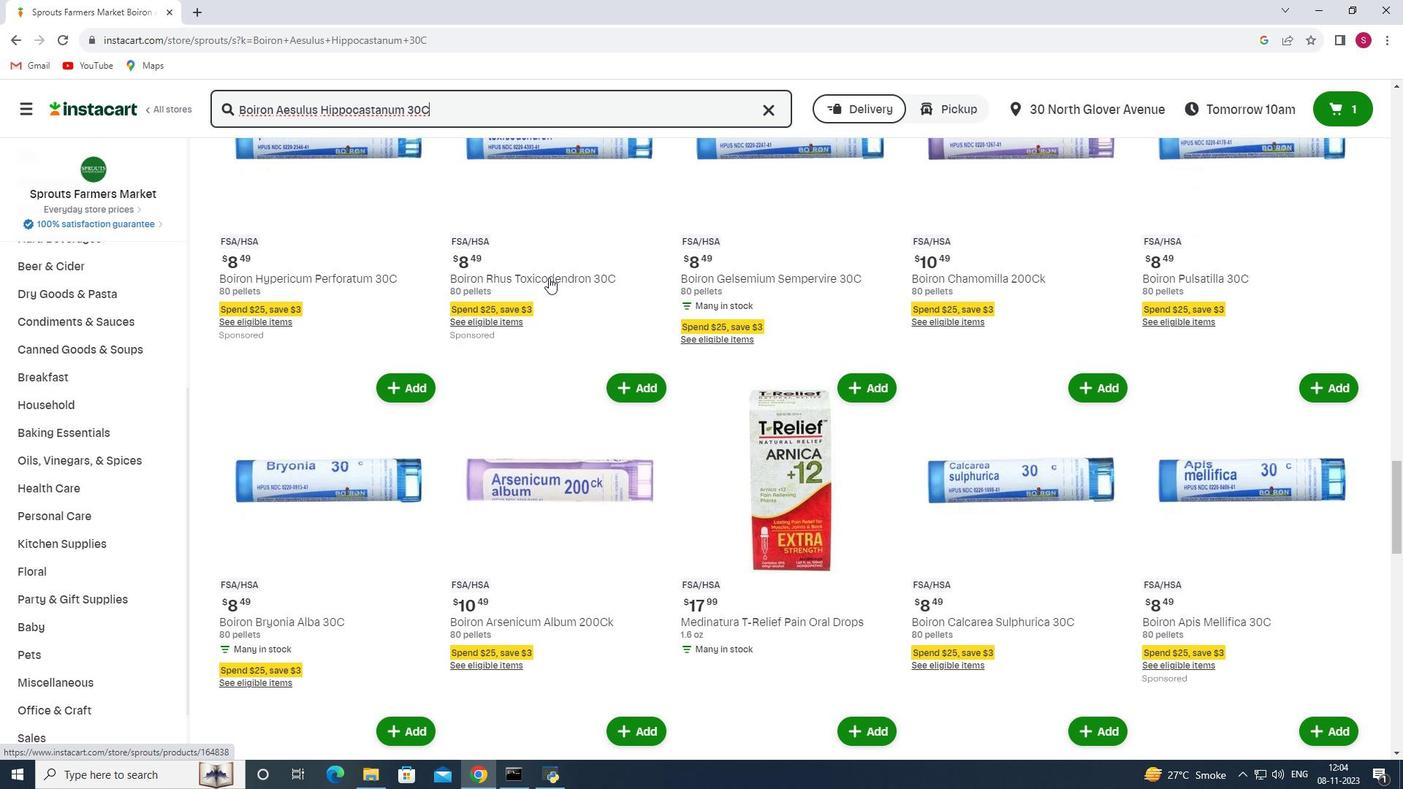 
Action: Mouse scrolled (549, 277) with delta (0, 0)
Screenshot: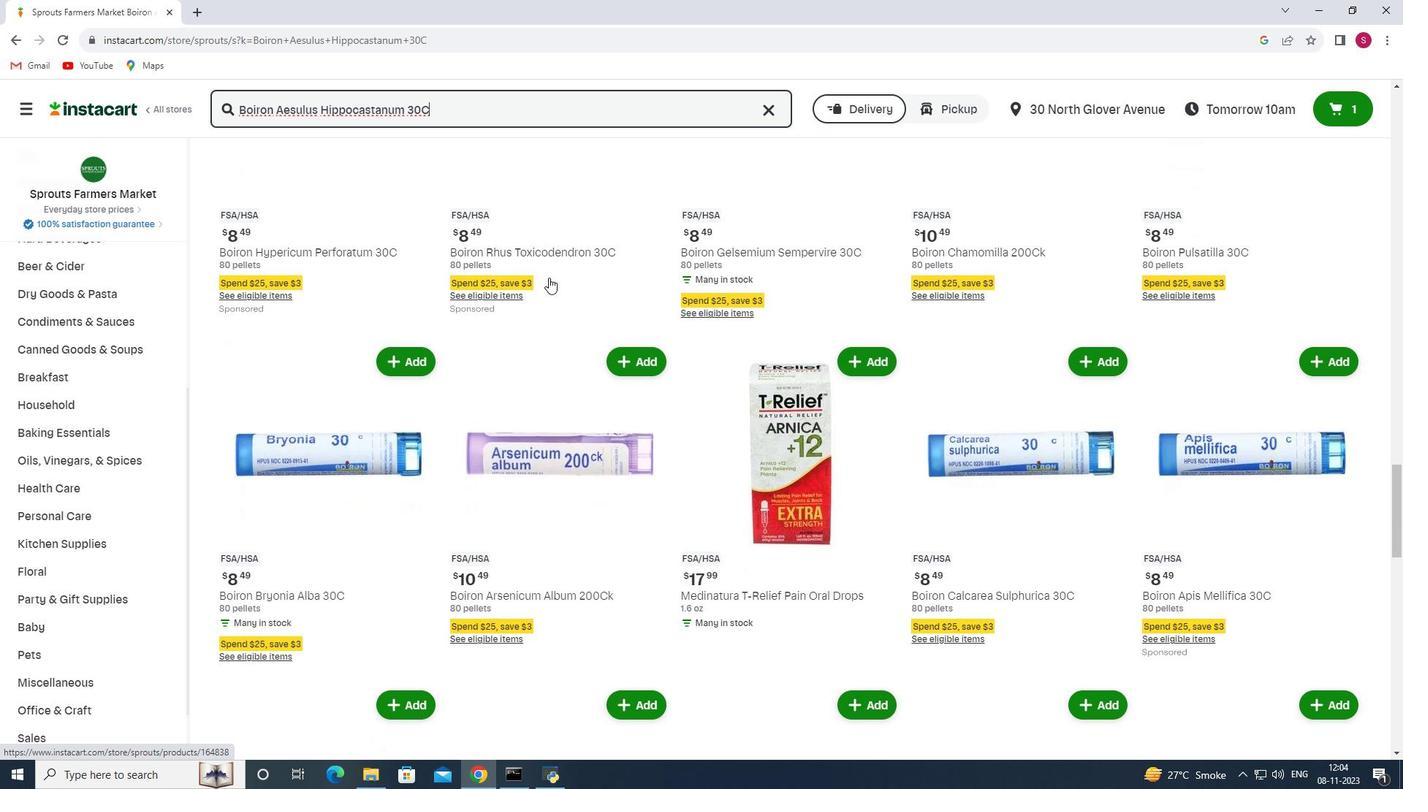 
Action: Mouse moved to (549, 277)
Screenshot: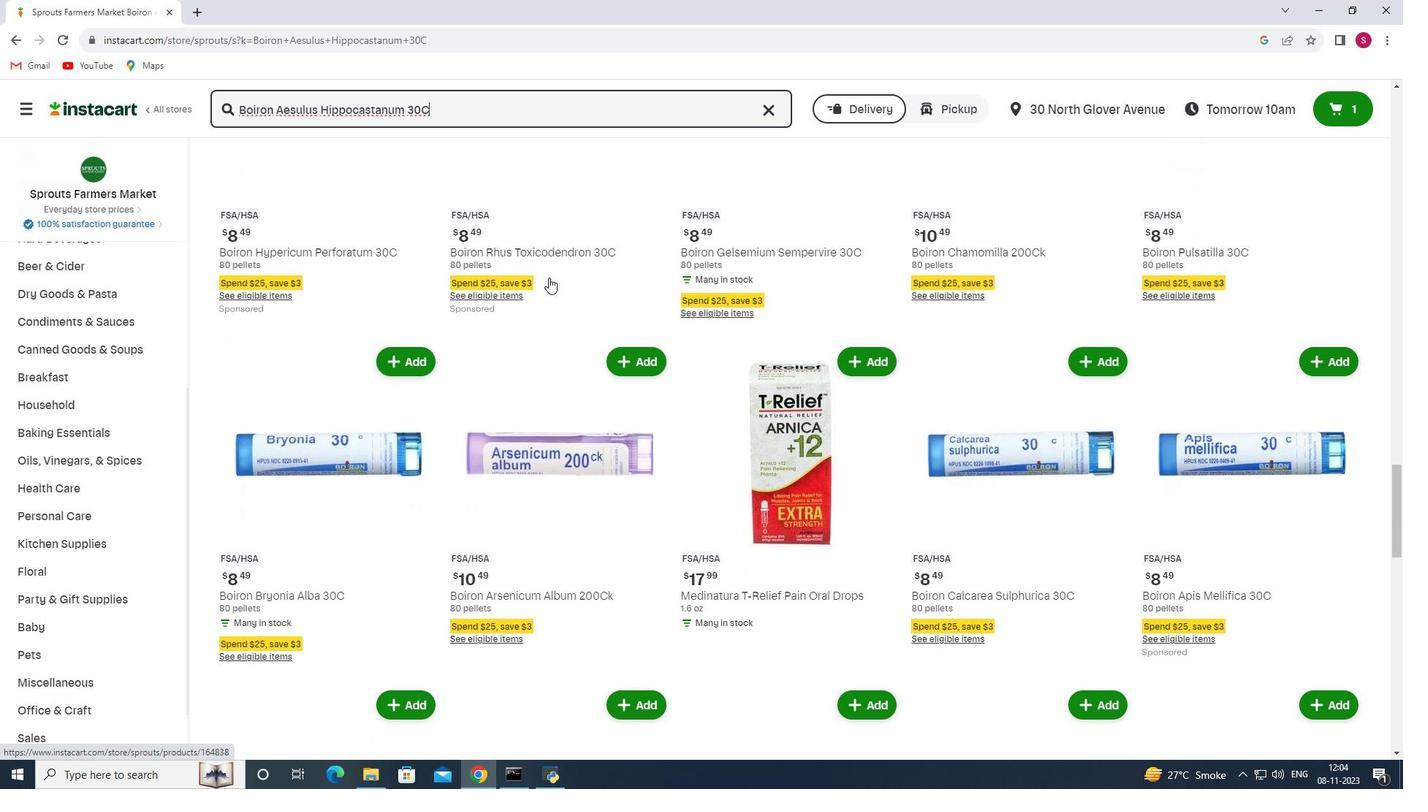 
Action: Mouse scrolled (549, 277) with delta (0, 0)
Screenshot: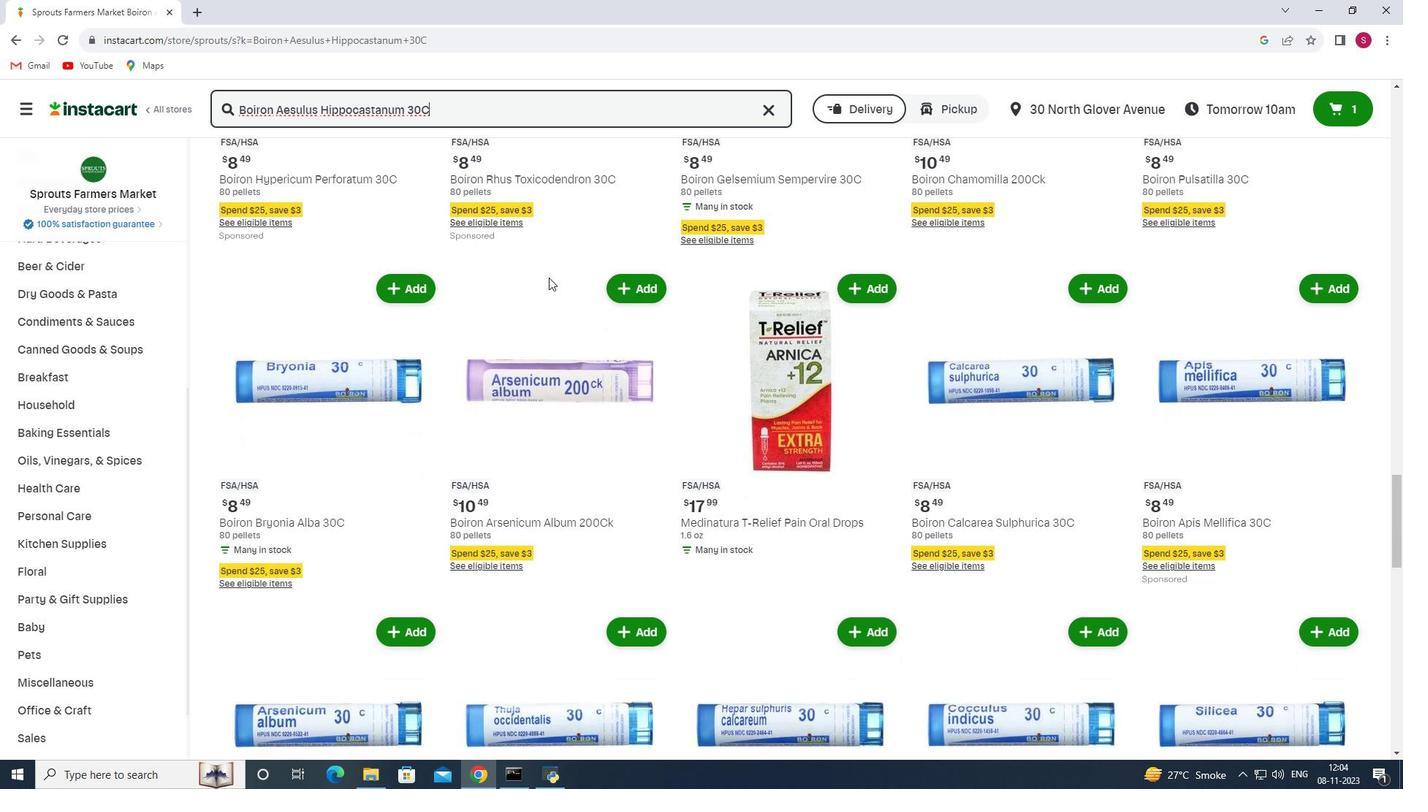 
Action: Mouse scrolled (549, 277) with delta (0, 0)
Screenshot: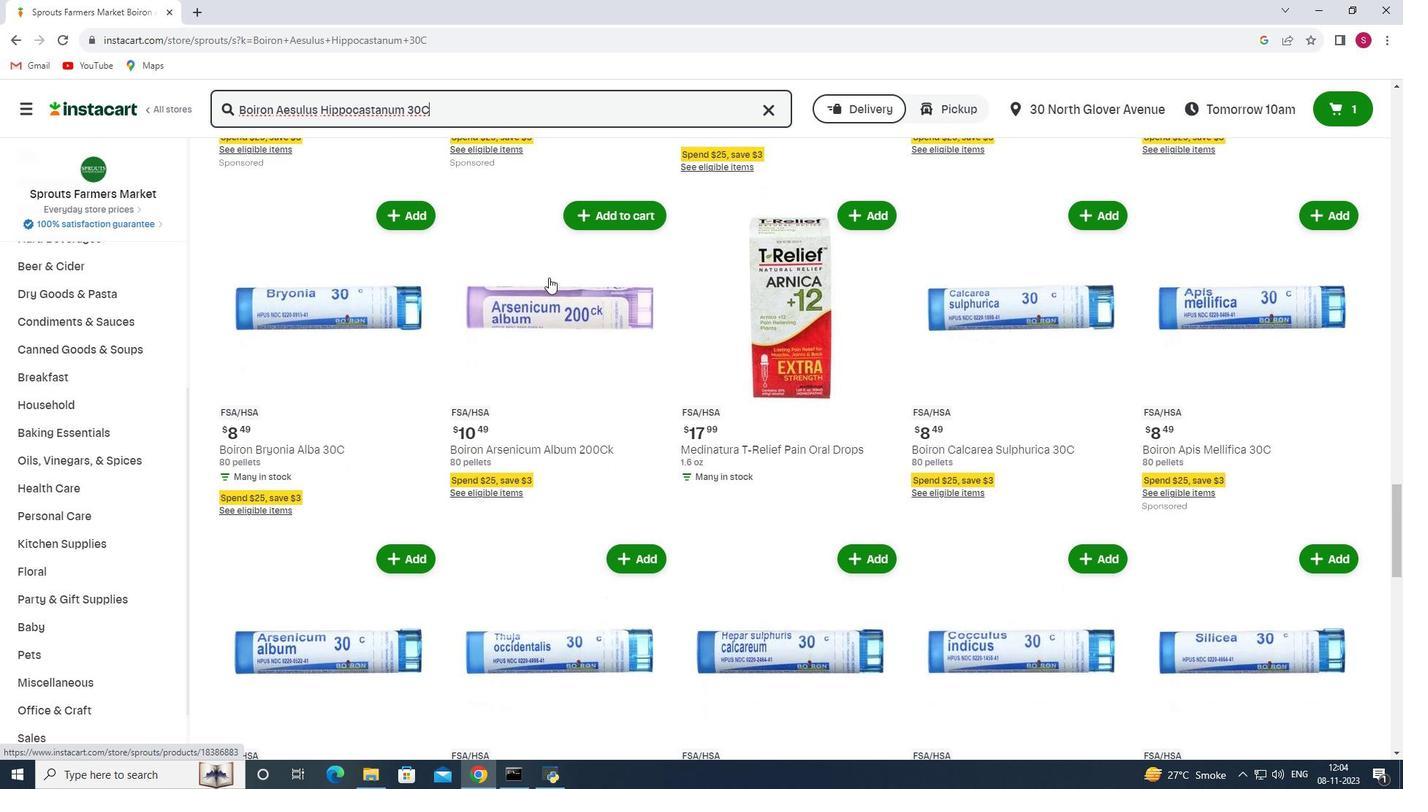 
Action: Mouse scrolled (549, 277) with delta (0, 0)
Screenshot: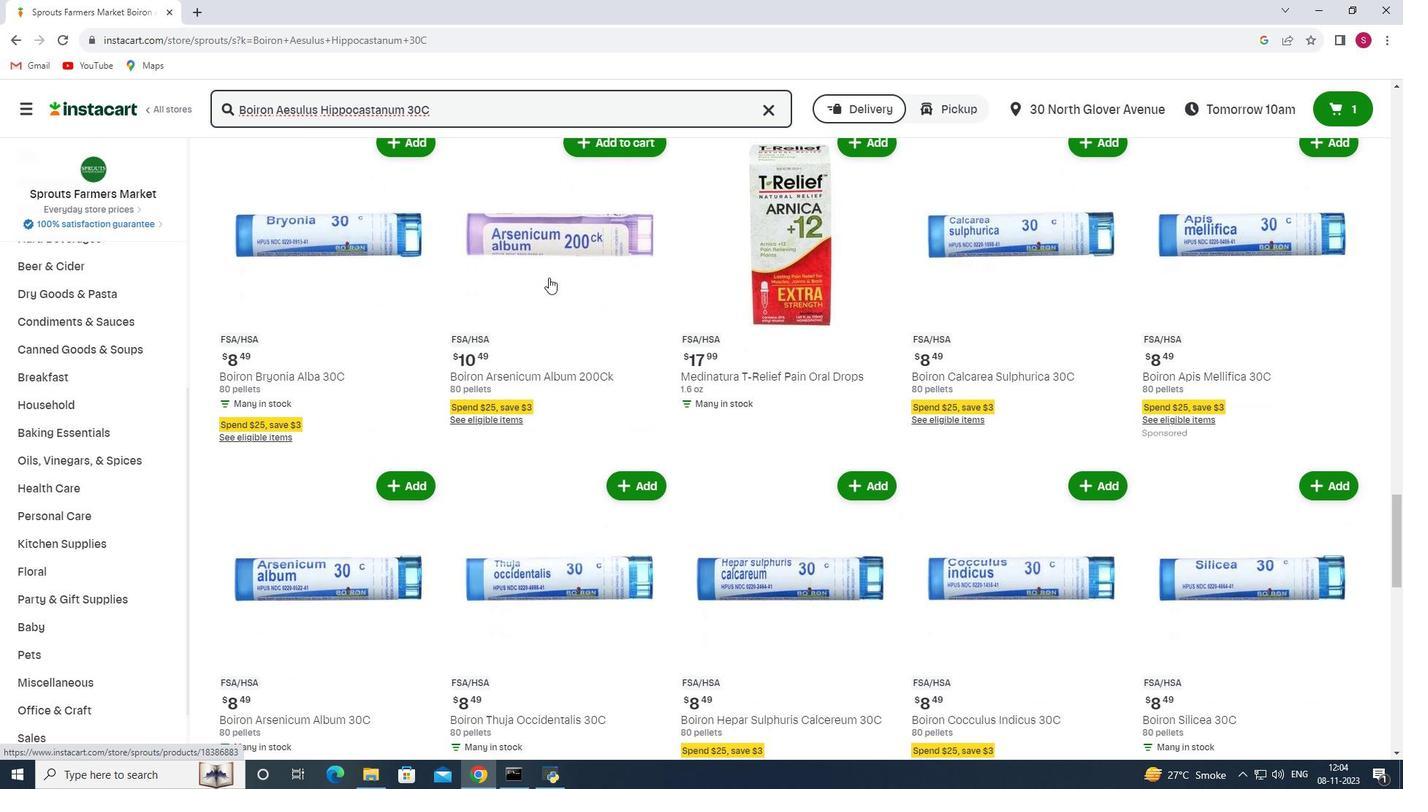 
Action: Mouse scrolled (549, 277) with delta (0, 0)
Screenshot: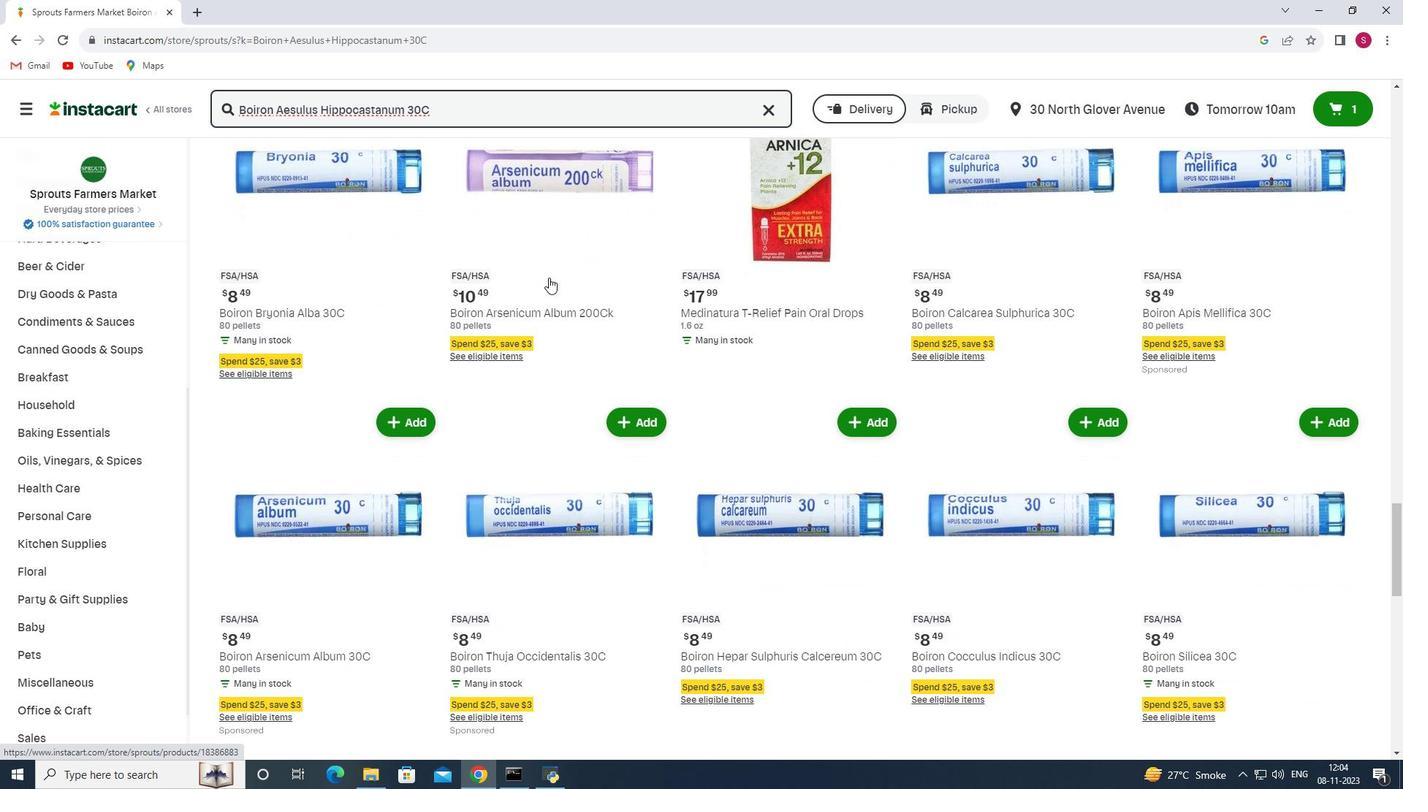 
Action: Mouse scrolled (549, 277) with delta (0, 0)
Screenshot: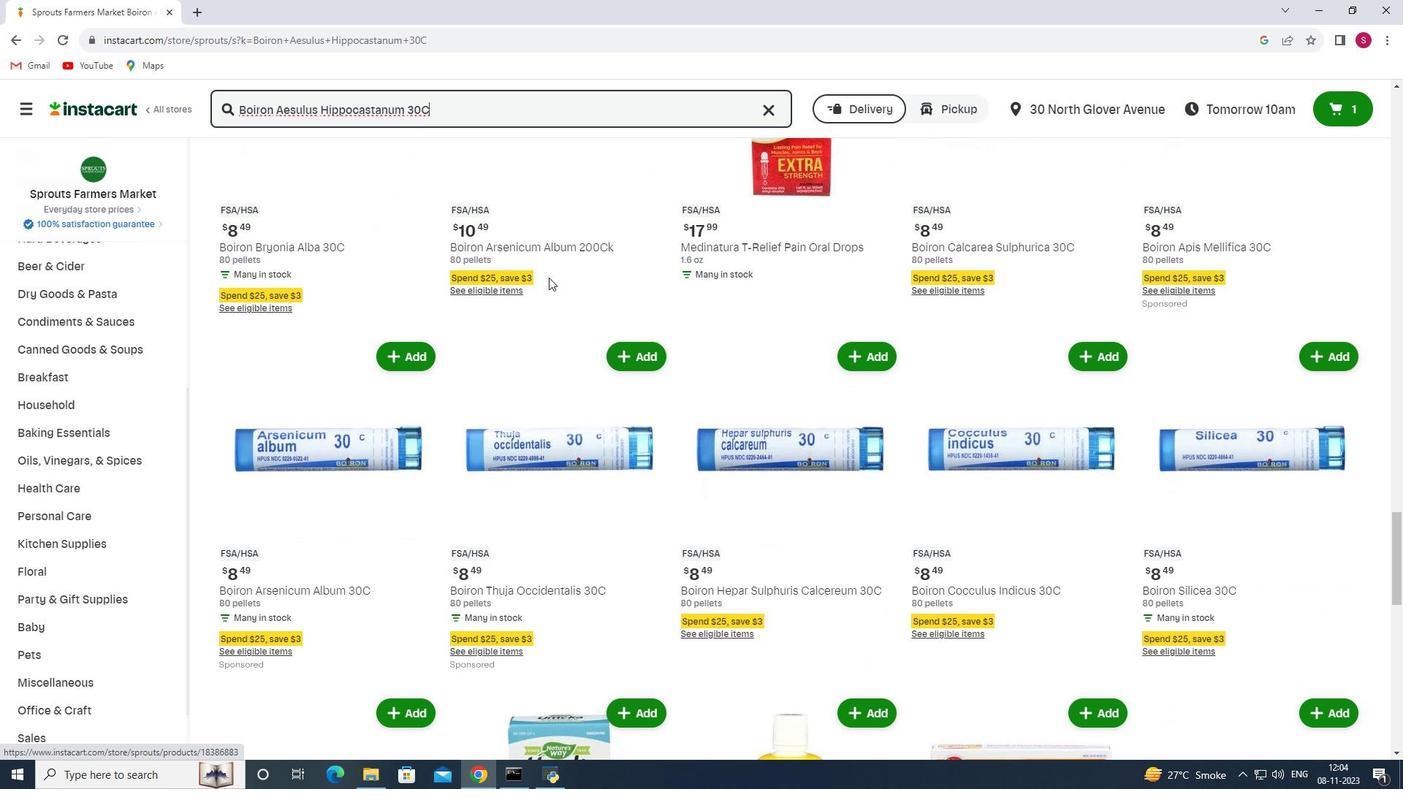 
Action: Mouse scrolled (549, 277) with delta (0, 0)
Screenshot: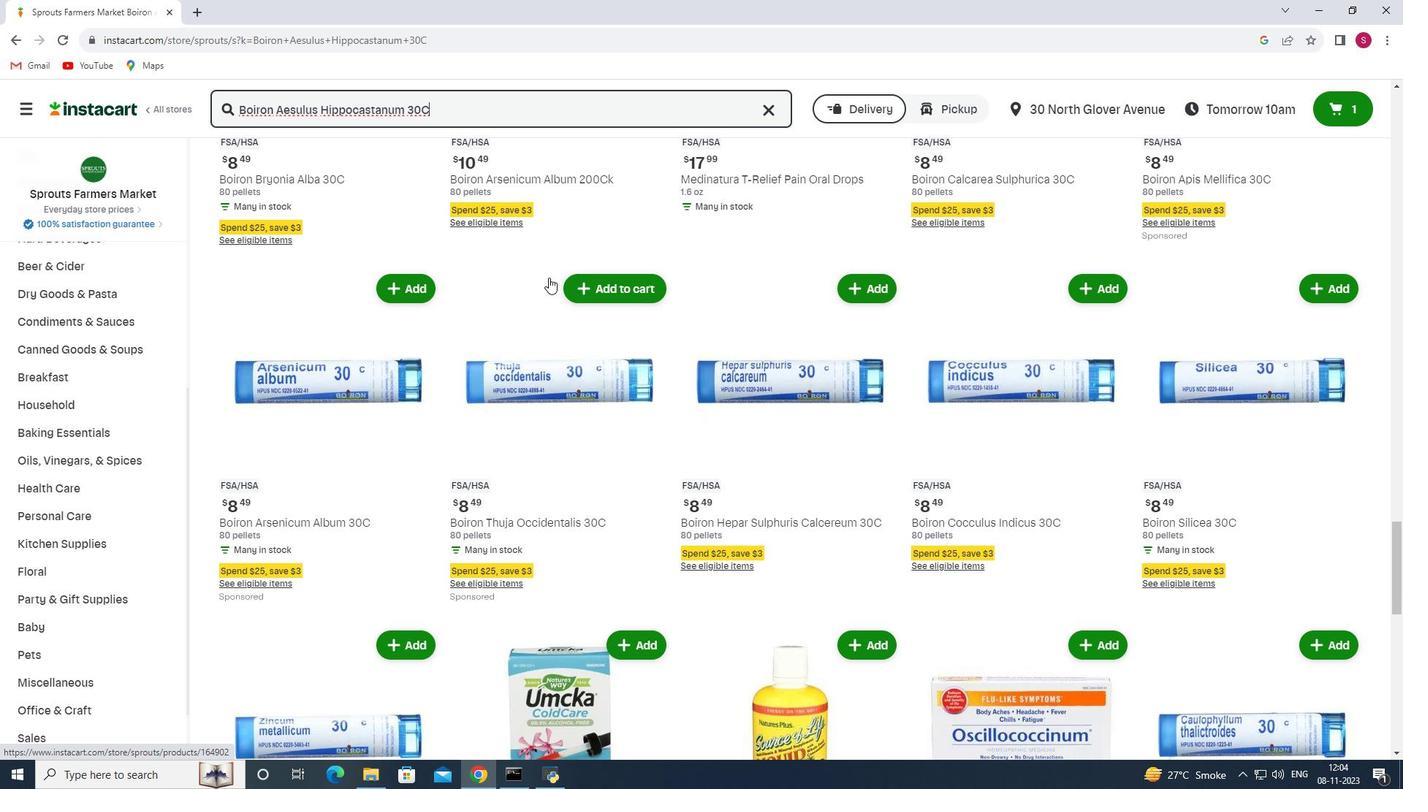 
Action: Mouse scrolled (549, 277) with delta (0, 0)
Screenshot: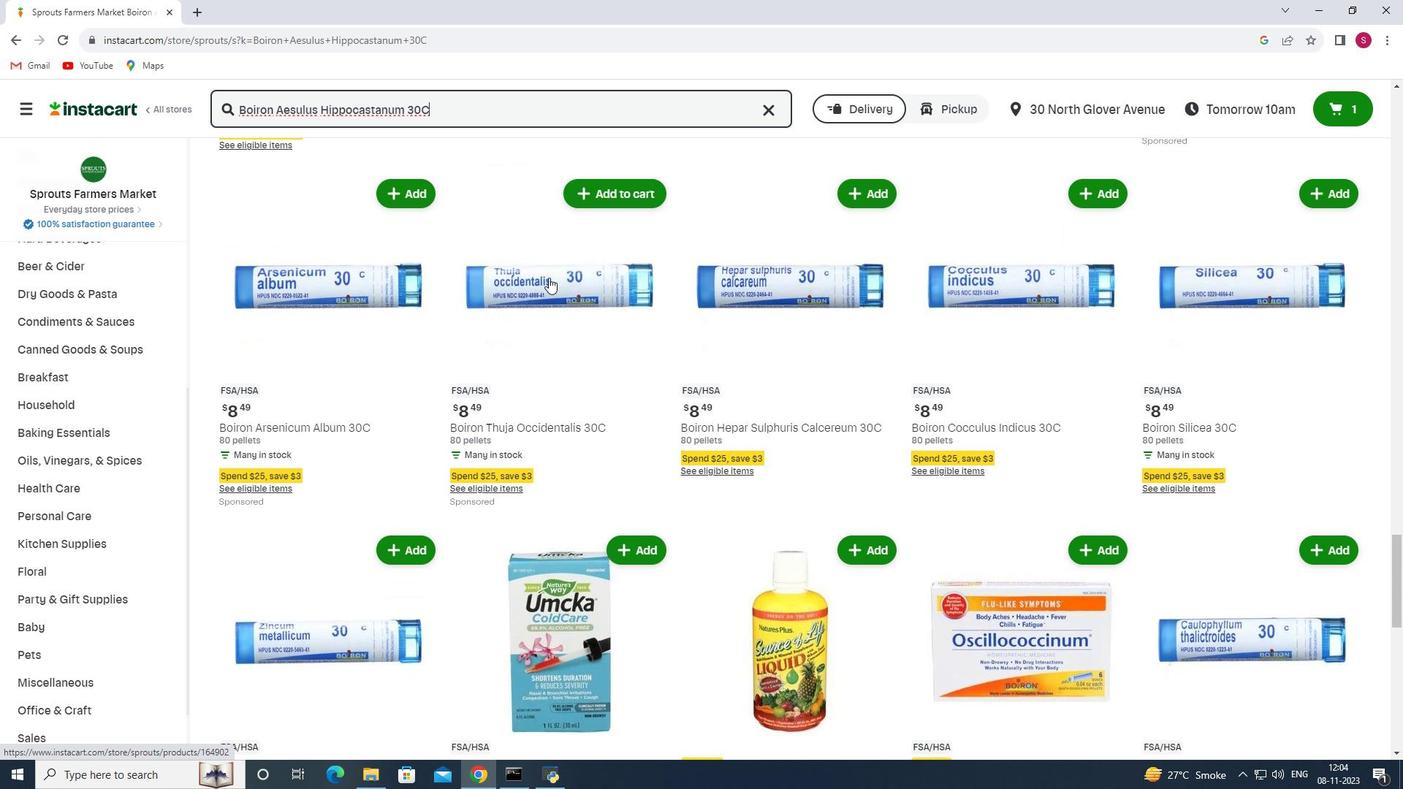 
Action: Mouse scrolled (549, 277) with delta (0, 0)
Screenshot: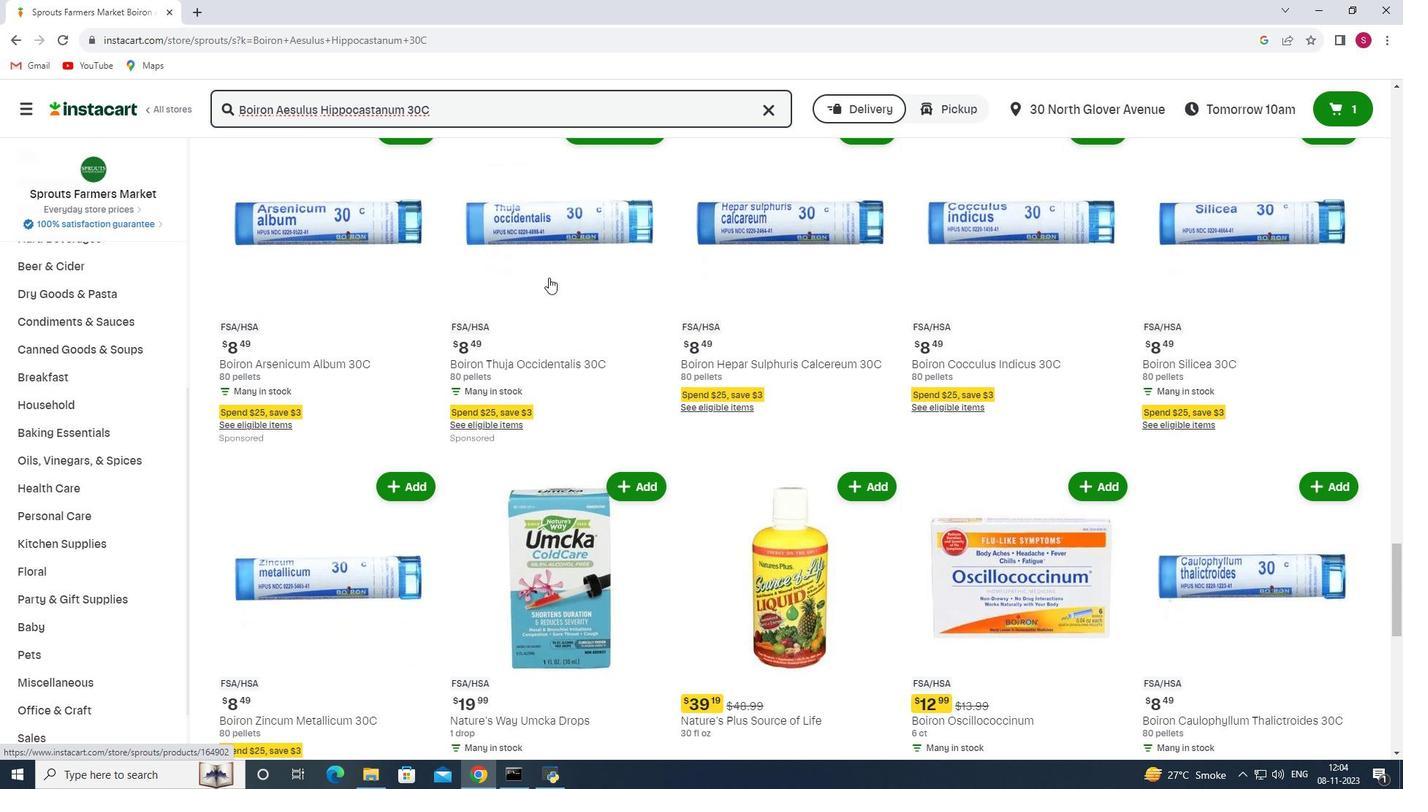 
Action: Mouse scrolled (549, 277) with delta (0, 0)
Screenshot: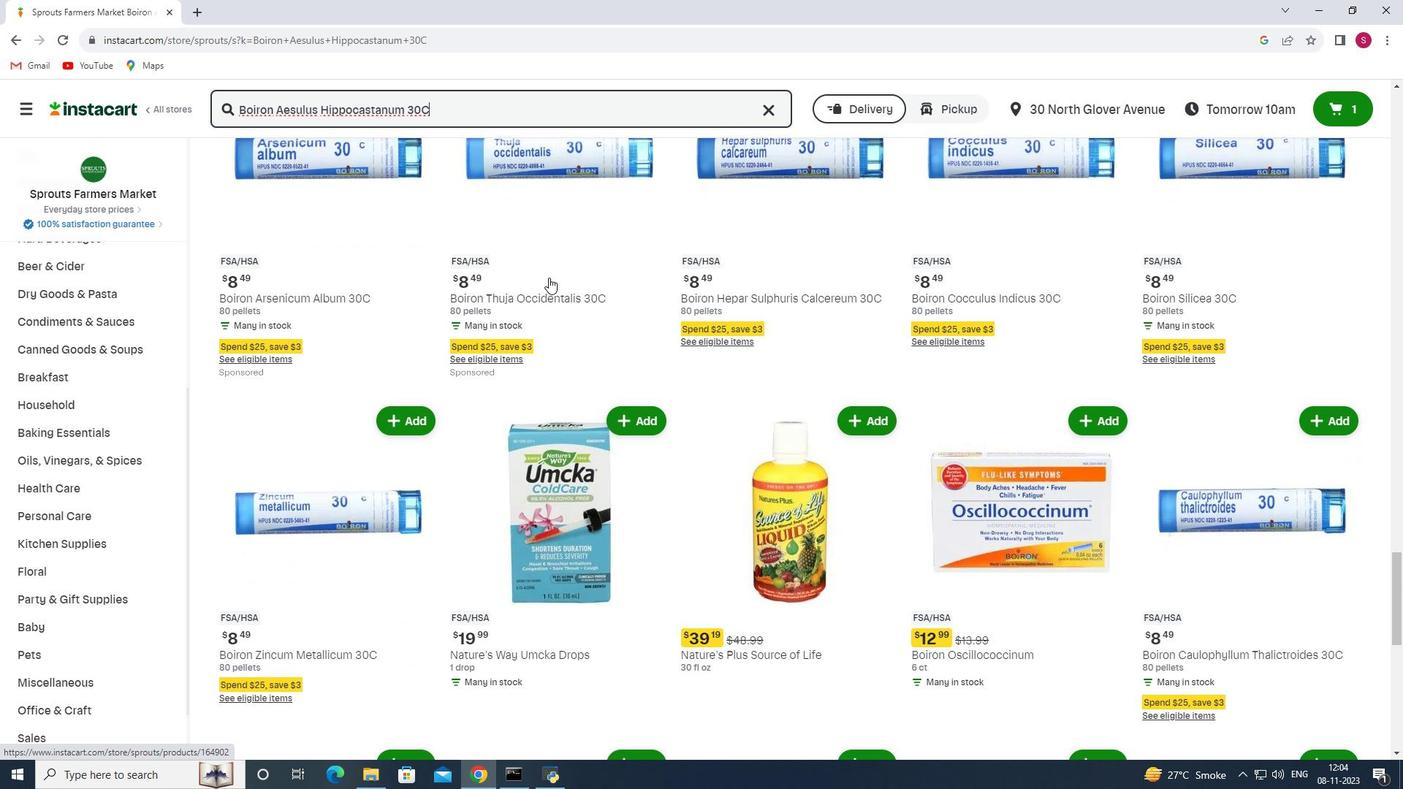 
Action: Mouse scrolled (549, 277) with delta (0, 0)
Screenshot: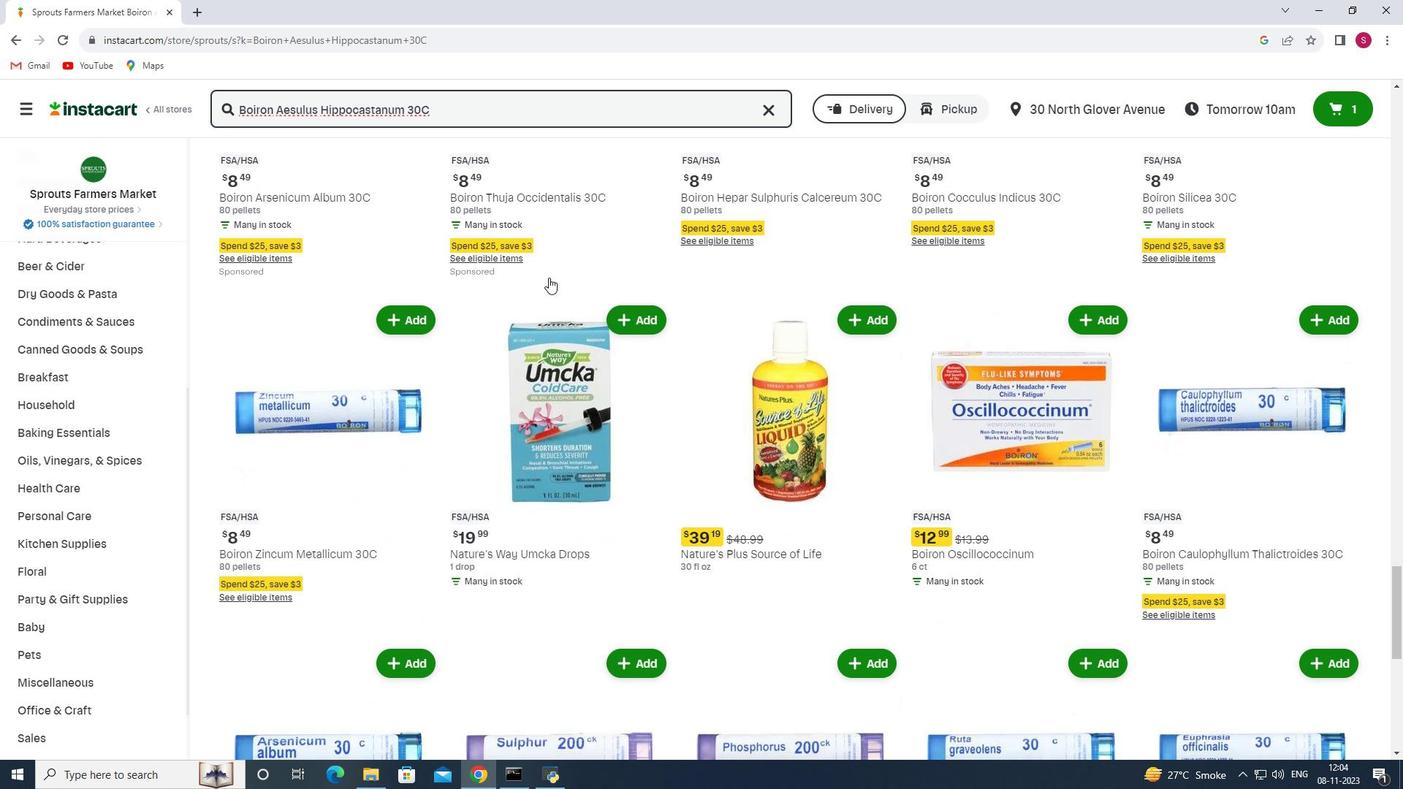 
Action: Mouse scrolled (549, 277) with delta (0, 0)
Screenshot: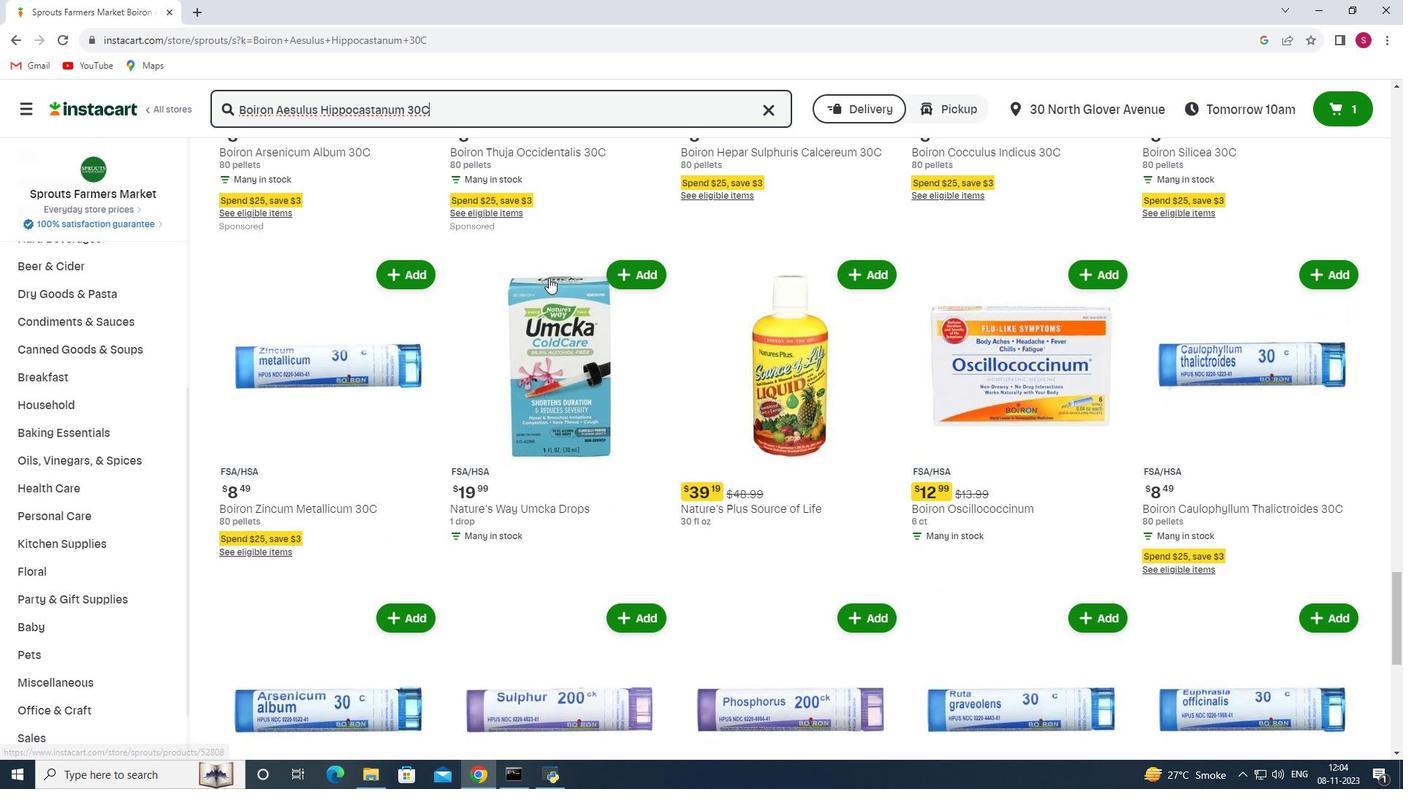 
Action: Mouse scrolled (549, 277) with delta (0, 0)
Screenshot: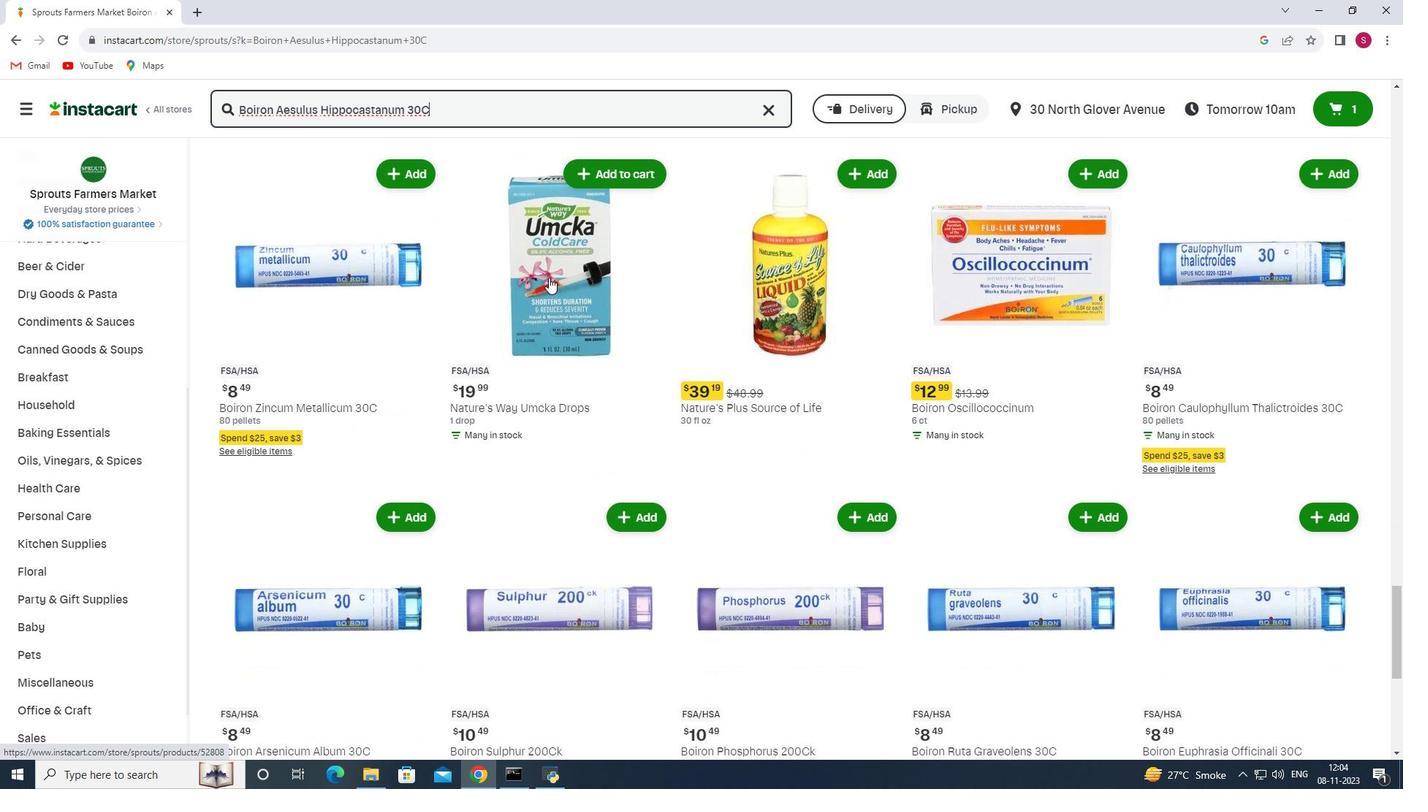 
Action: Mouse scrolled (549, 277) with delta (0, 0)
Screenshot: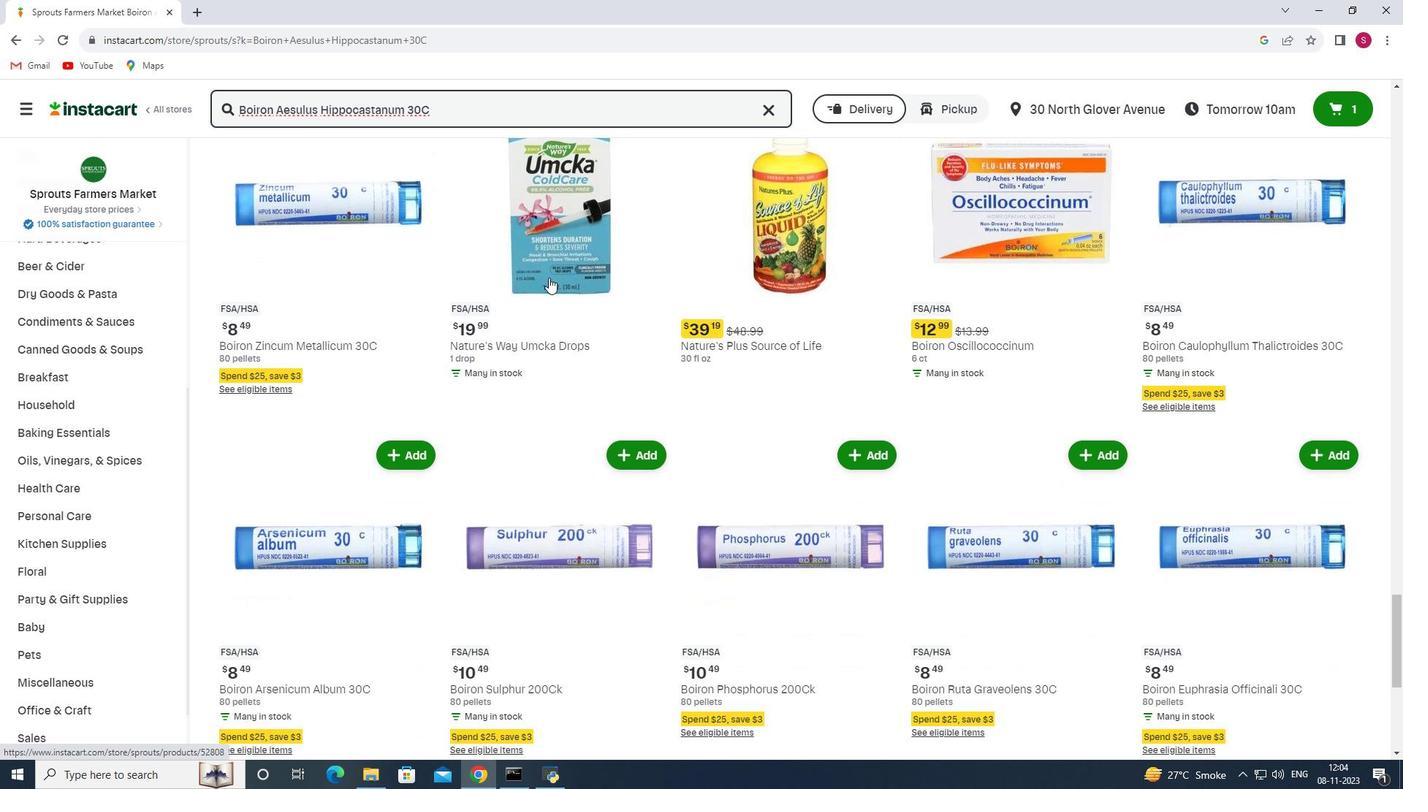 
Action: Mouse scrolled (549, 277) with delta (0, 0)
Screenshot: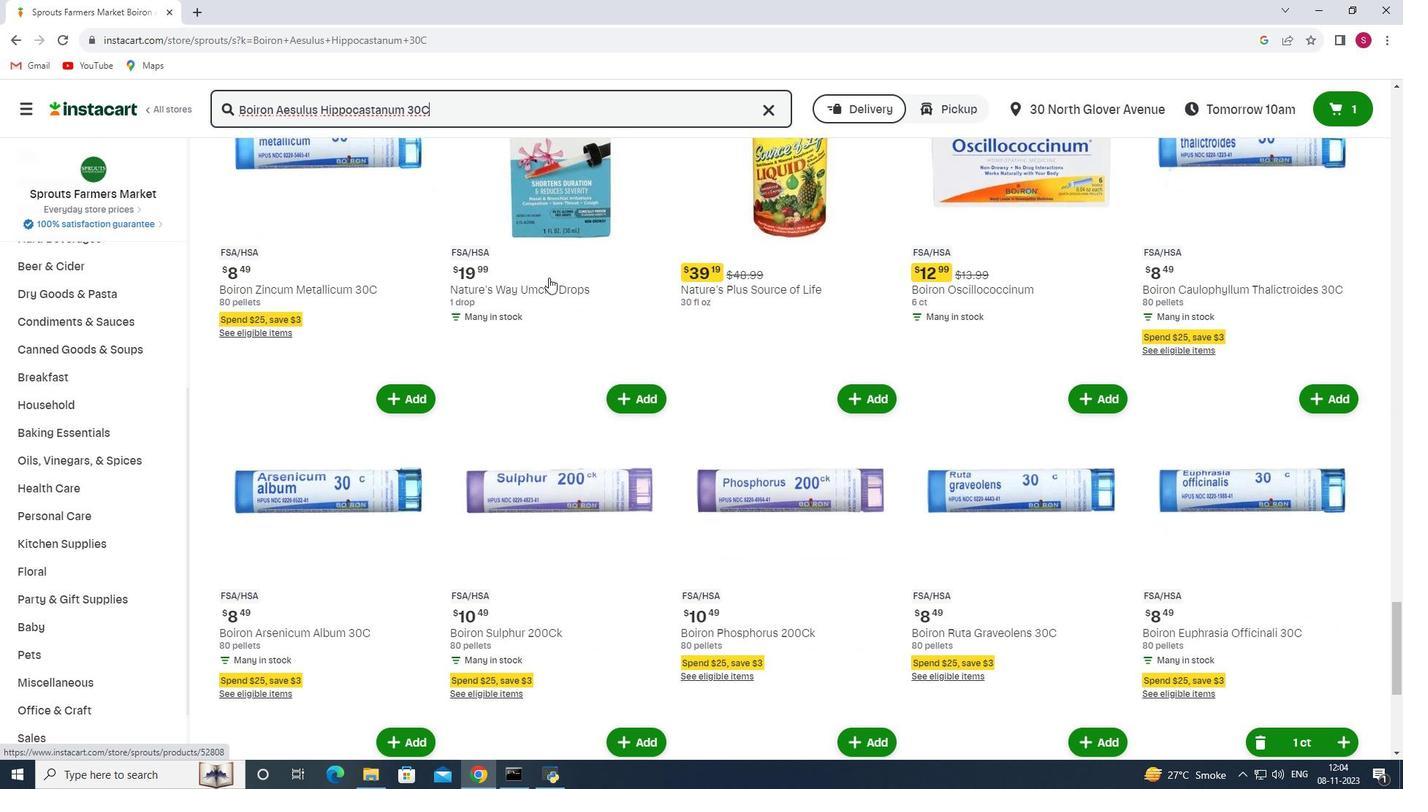 
Action: Mouse scrolled (549, 277) with delta (0, 0)
Screenshot: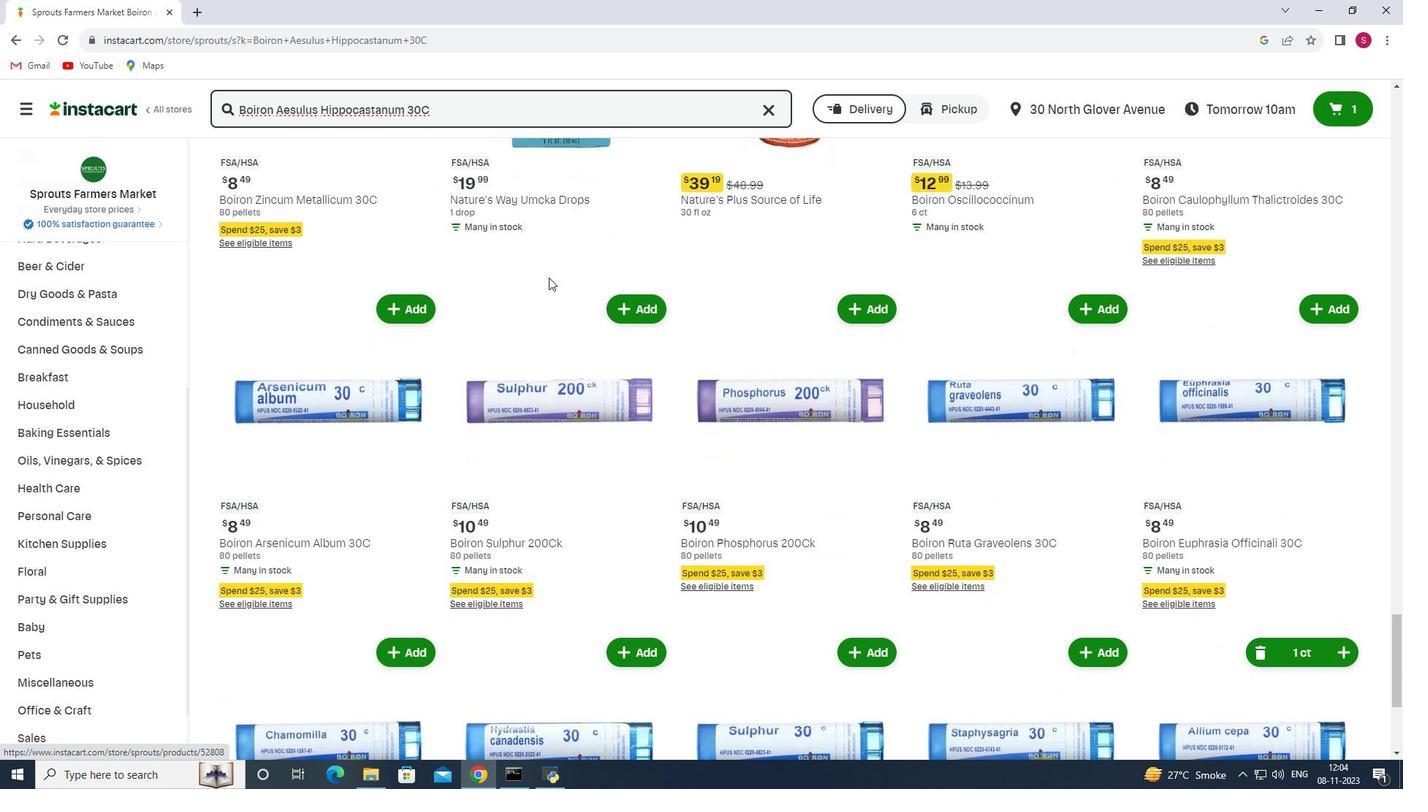 
Action: Mouse scrolled (549, 277) with delta (0, 0)
Screenshot: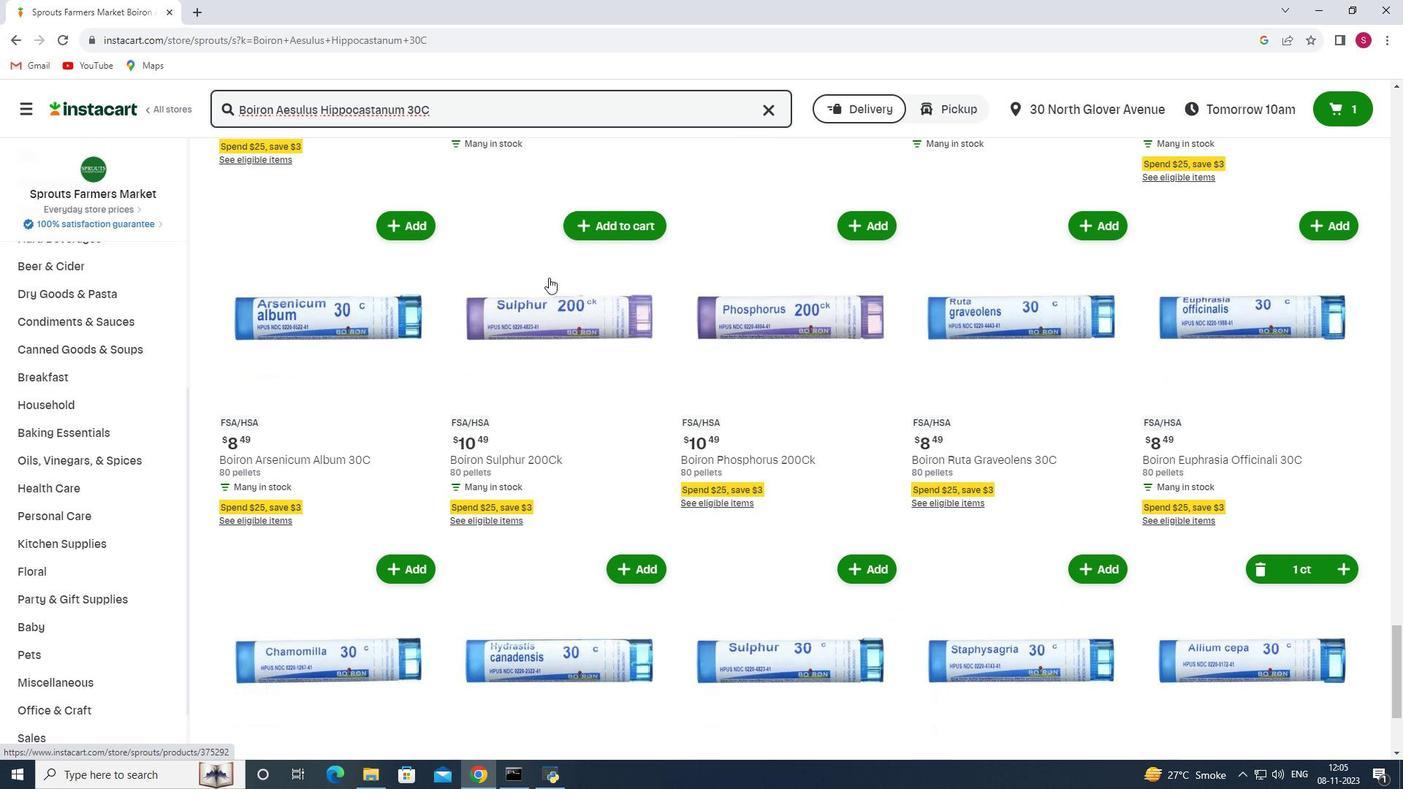 
Action: Mouse scrolled (549, 277) with delta (0, 0)
Screenshot: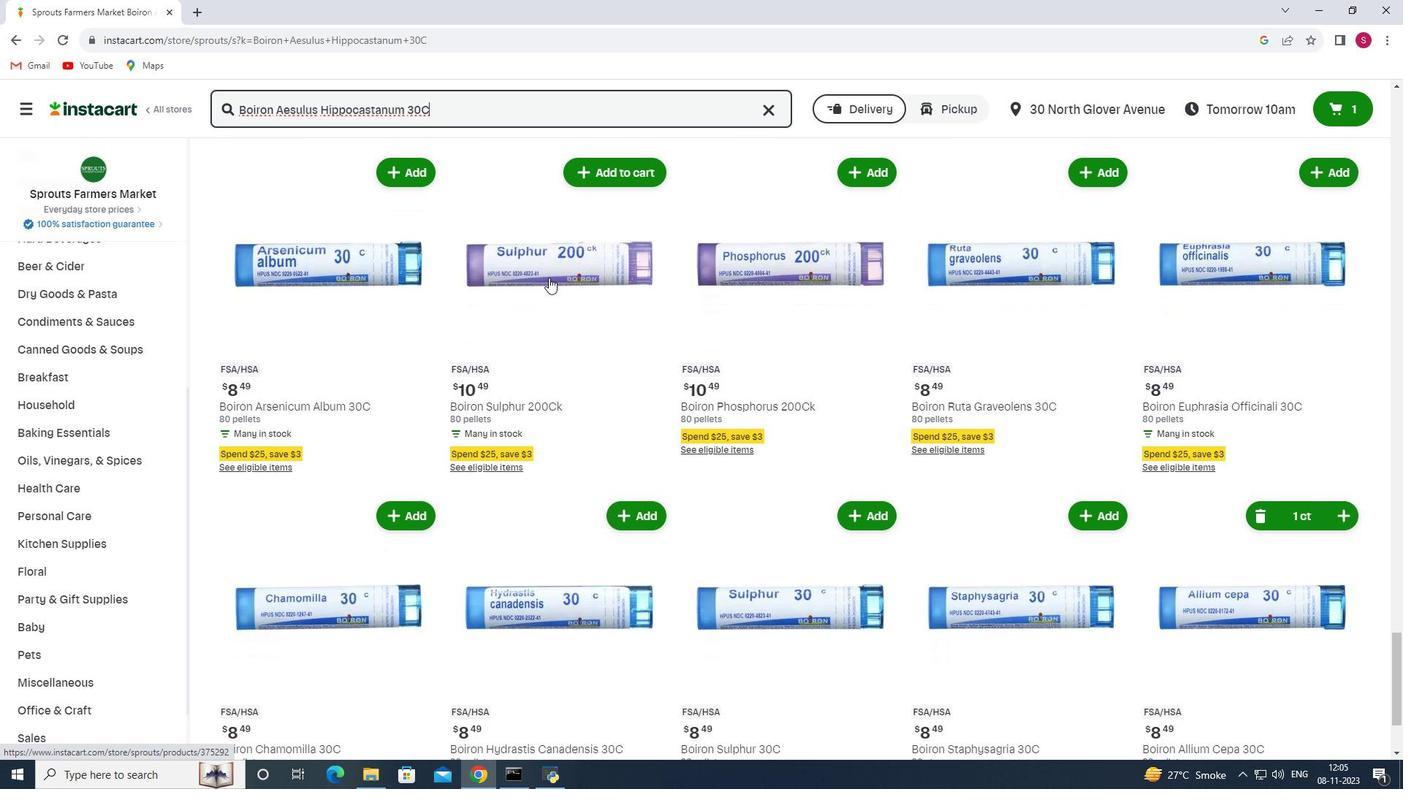 
Action: Mouse scrolled (549, 277) with delta (0, 0)
Screenshot: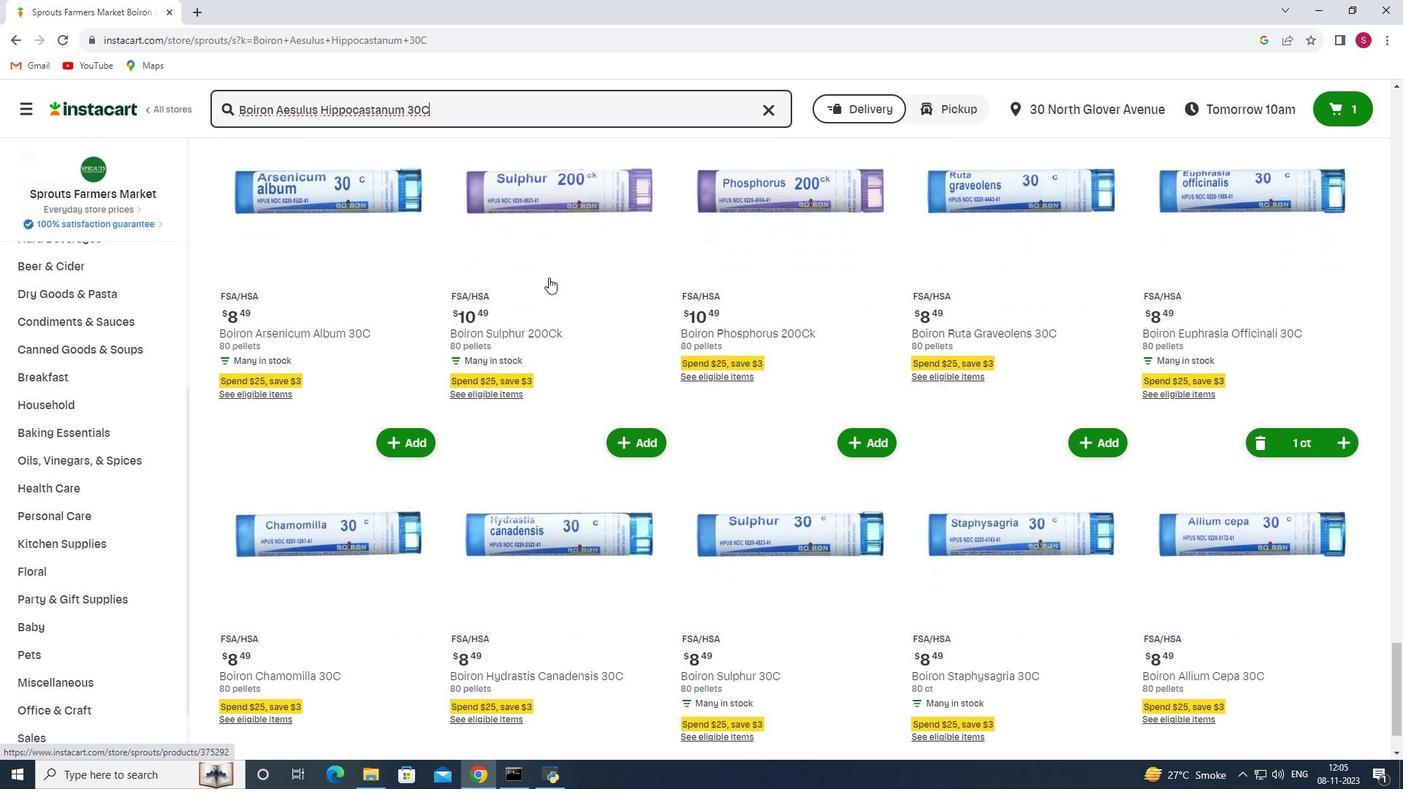 
Action: Mouse scrolled (549, 277) with delta (0, 0)
Screenshot: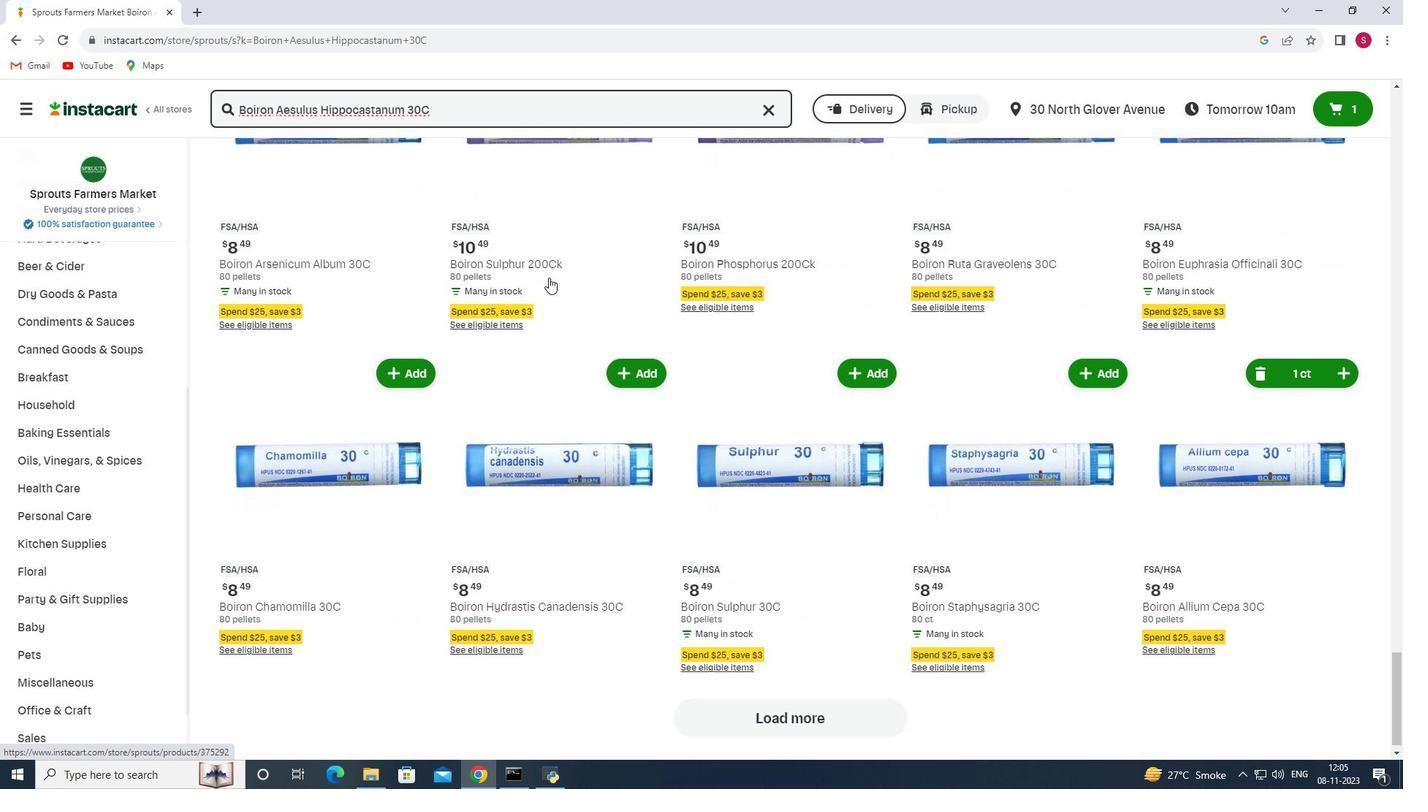 
Action: Mouse scrolled (549, 277) with delta (0, 0)
Screenshot: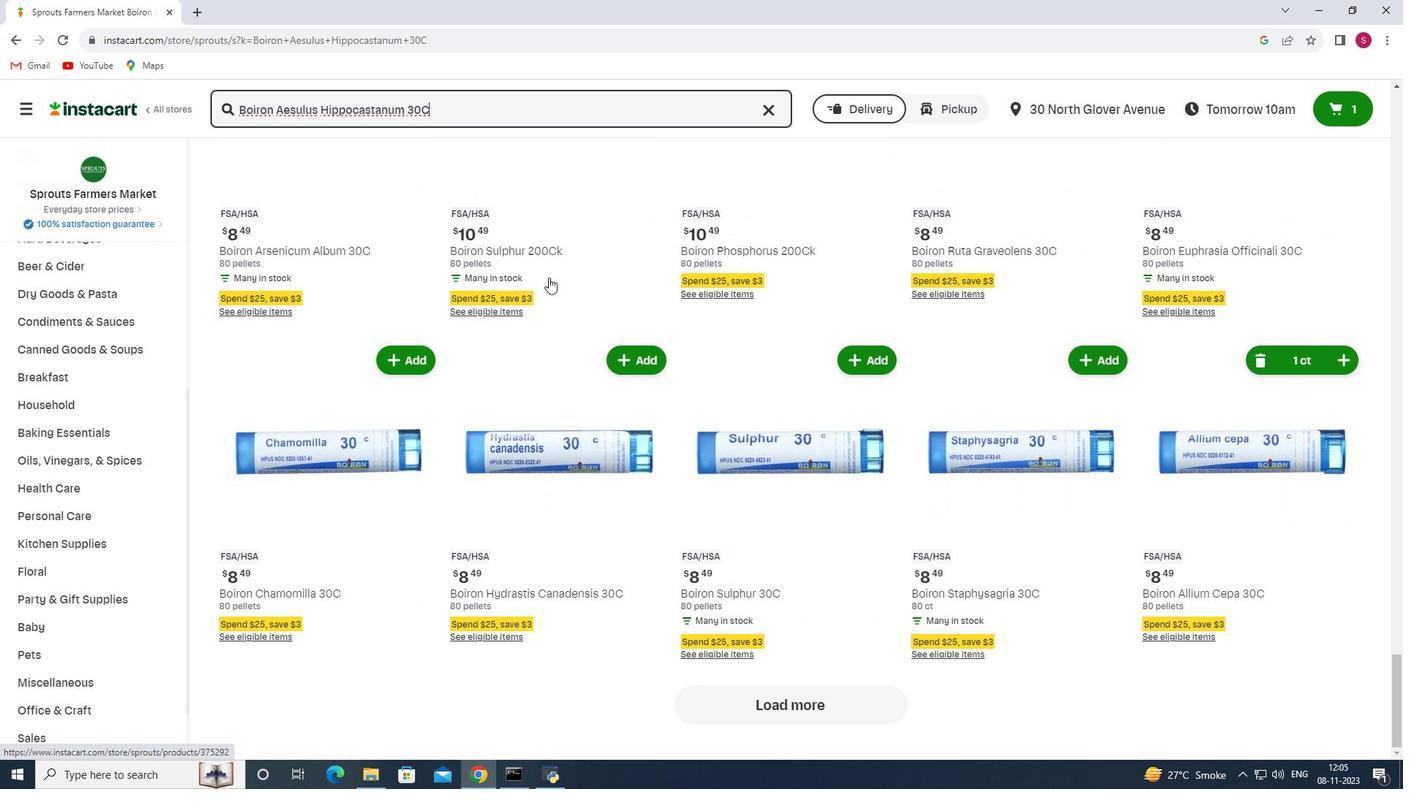 
Action: Mouse scrolled (549, 277) with delta (0, 0)
Screenshot: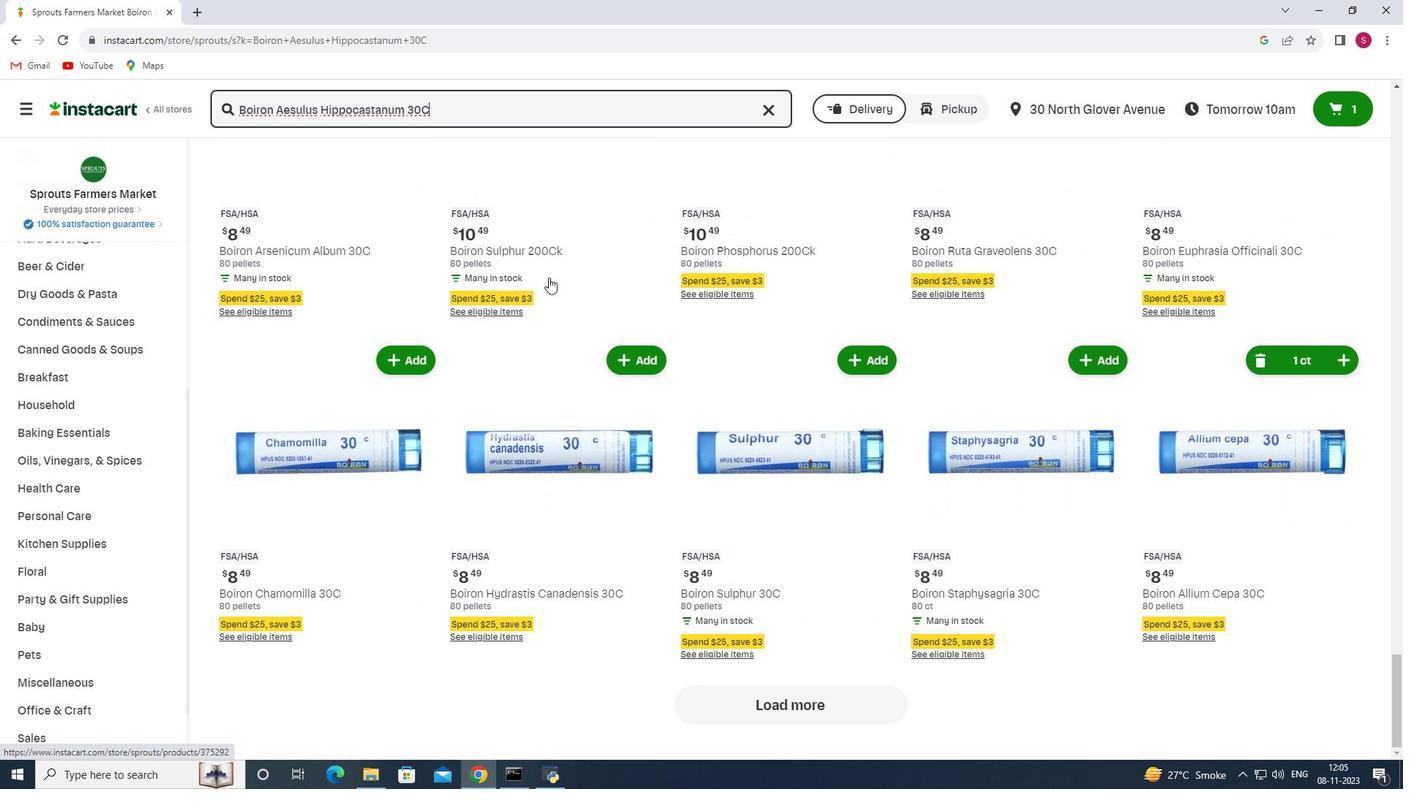 
Action: Mouse scrolled (549, 277) with delta (0, 0)
Screenshot: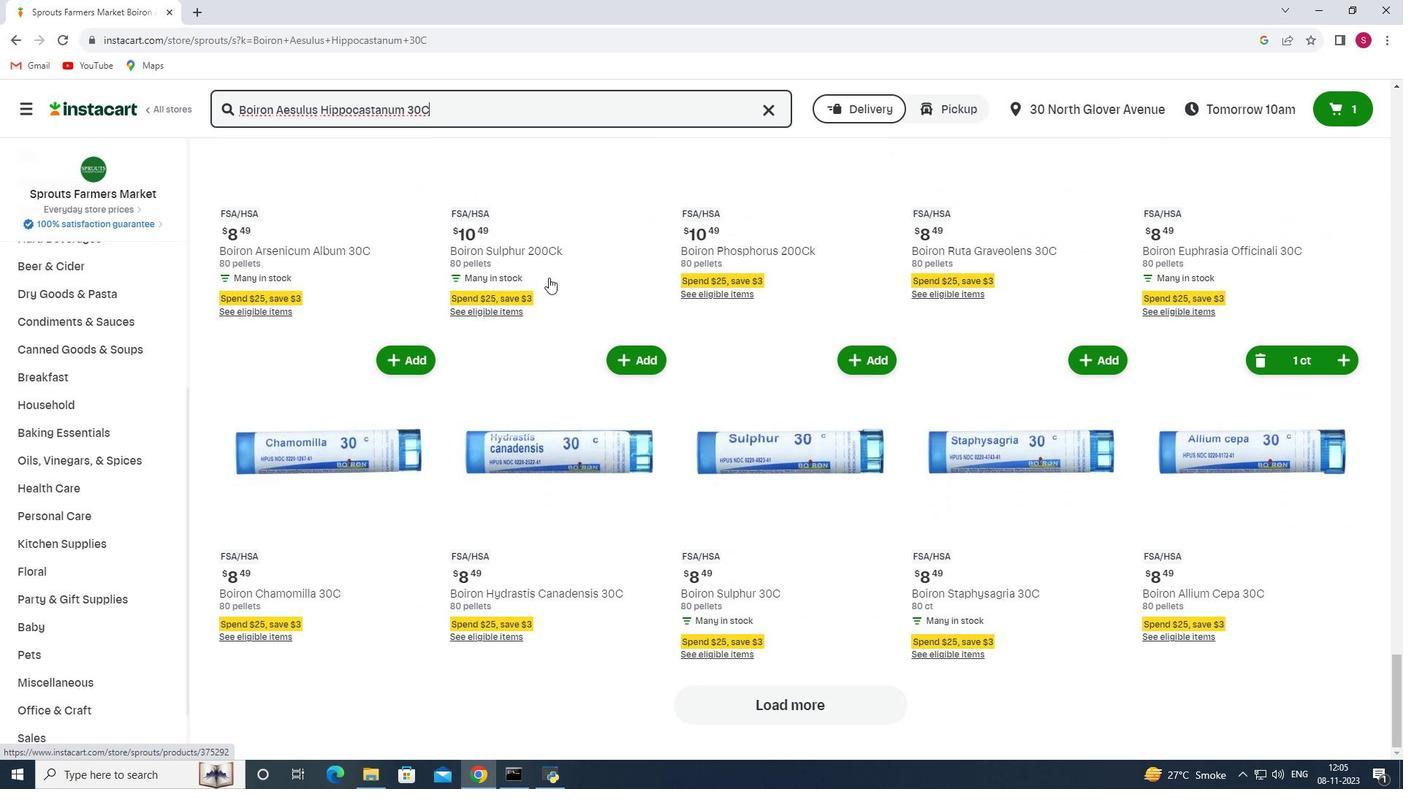 
Action: Mouse scrolled (549, 277) with delta (0, 0)
Screenshot: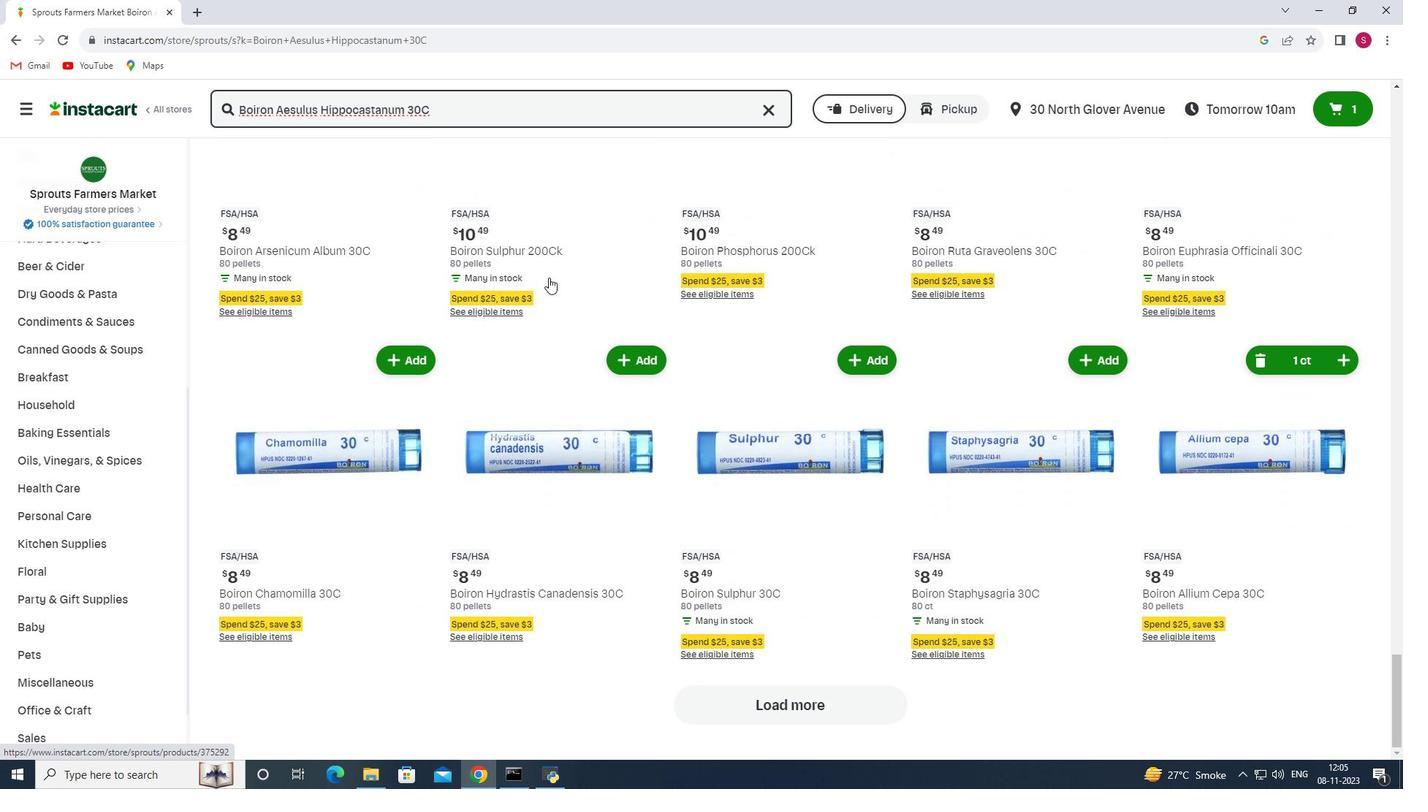 
Action: Mouse scrolled (549, 277) with delta (0, 0)
Screenshot: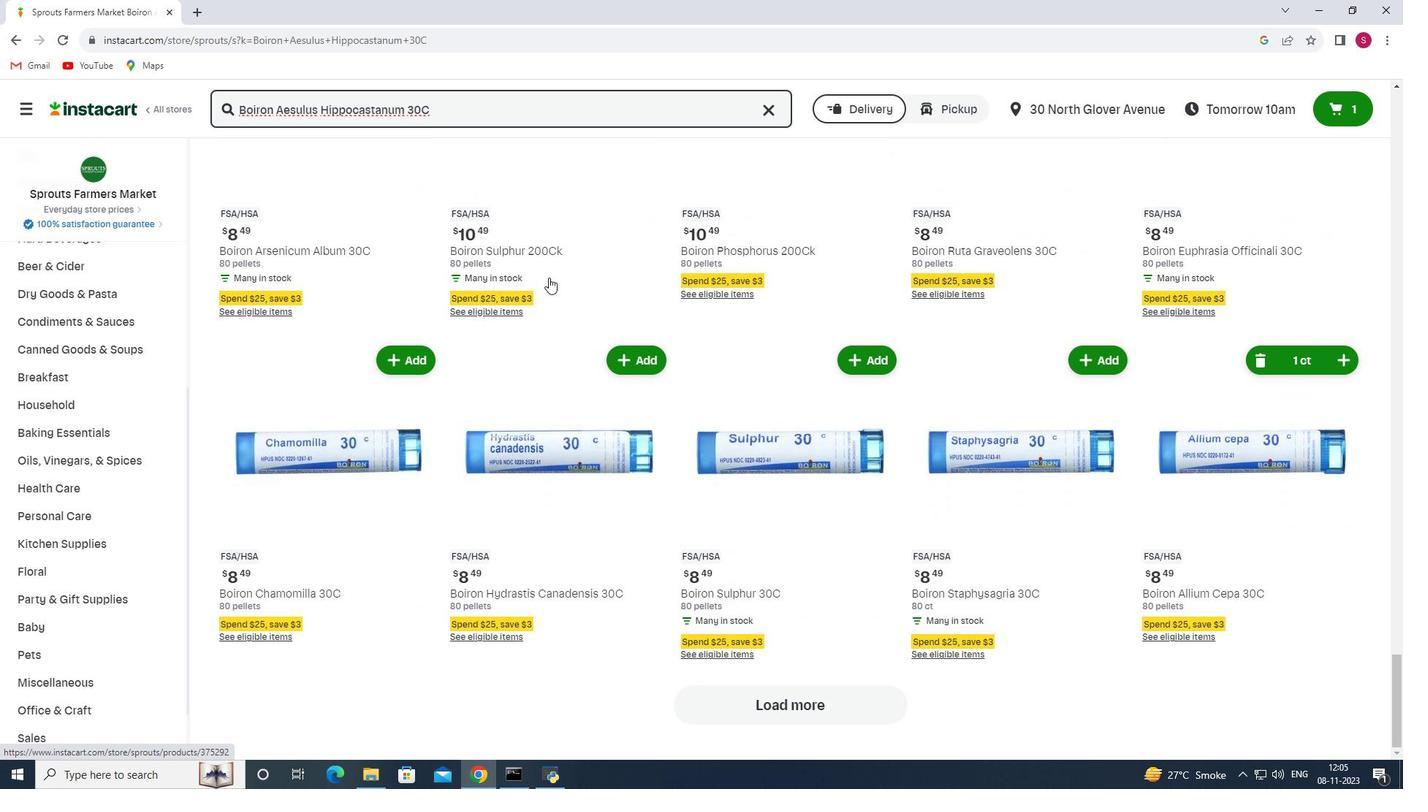 
